 Task: Add a signature Kyra Cooper containing With heartfelt thanks and warm wishes, Kyra Cooper to email address softage.3@softage.net and add a label Production
Action: Mouse moved to (104, 142)
Screenshot: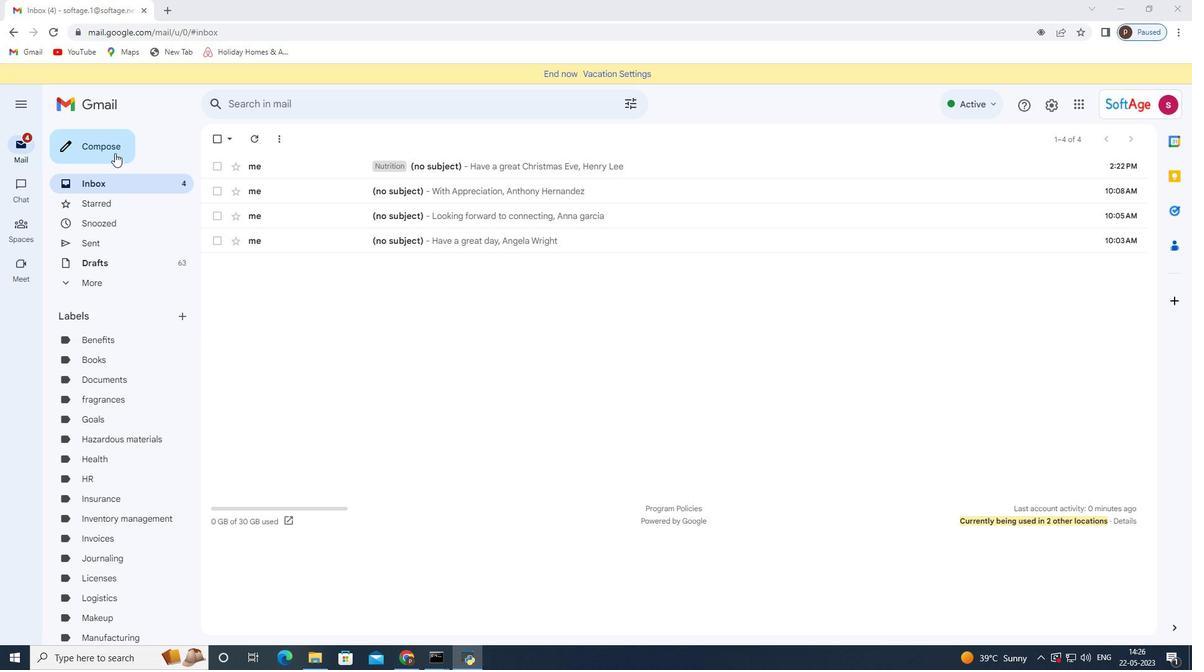 
Action: Mouse pressed left at (104, 142)
Screenshot: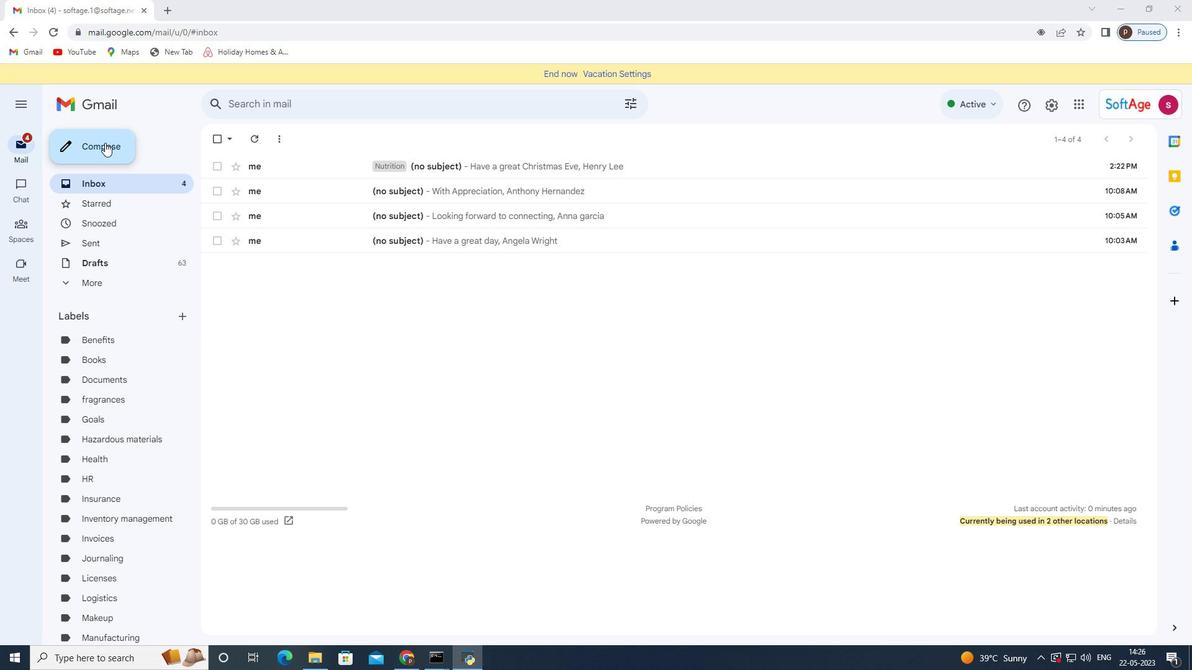 
Action: Mouse moved to (1002, 631)
Screenshot: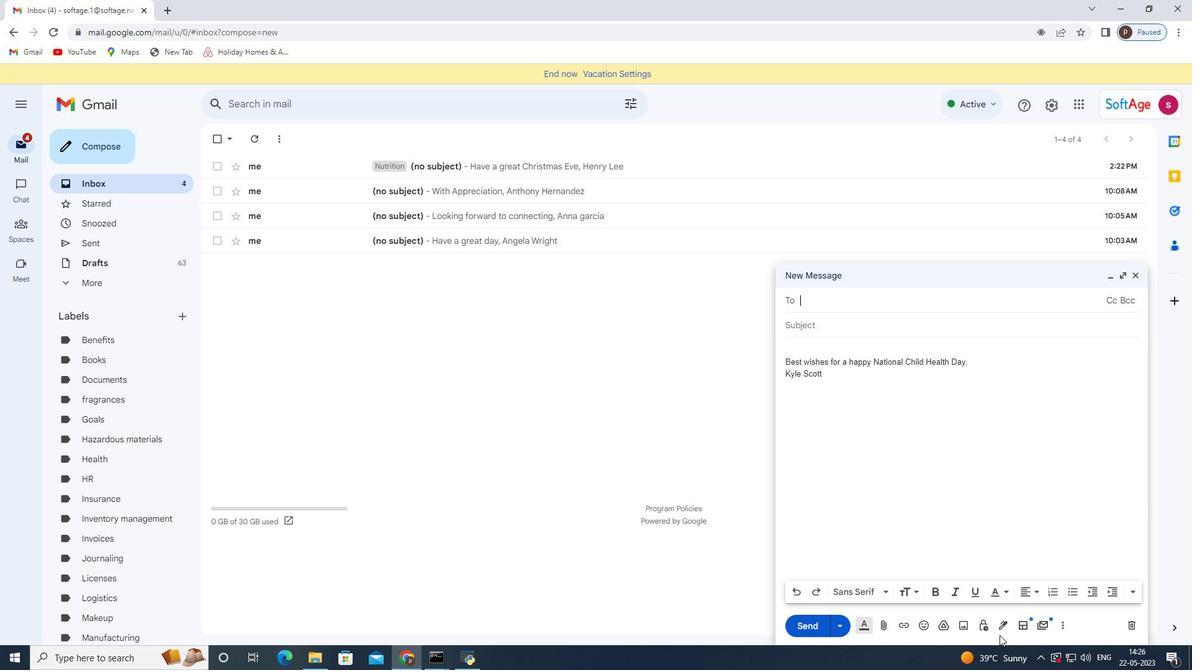 
Action: Mouse pressed left at (1002, 631)
Screenshot: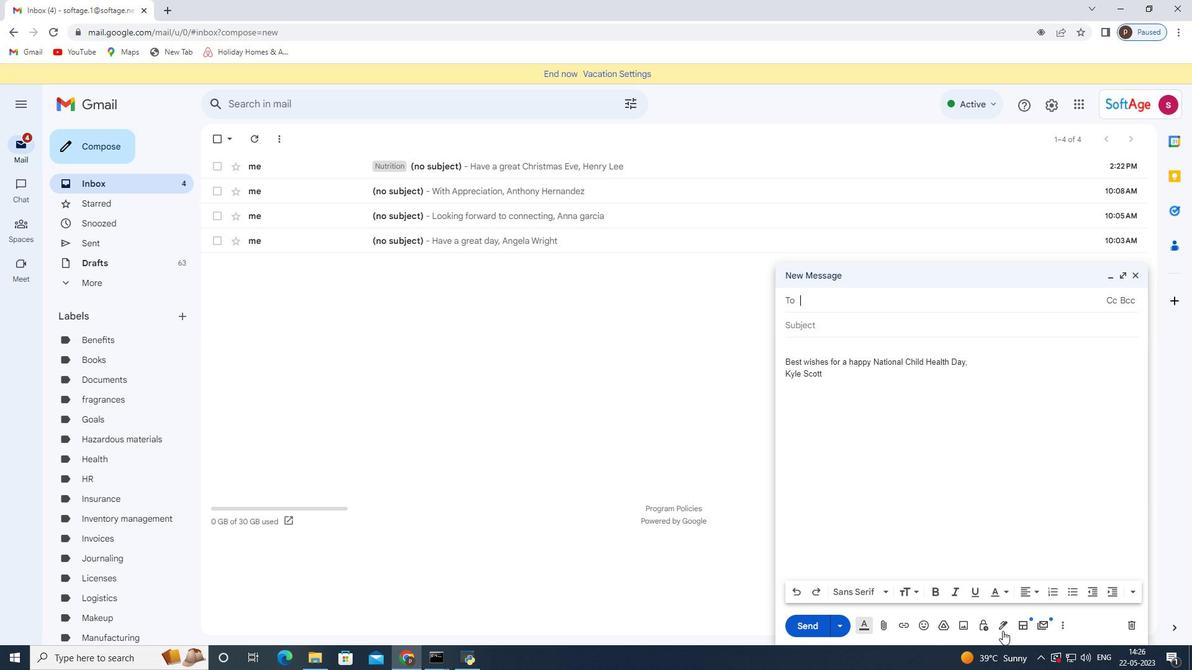 
Action: Mouse moved to (1049, 561)
Screenshot: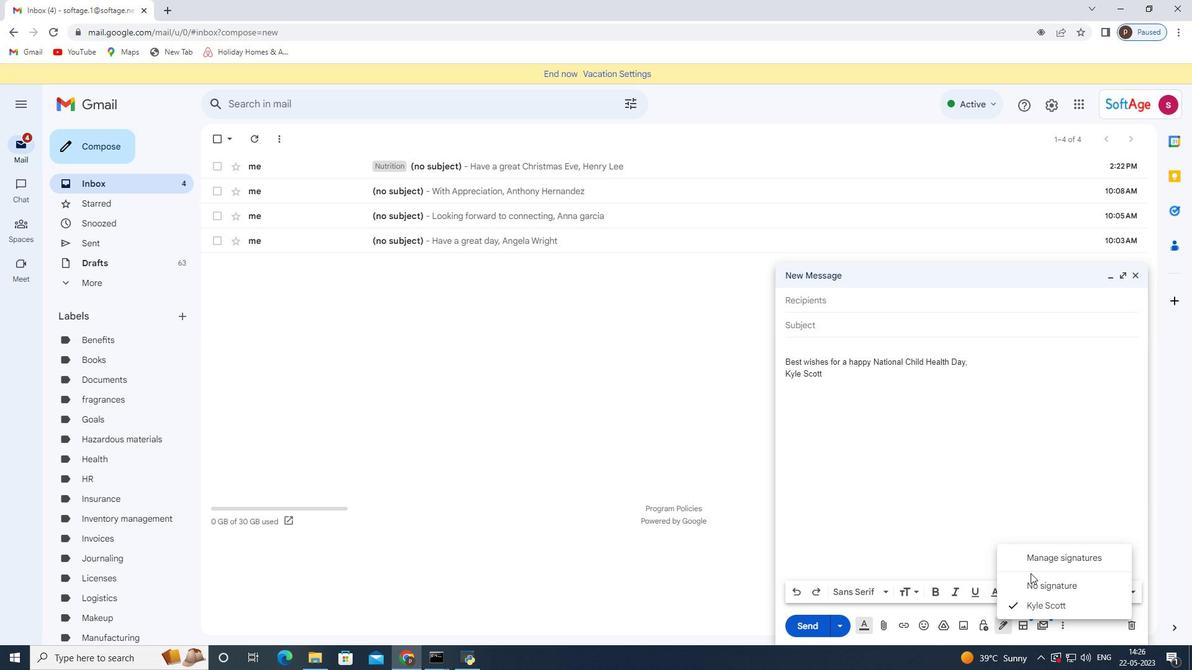 
Action: Mouse pressed left at (1049, 561)
Screenshot: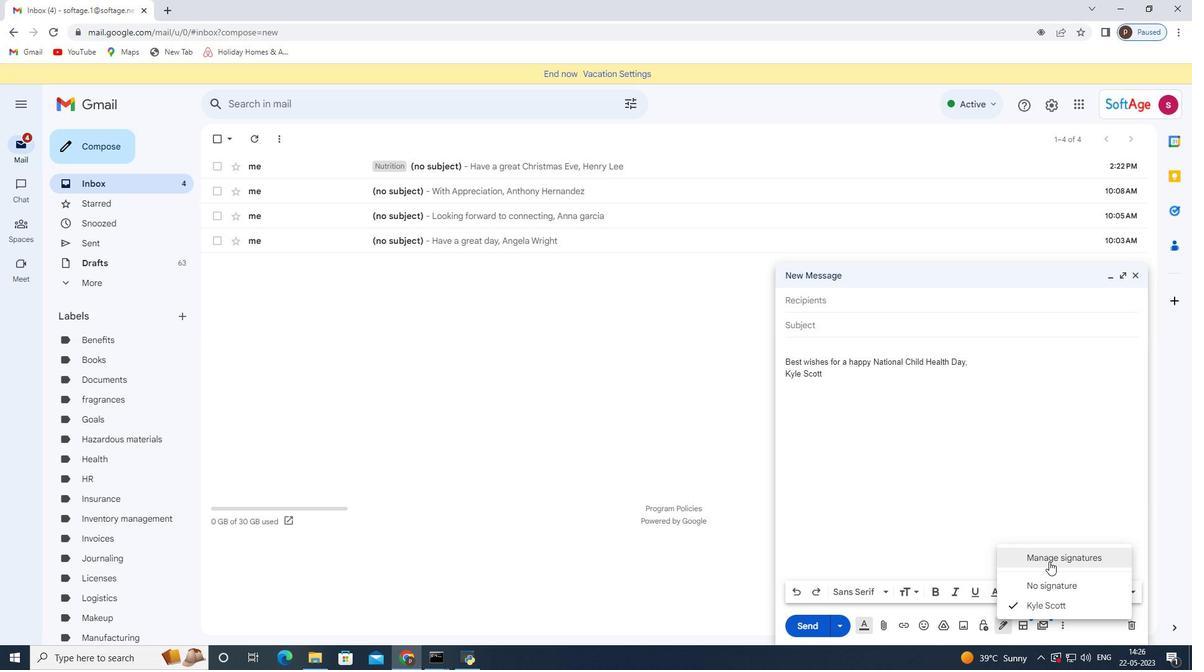 
Action: Mouse moved to (405, 416)
Screenshot: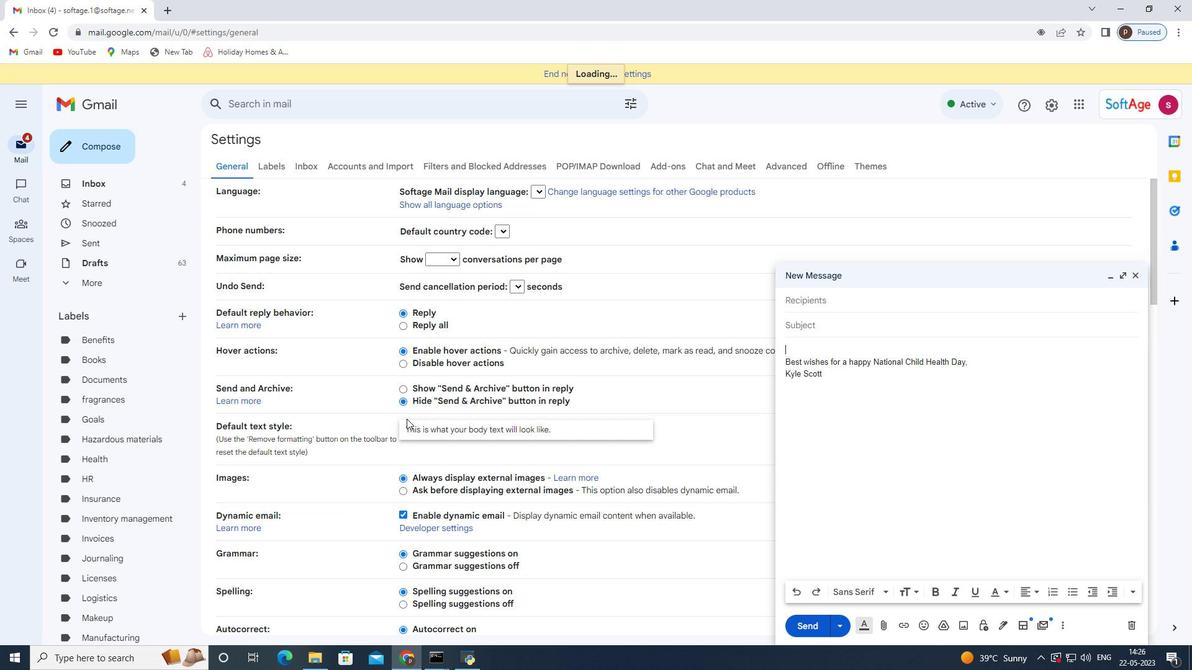 
Action: Mouse scrolled (405, 415) with delta (0, 0)
Screenshot: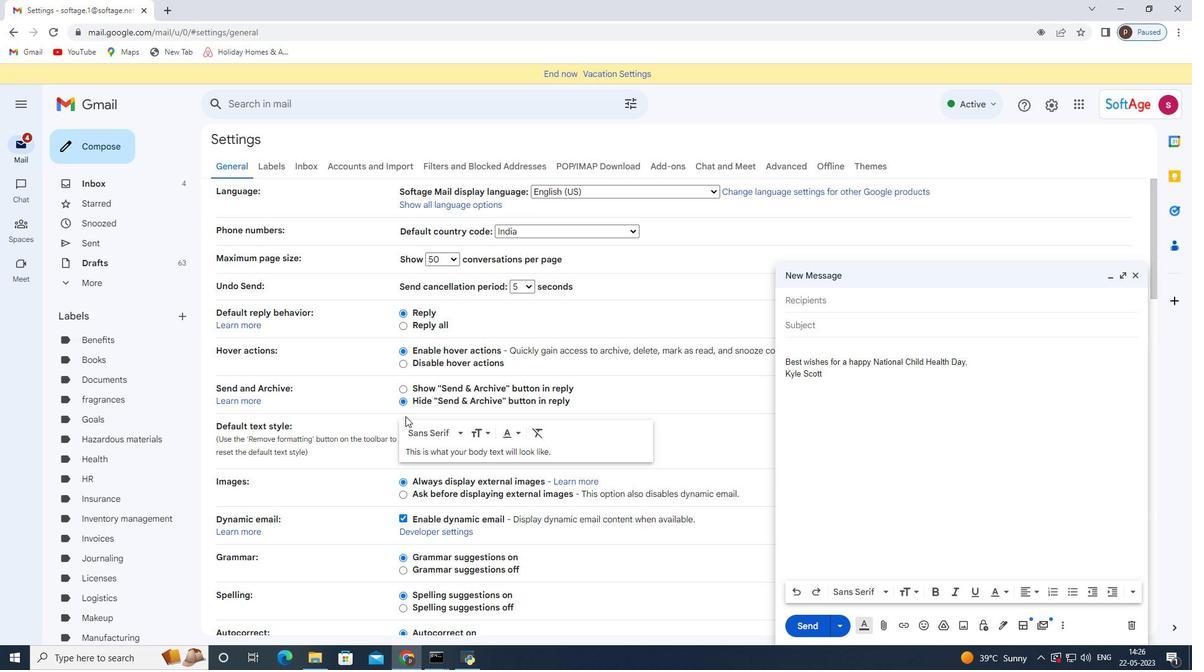 
Action: Mouse scrolled (405, 415) with delta (0, 0)
Screenshot: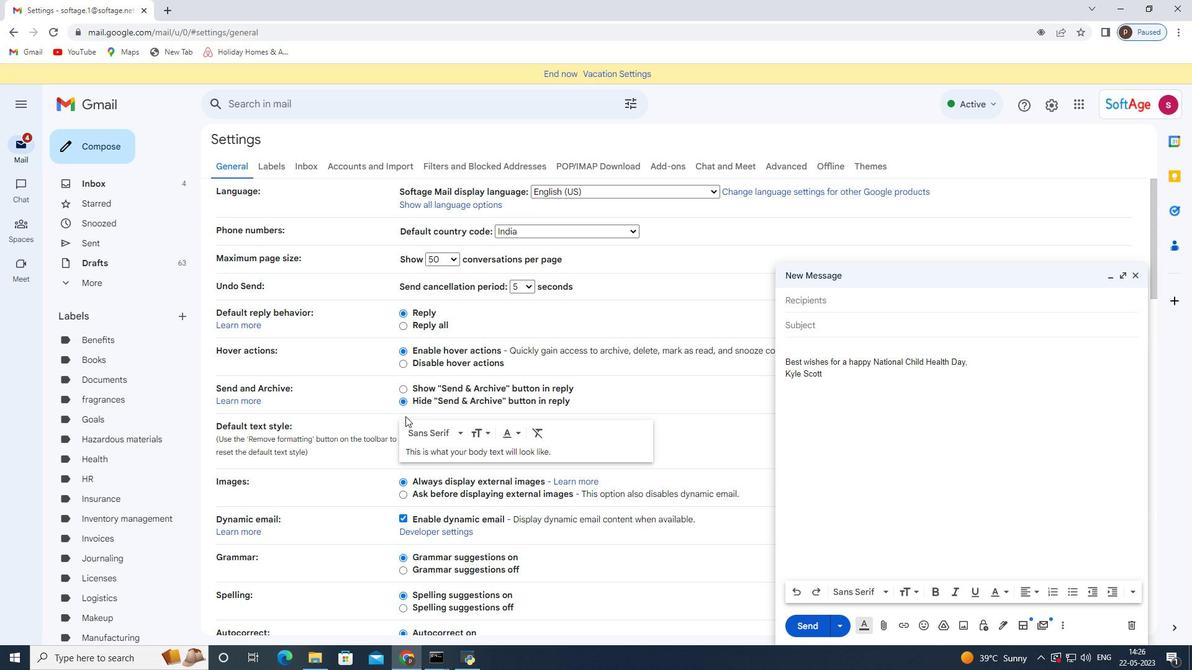 
Action: Mouse scrolled (405, 415) with delta (0, 0)
Screenshot: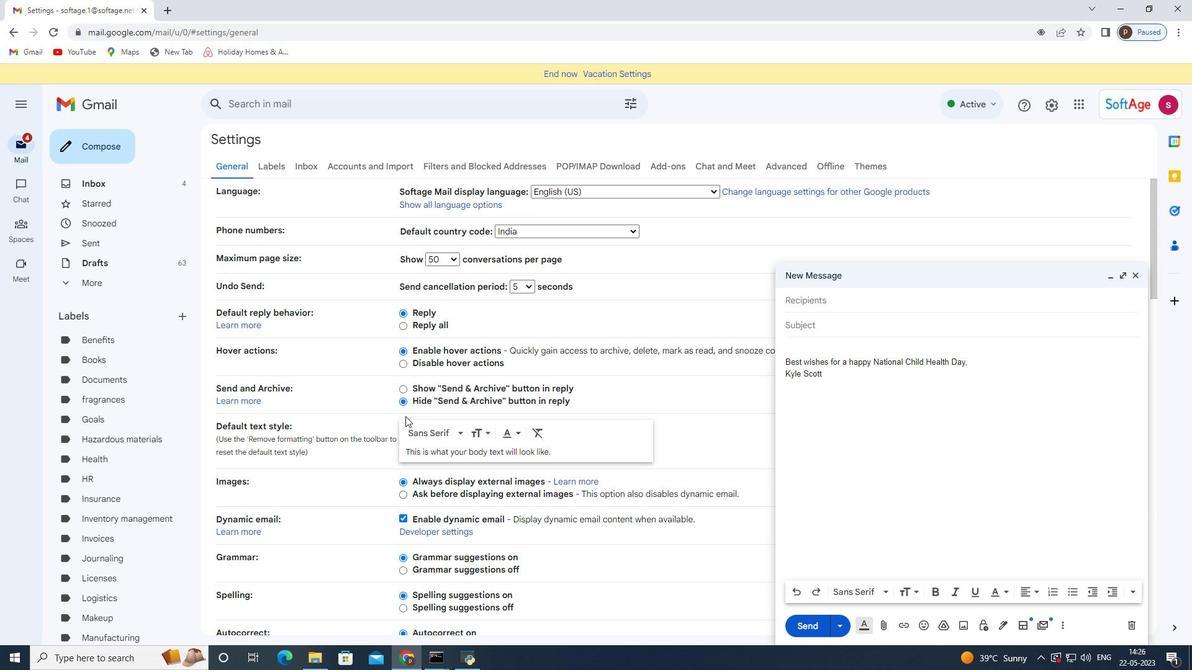 
Action: Mouse scrolled (405, 415) with delta (0, 0)
Screenshot: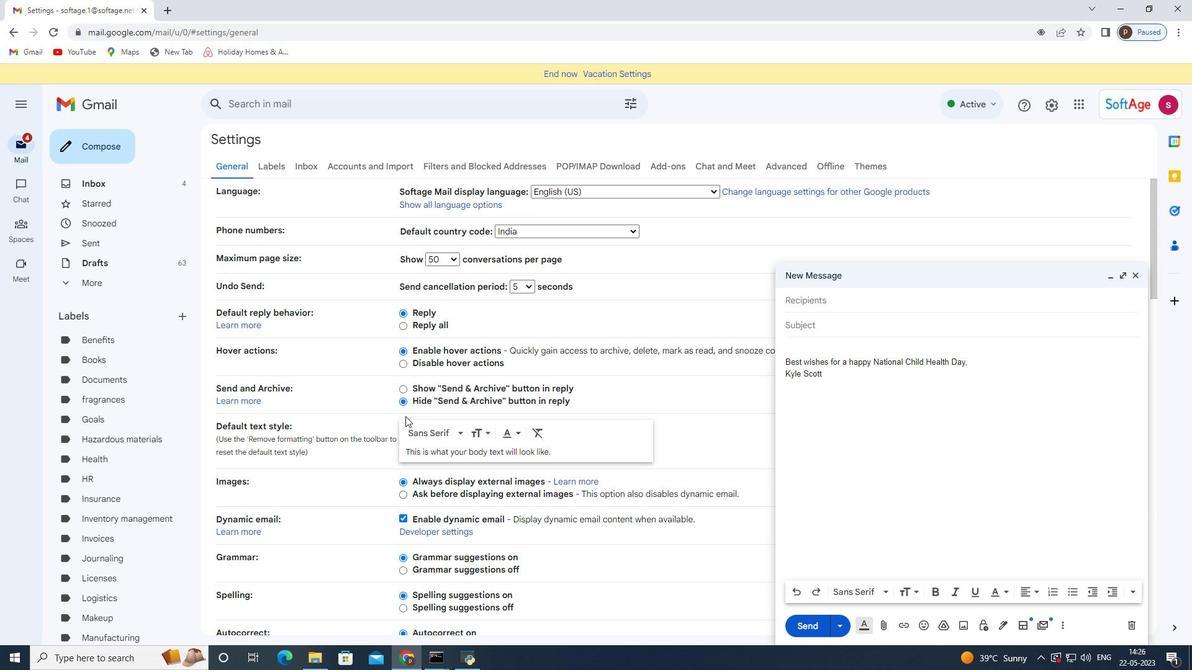 
Action: Mouse scrolled (405, 415) with delta (0, 0)
Screenshot: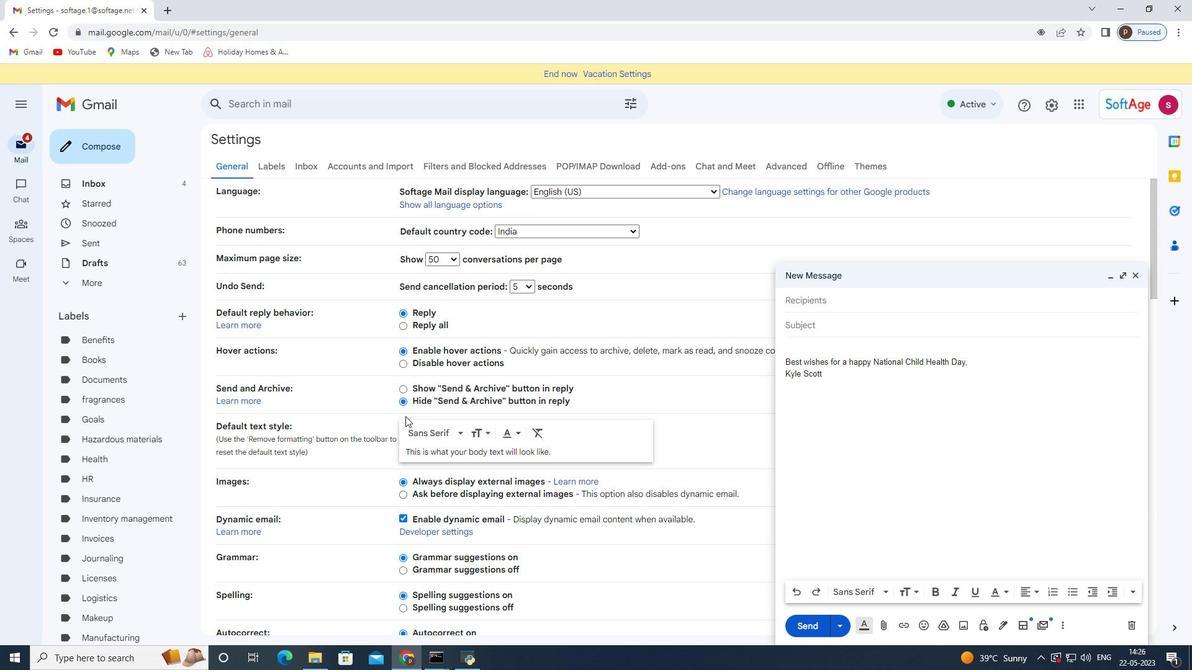
Action: Mouse scrolled (405, 415) with delta (0, 0)
Screenshot: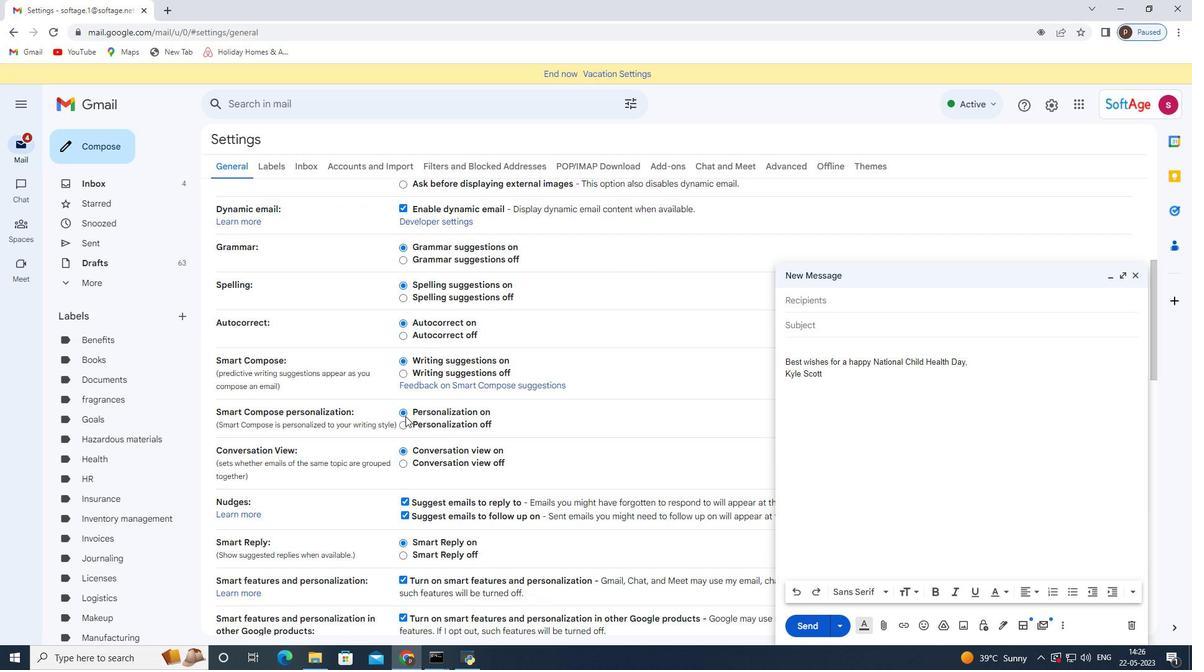 
Action: Mouse scrolled (405, 415) with delta (0, 0)
Screenshot: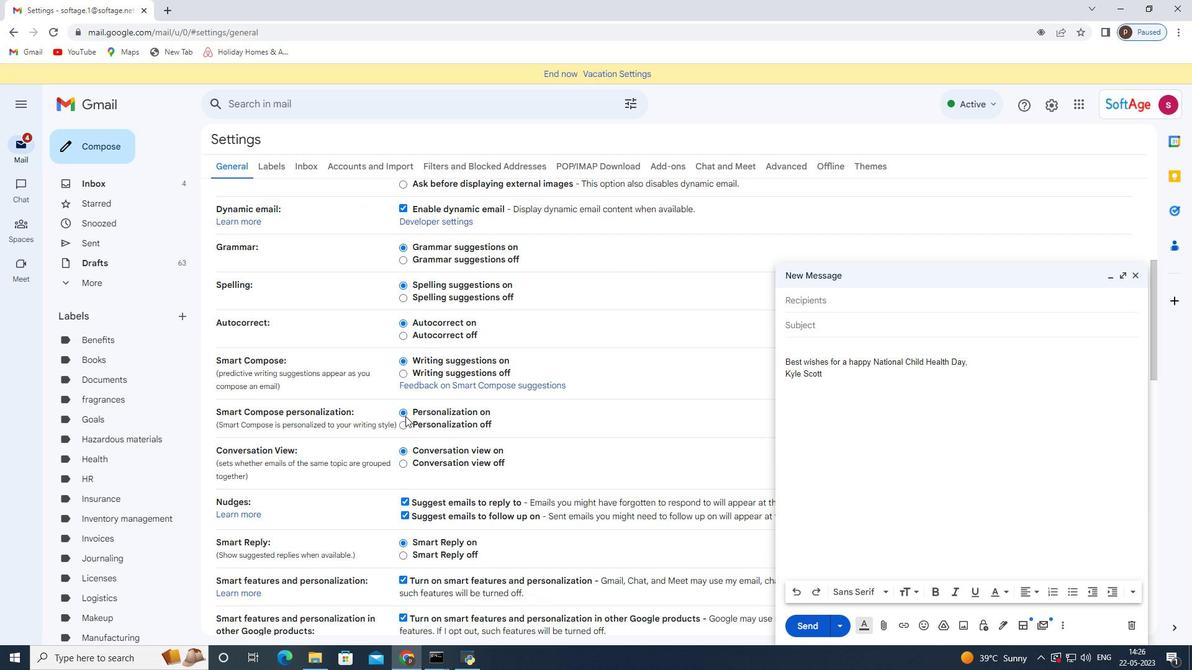 
Action: Mouse scrolled (405, 417) with delta (0, 0)
Screenshot: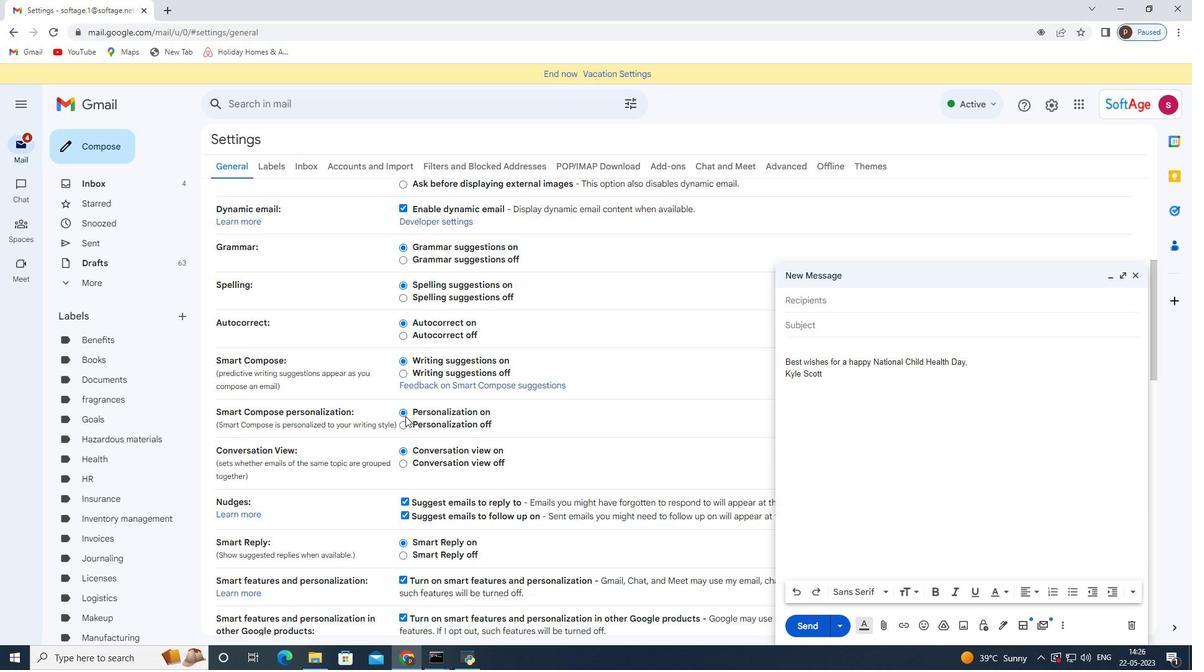 
Action: Mouse scrolled (405, 415) with delta (0, 0)
Screenshot: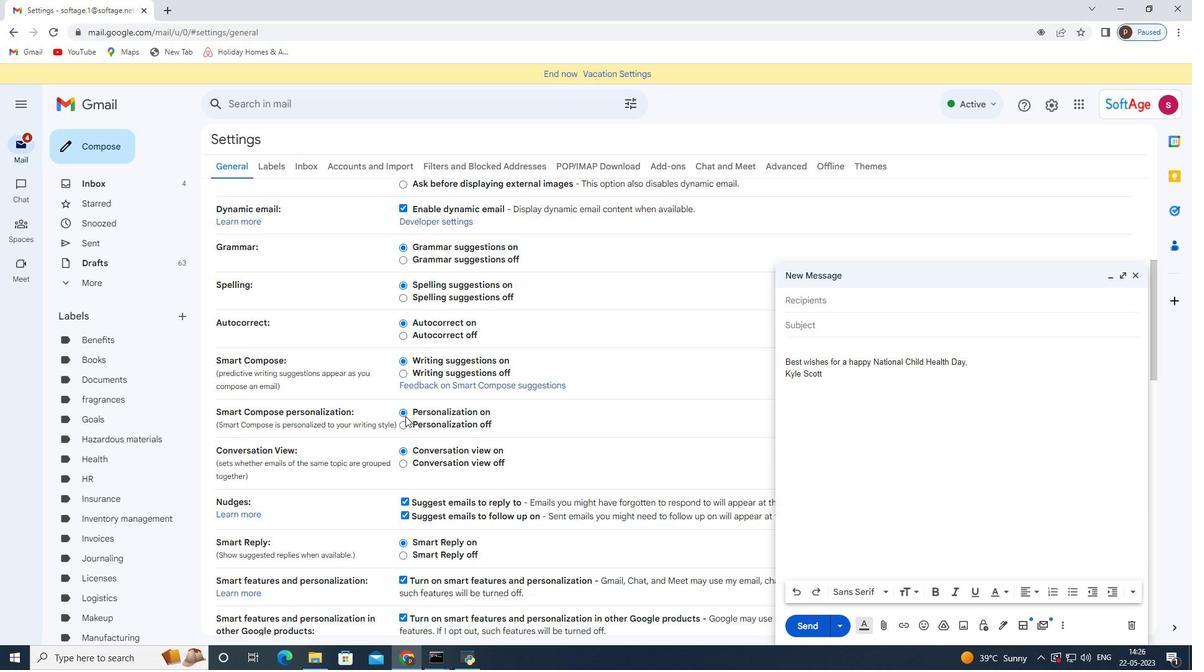 
Action: Mouse scrolled (405, 415) with delta (0, 0)
Screenshot: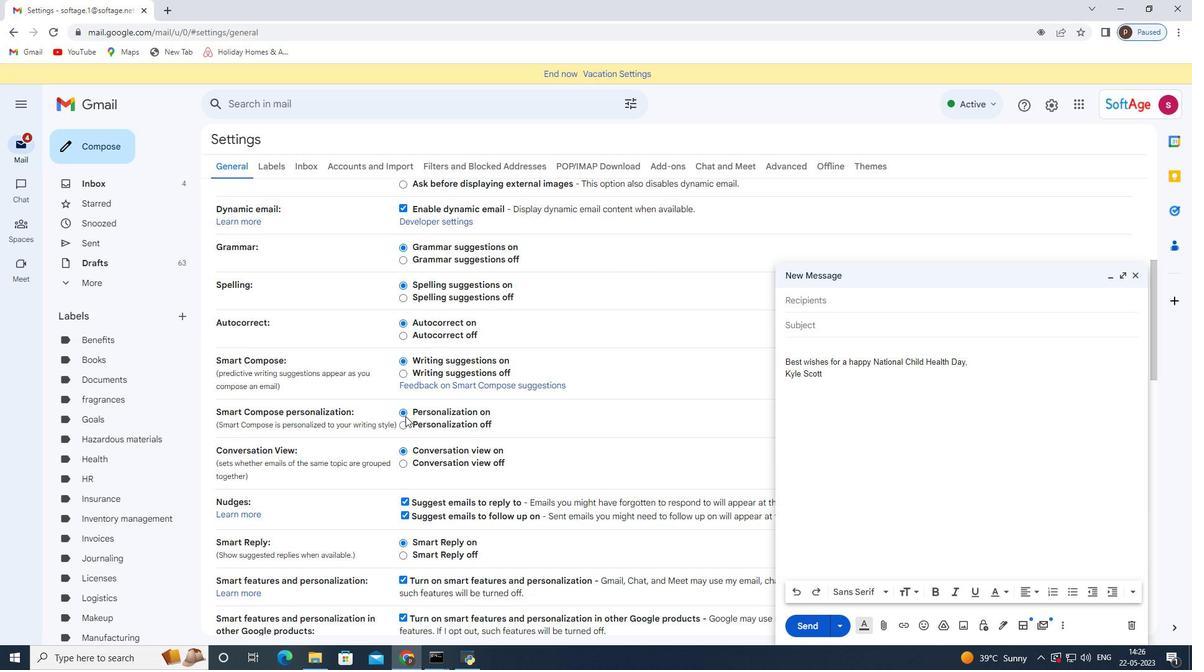 
Action: Mouse scrolled (405, 415) with delta (0, 0)
Screenshot: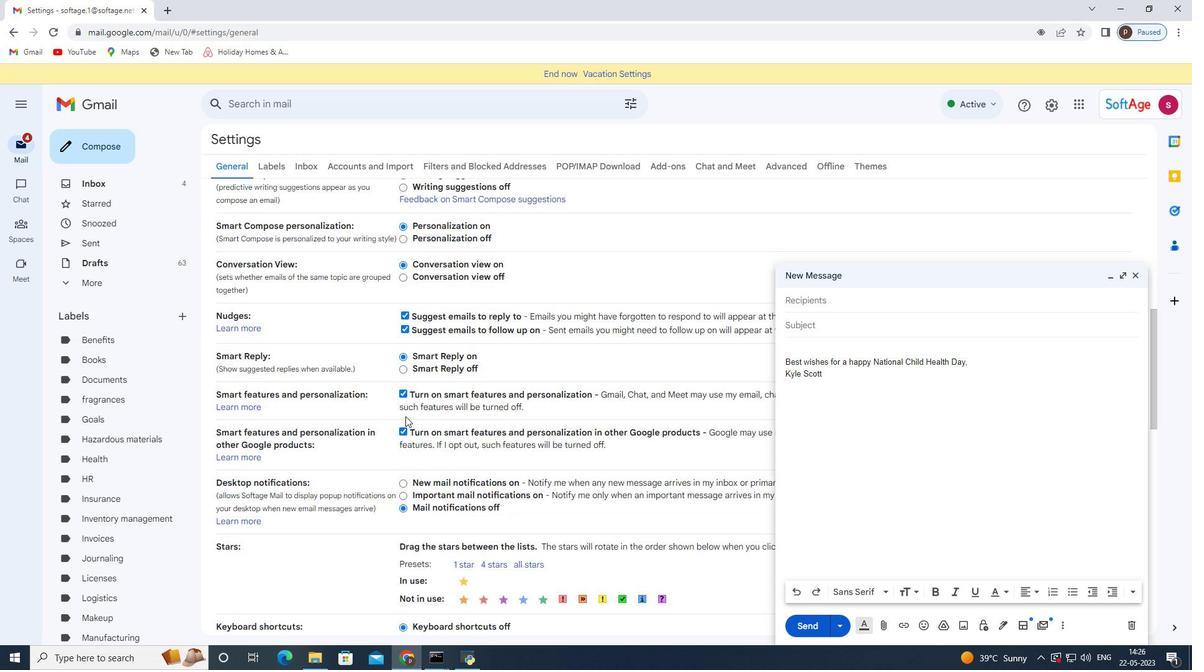 
Action: Mouse scrolled (405, 415) with delta (0, 0)
Screenshot: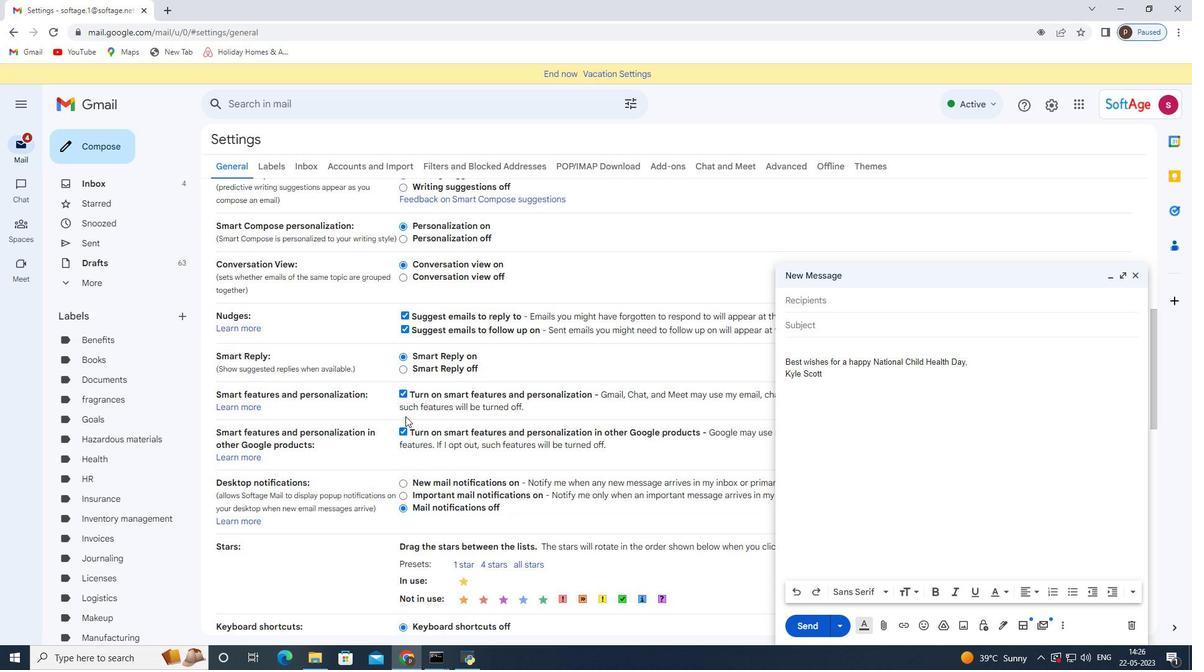 
Action: Mouse scrolled (405, 415) with delta (0, 0)
Screenshot: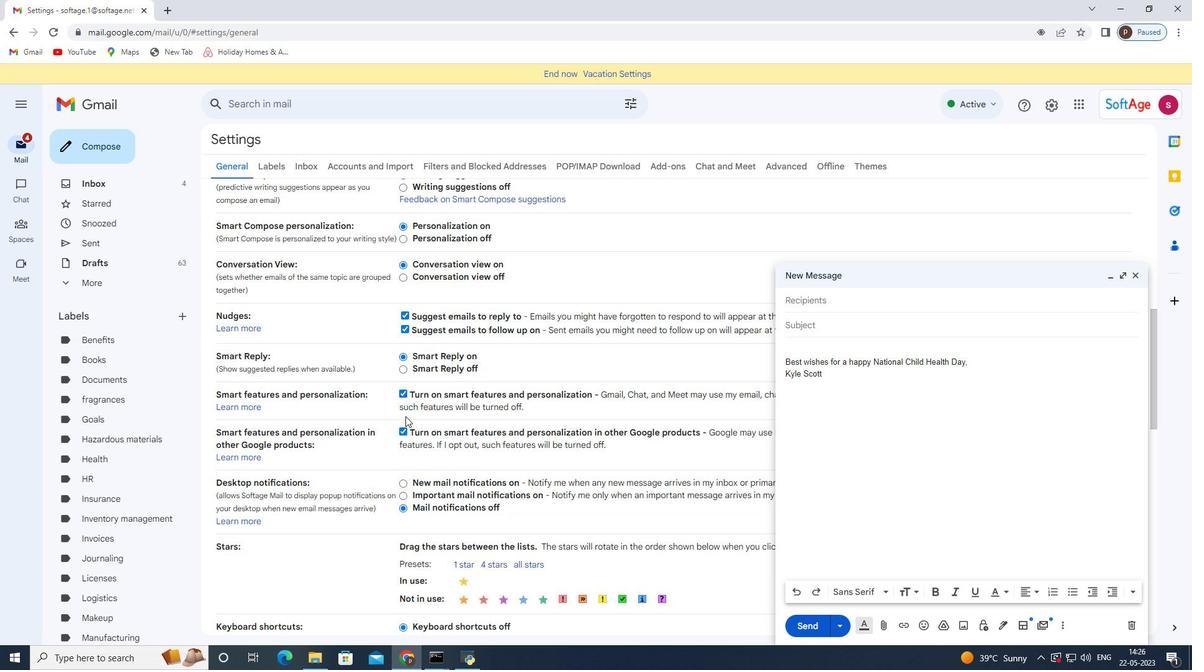 
Action: Mouse scrolled (405, 415) with delta (0, 0)
Screenshot: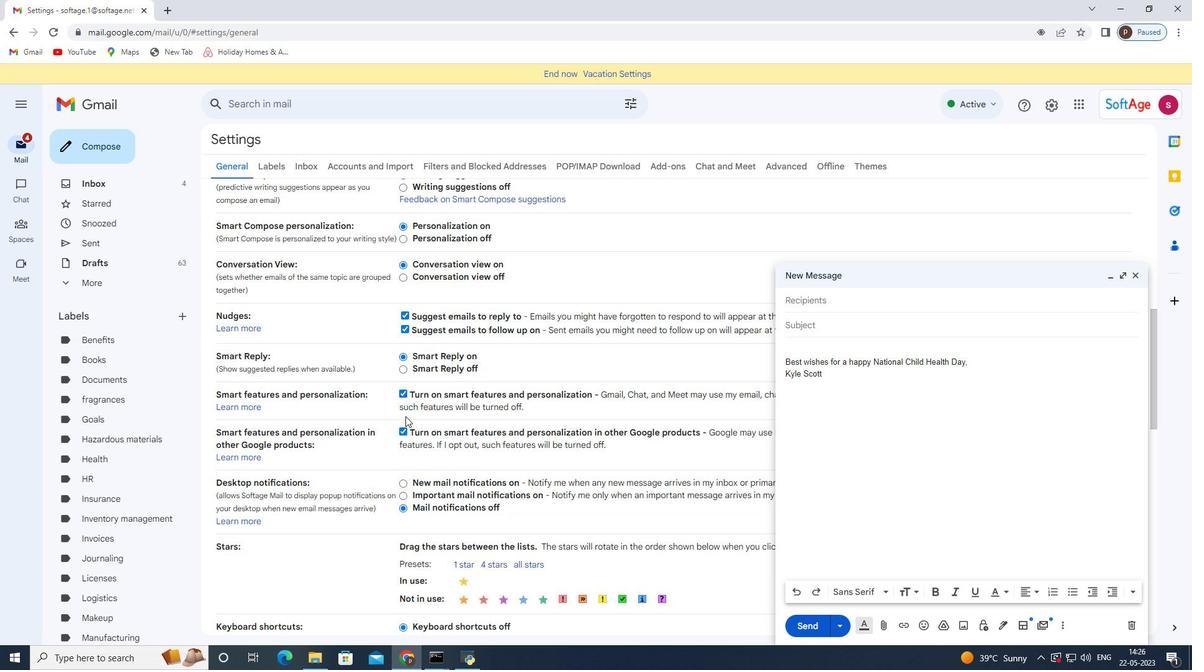 
Action: Mouse scrolled (405, 415) with delta (0, 0)
Screenshot: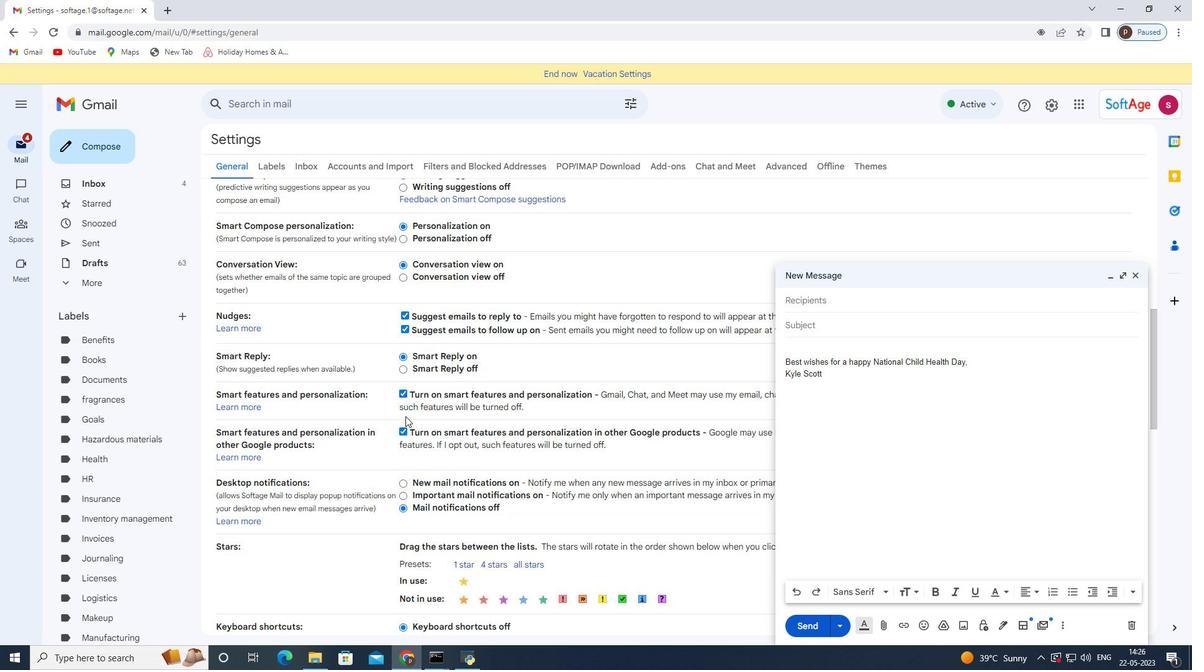 
Action: Mouse scrolled (405, 415) with delta (0, 0)
Screenshot: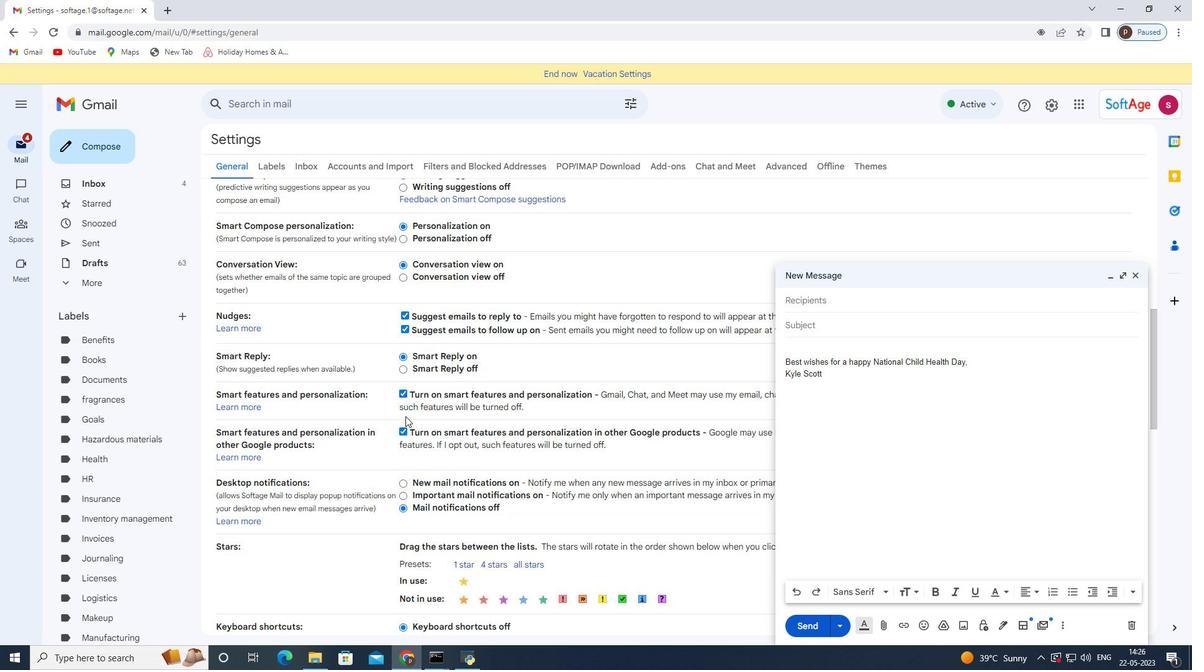 
Action: Mouse scrolled (405, 415) with delta (0, 0)
Screenshot: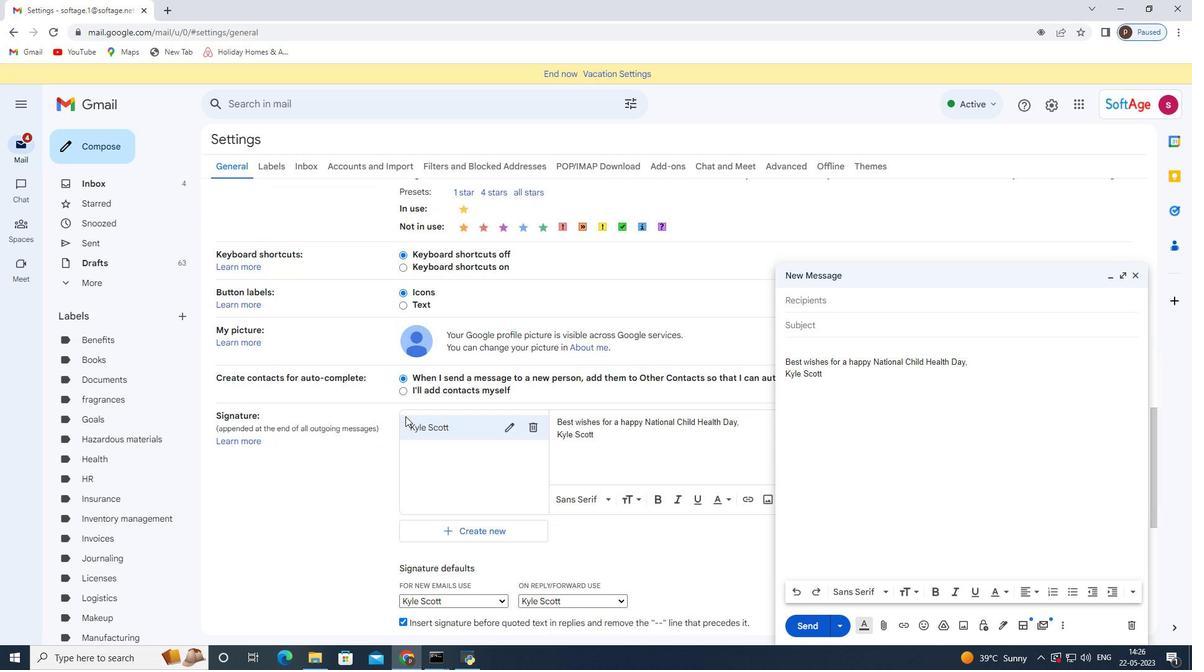 
Action: Mouse scrolled (405, 417) with delta (0, 0)
Screenshot: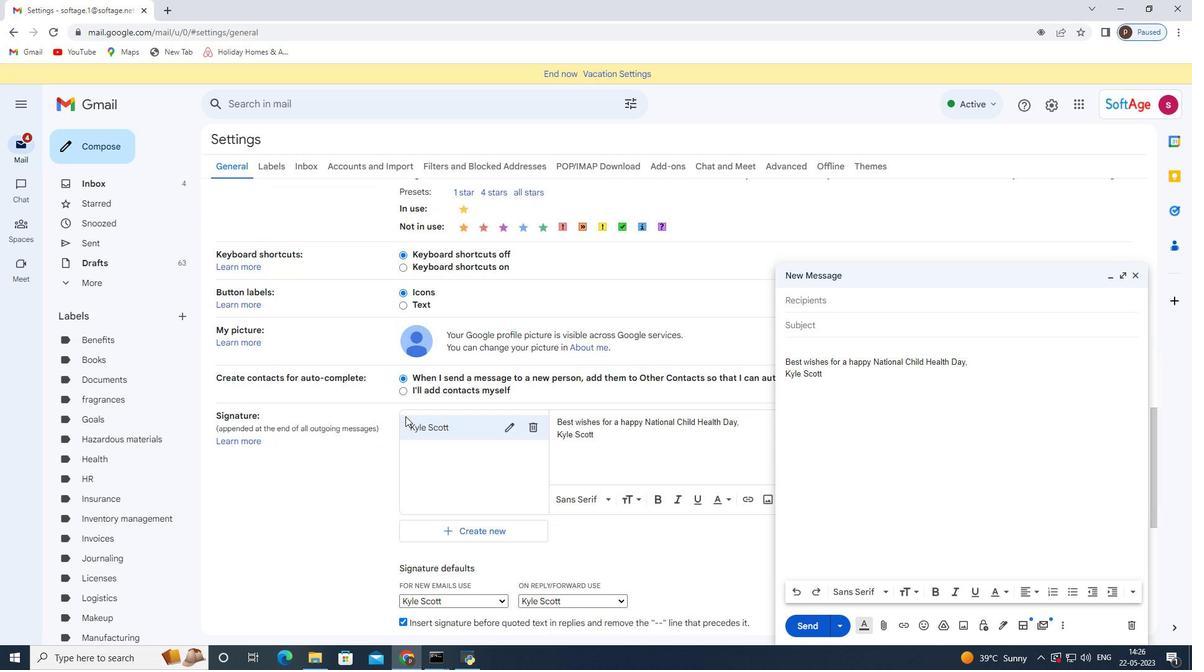 
Action: Mouse scrolled (405, 415) with delta (0, 0)
Screenshot: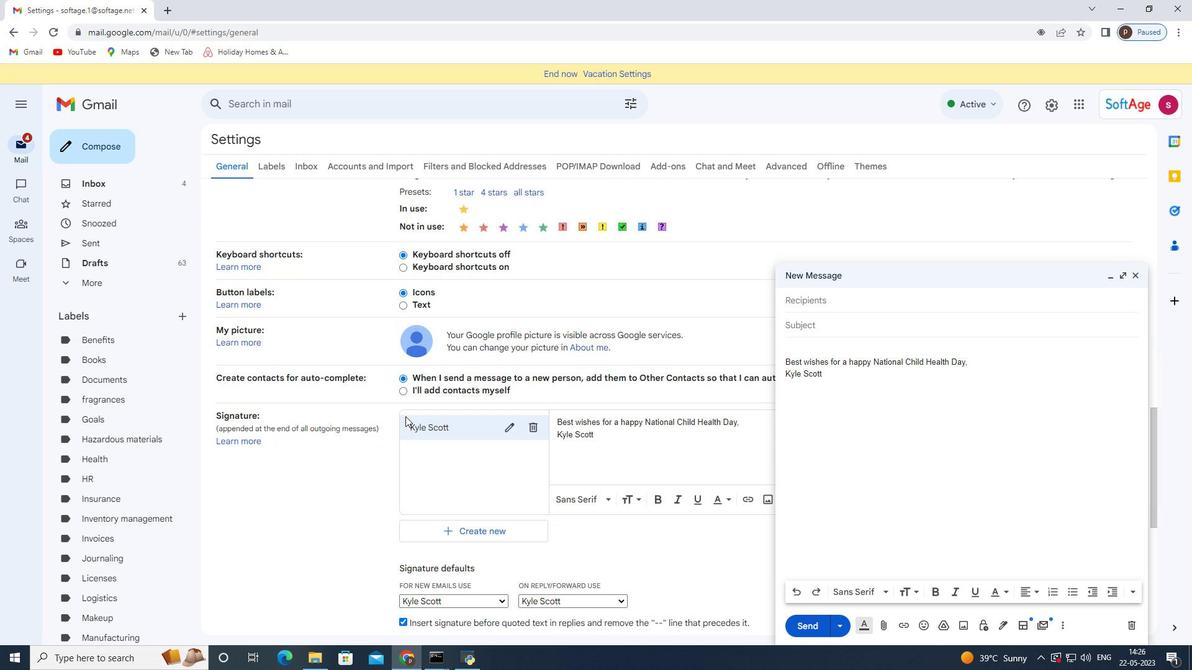 
Action: Mouse scrolled (405, 415) with delta (0, 0)
Screenshot: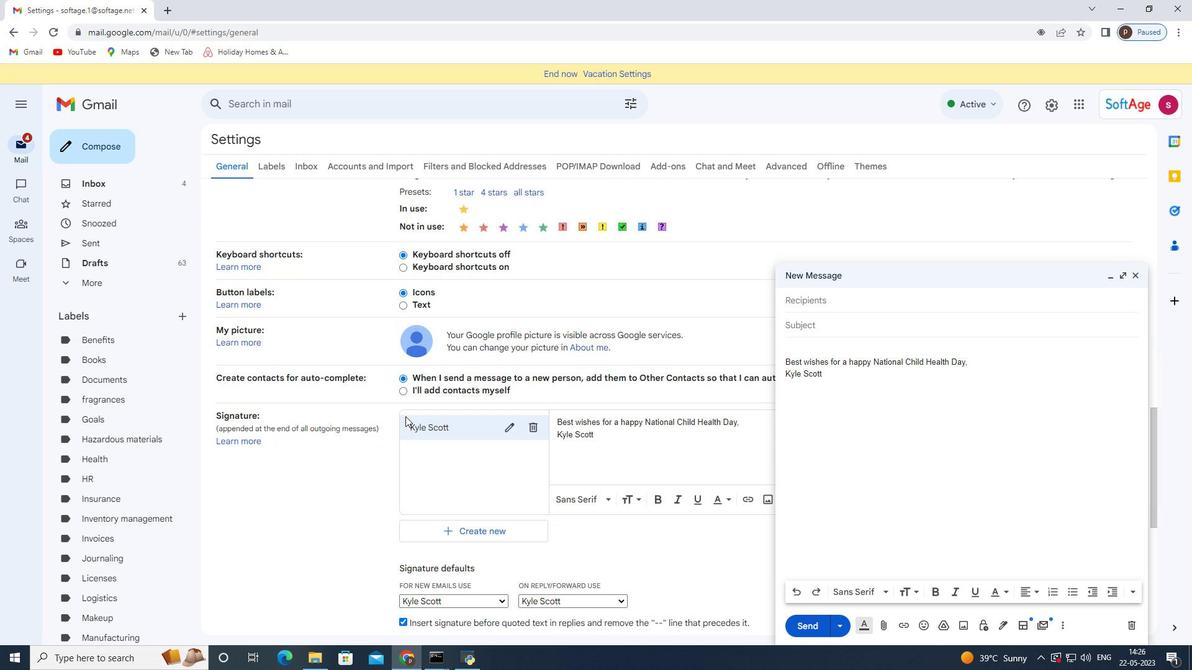 
Action: Mouse moved to (531, 306)
Screenshot: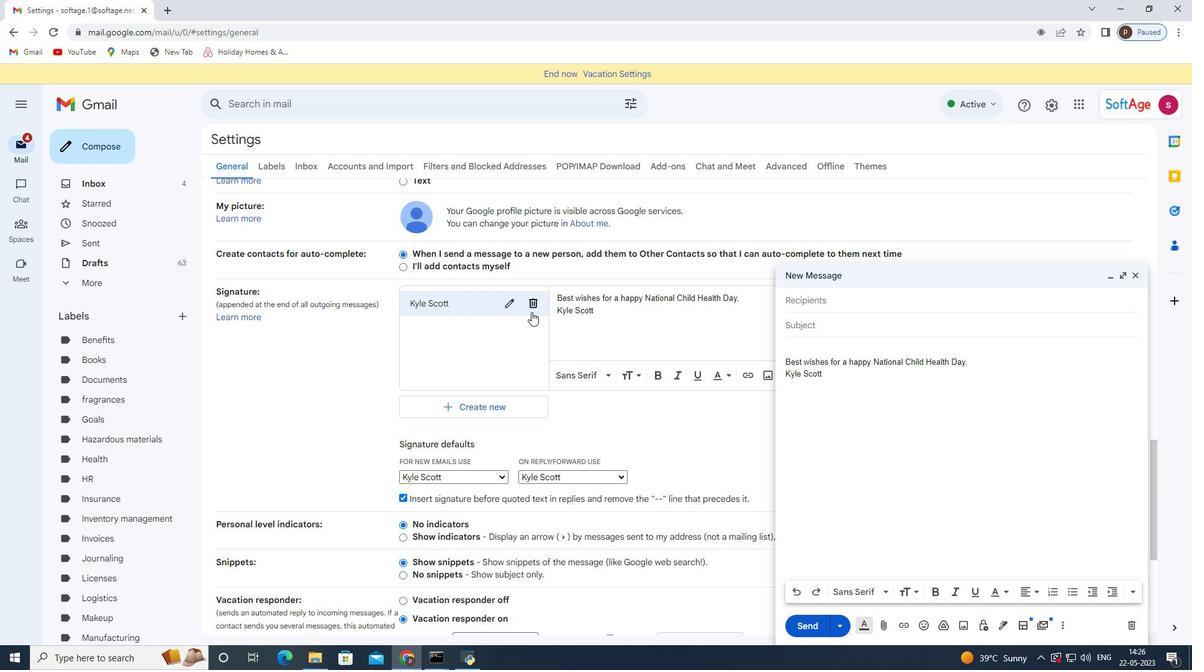 
Action: Mouse pressed left at (531, 306)
Screenshot: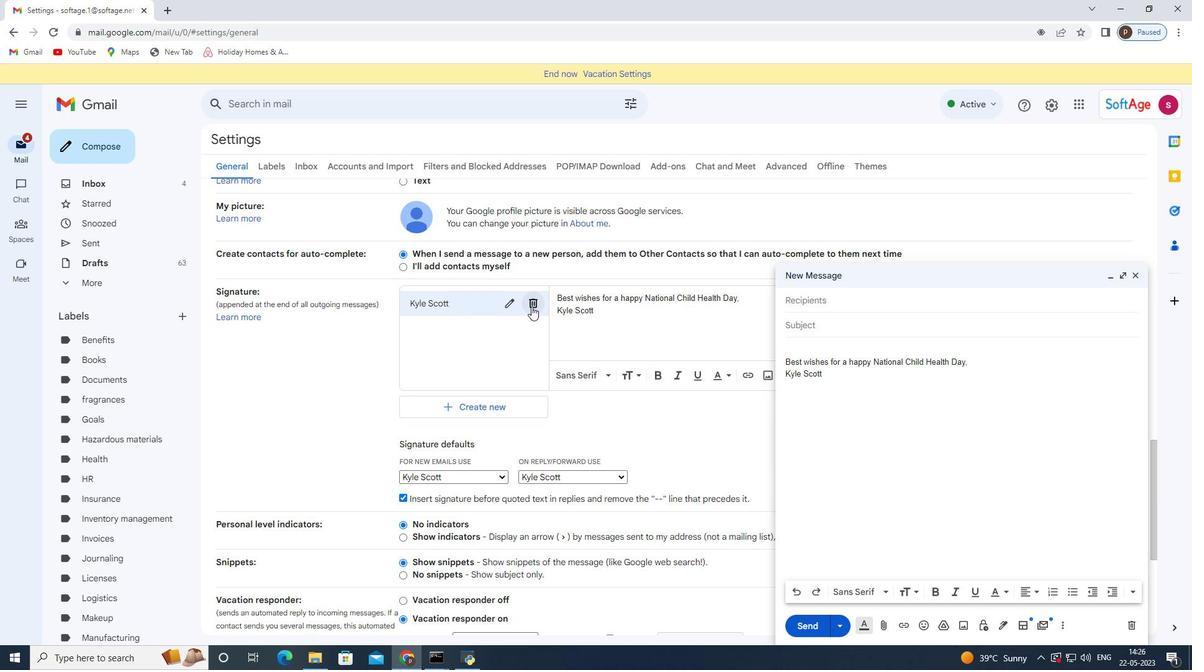 
Action: Mouse moved to (702, 376)
Screenshot: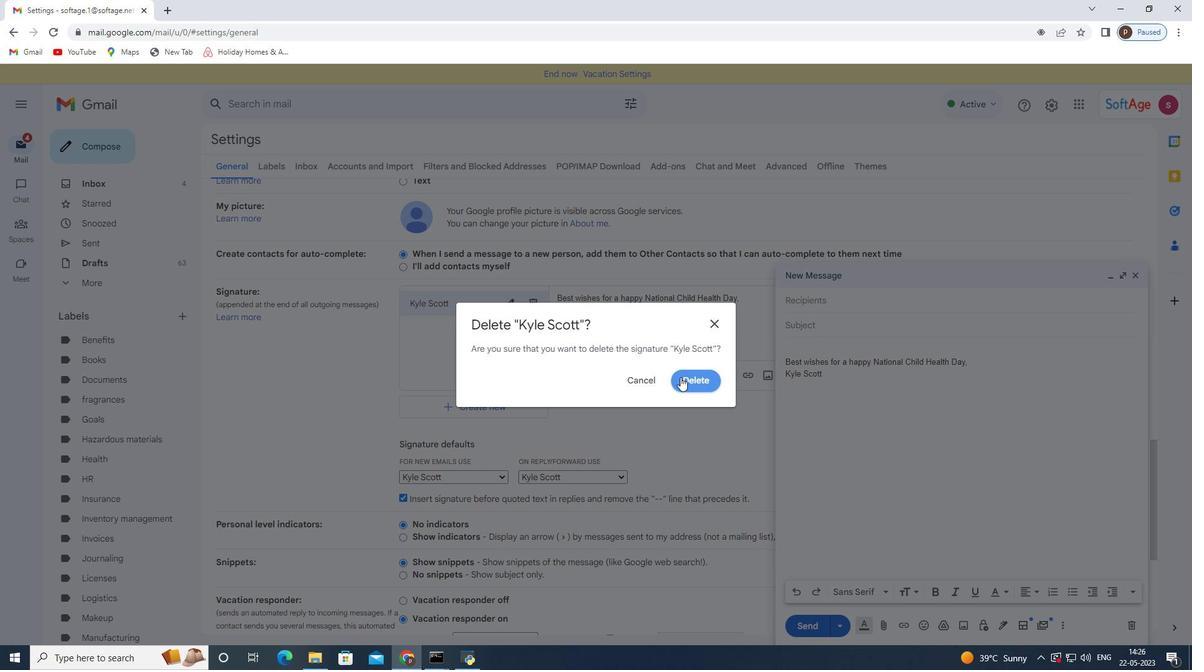 
Action: Mouse pressed left at (702, 376)
Screenshot: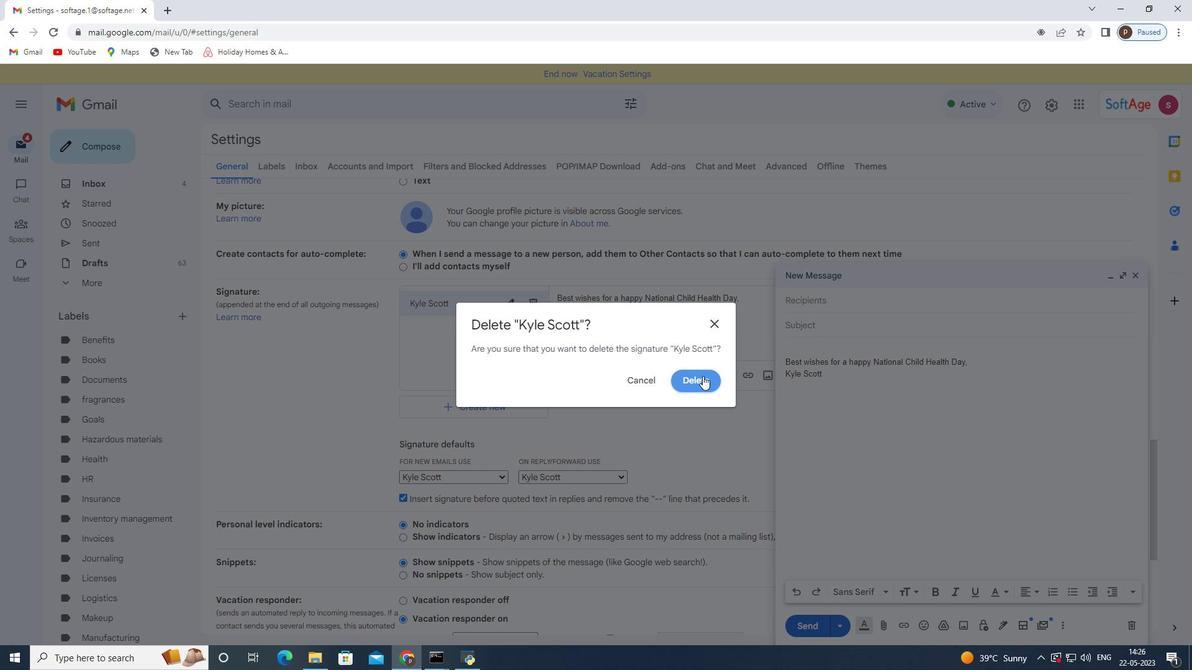 
Action: Mouse moved to (463, 319)
Screenshot: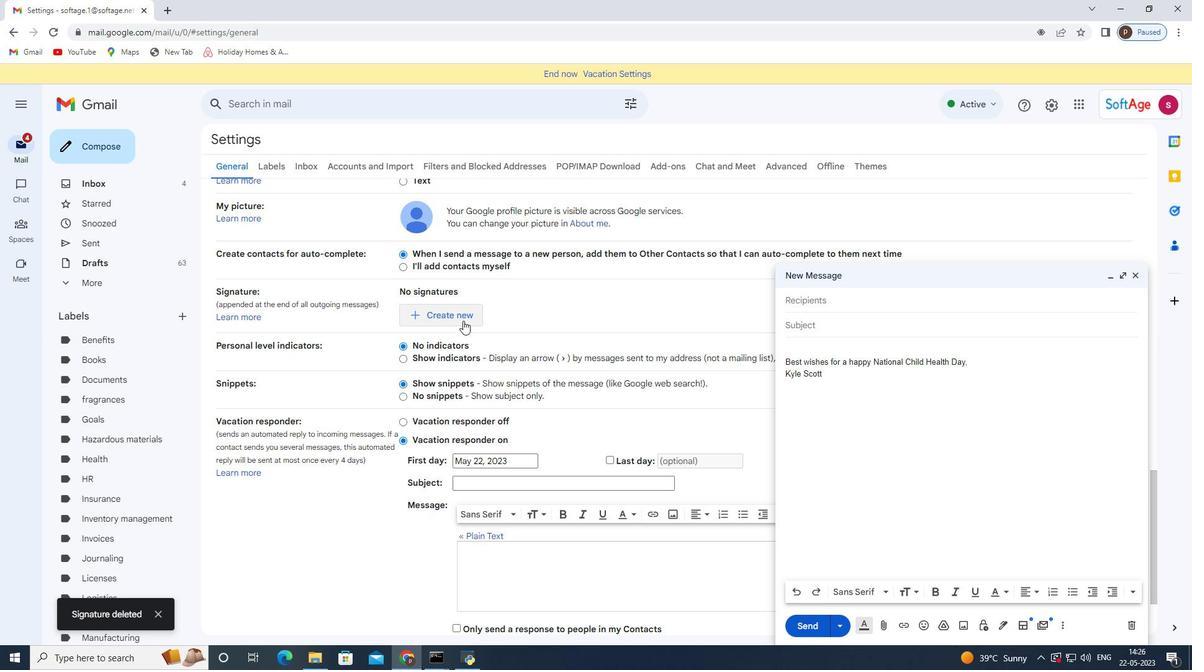 
Action: Mouse pressed left at (463, 319)
Screenshot: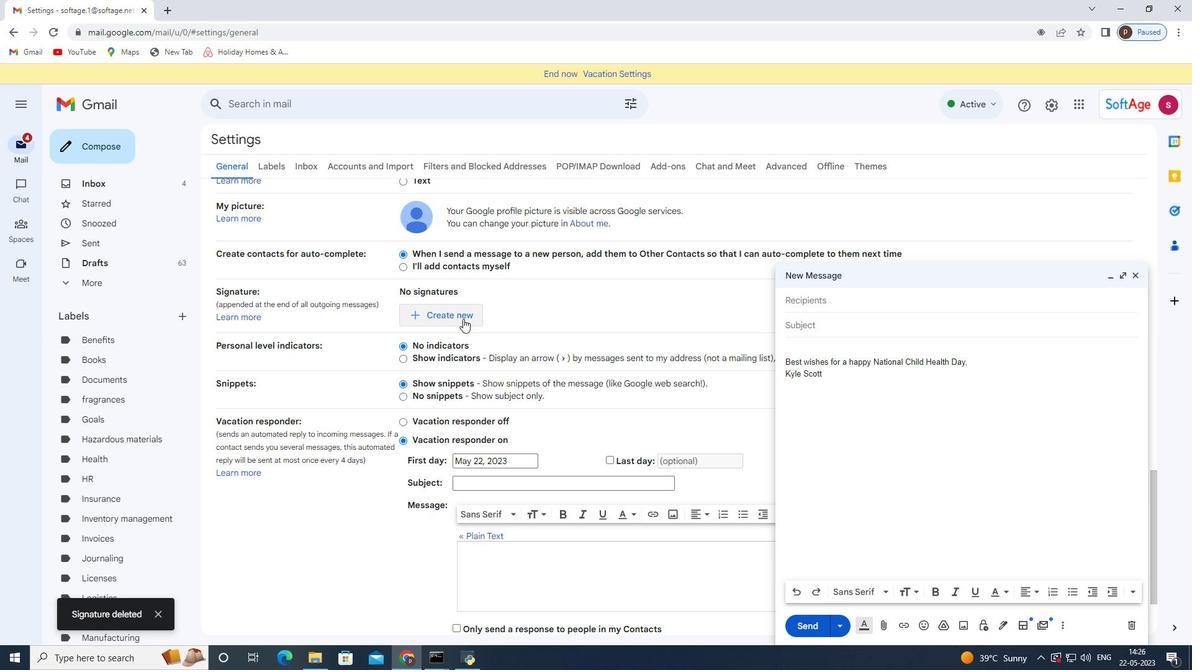 
Action: Mouse moved to (490, 348)
Screenshot: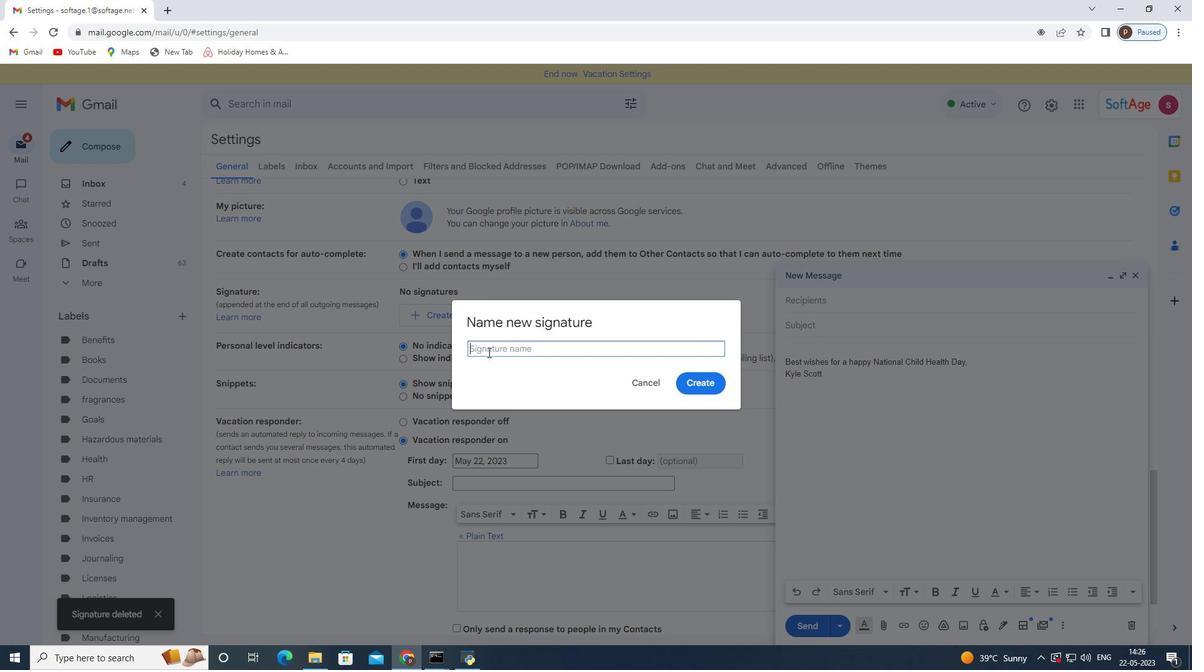 
Action: Mouse pressed left at (490, 348)
Screenshot: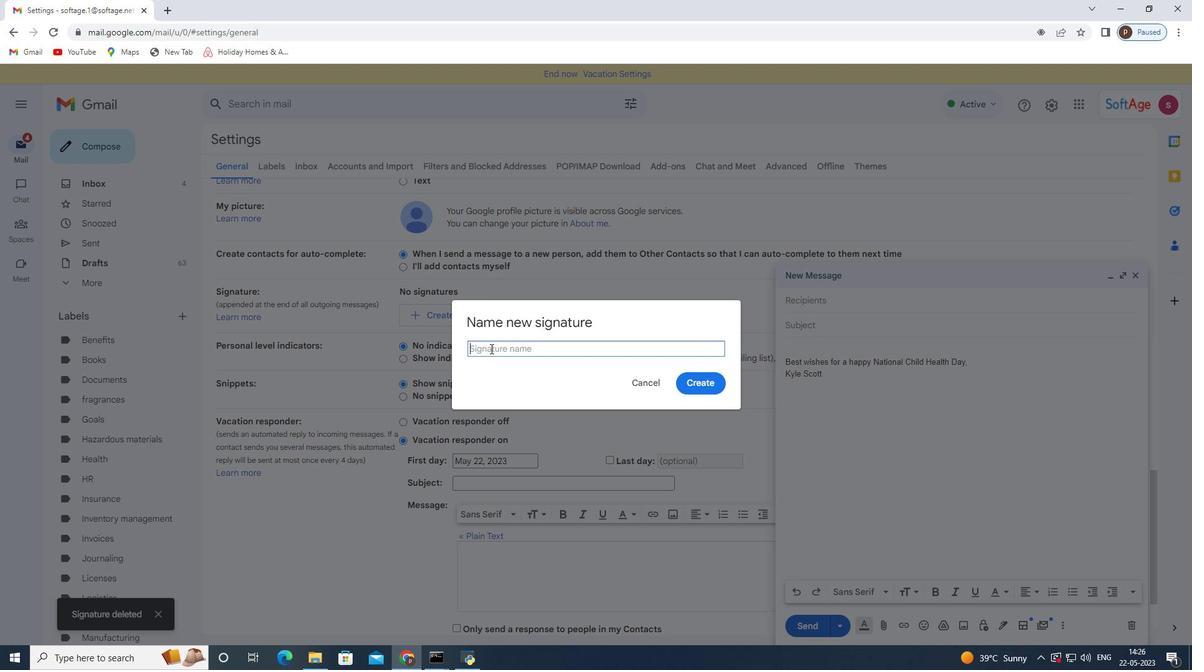 
Action: Key pressed <Key.shift>Kyra<Key.space><Key.shift><Key.shift><Key.shift><Key.shift><Key.shift><Key.shift><Key.shift>Cooper
Screenshot: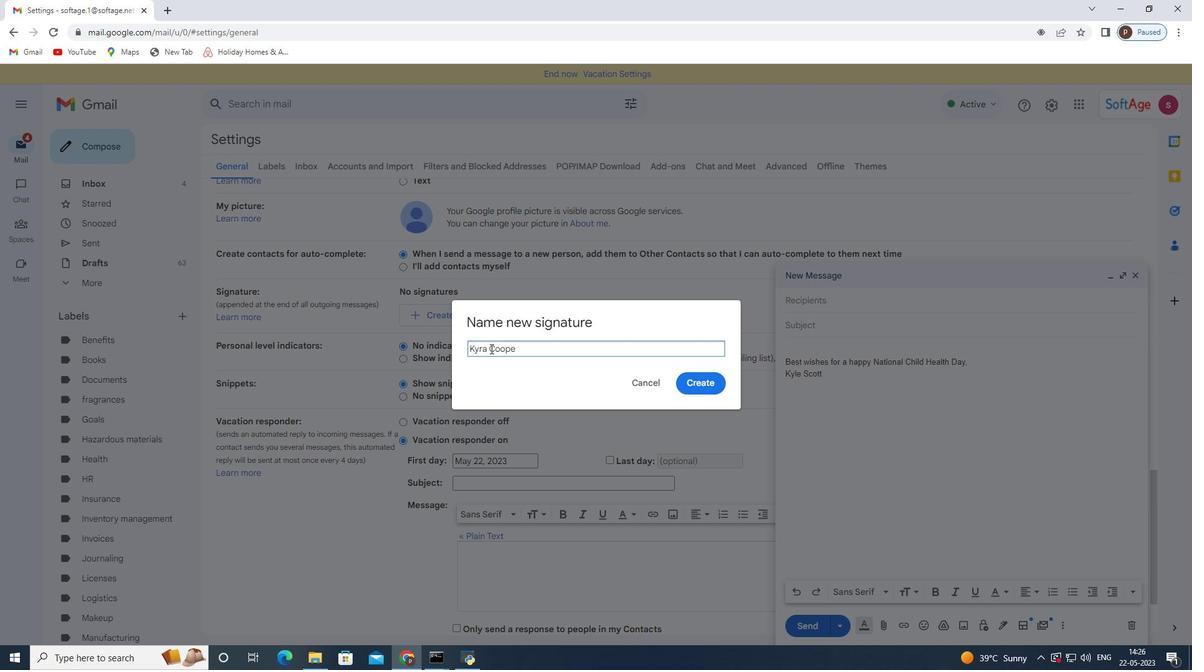 
Action: Mouse moved to (699, 379)
Screenshot: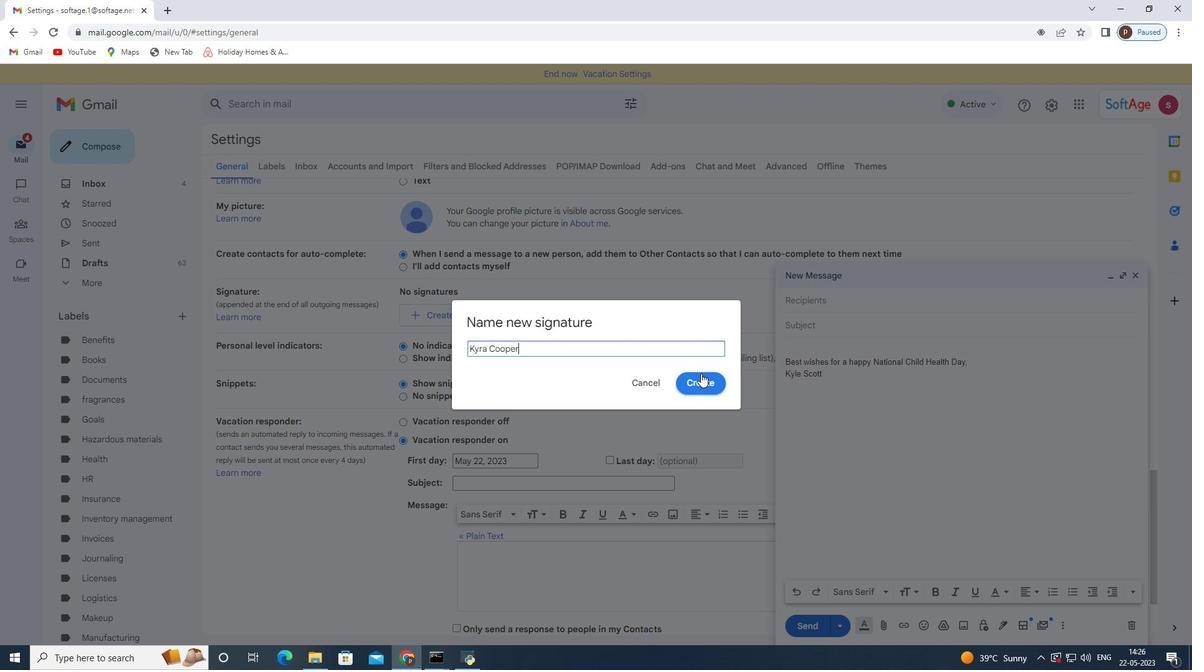 
Action: Mouse pressed left at (699, 379)
Screenshot: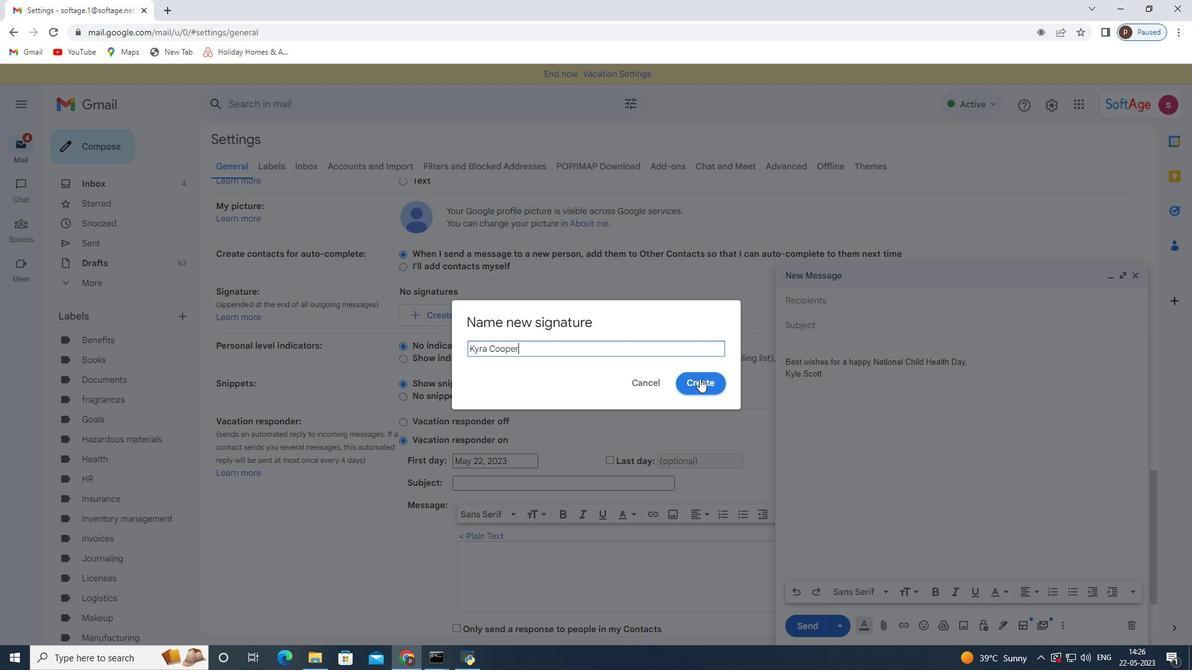 
Action: Mouse moved to (607, 300)
Screenshot: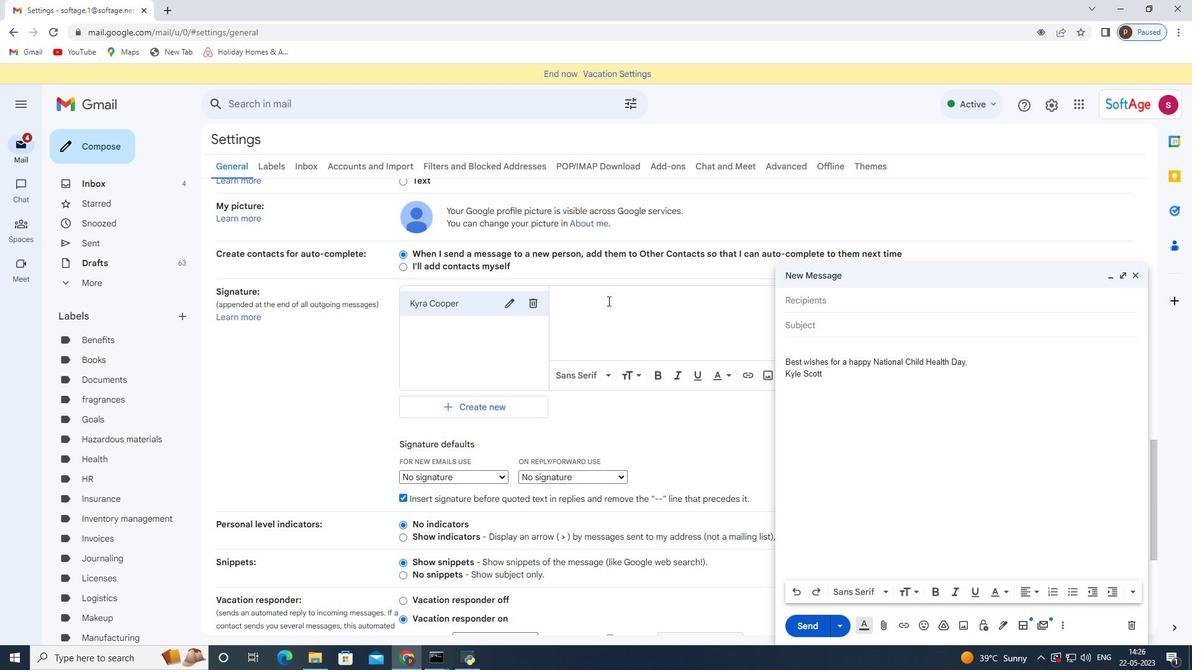 
Action: Mouse pressed left at (607, 300)
Screenshot: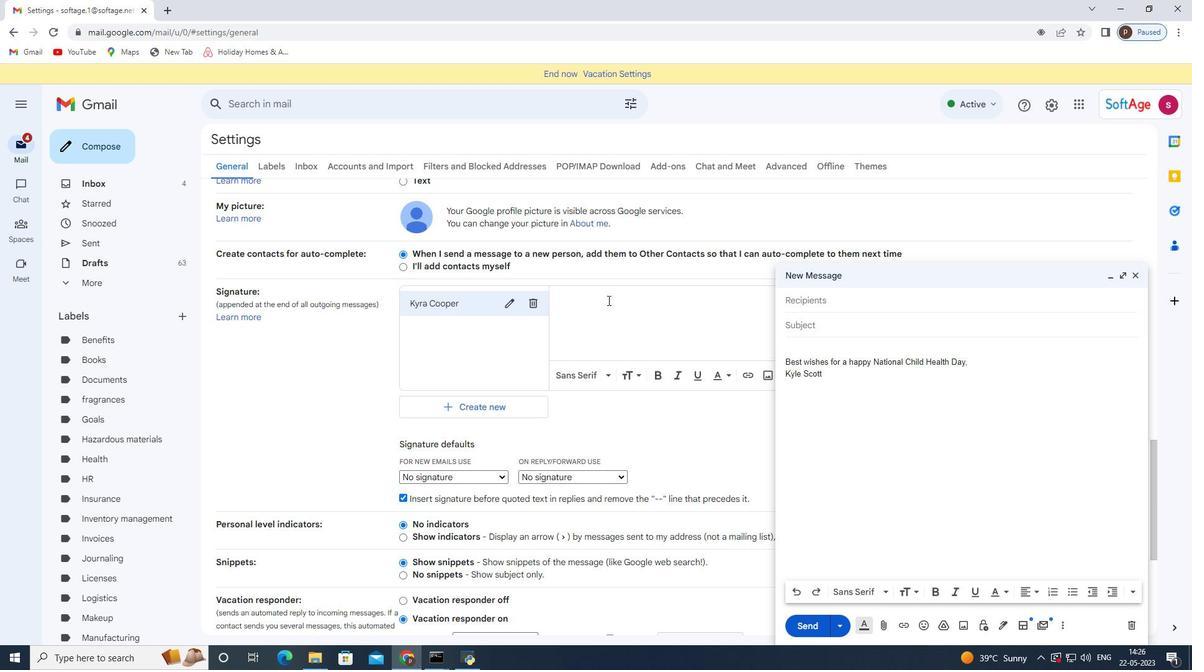 
Action: Key pressed <Key.shift>With<Key.space>heartfelt<Key.space>thanks<Key.space>and<Key.space>warm<Key.space>wishes,<Key.enter><Key.shift>Kyra<Key.space><Key.shift>Cooper
Screenshot: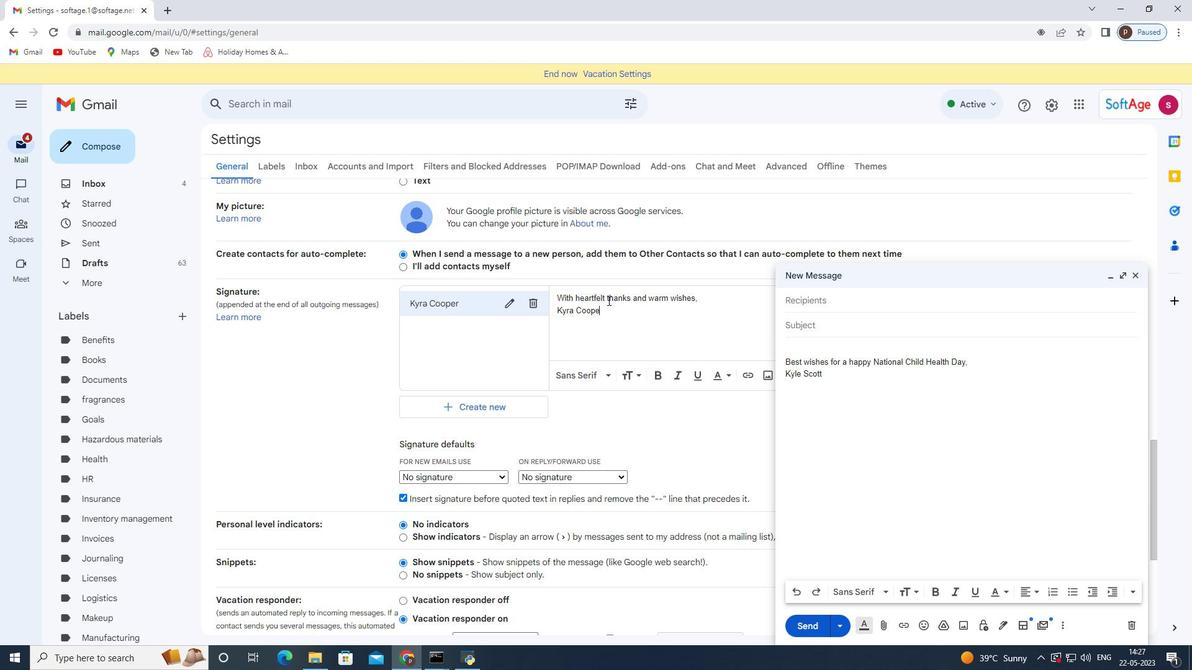 
Action: Mouse moved to (604, 301)
Screenshot: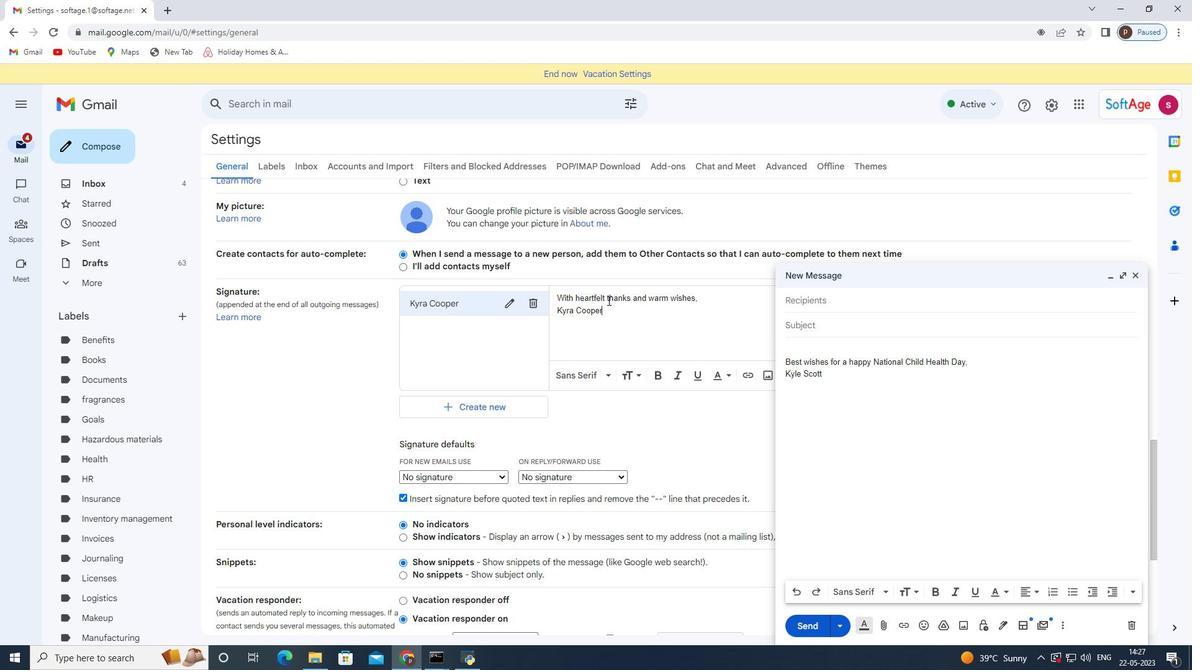 
Action: Mouse scrolled (604, 300) with delta (0, 0)
Screenshot: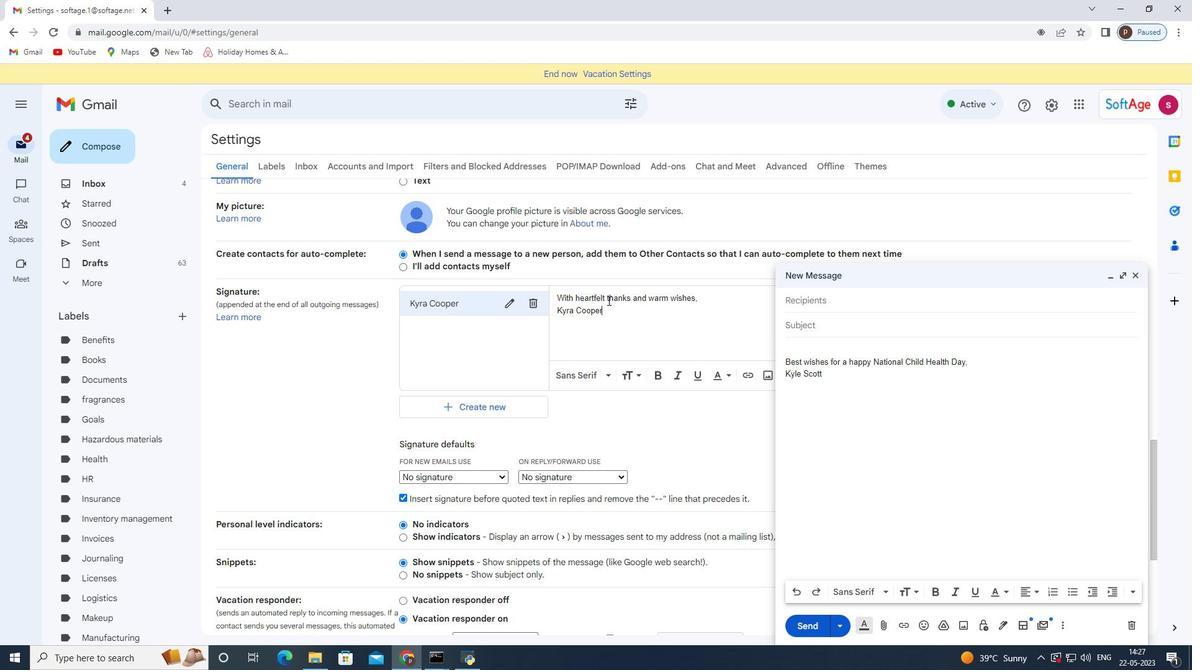 
Action: Mouse moved to (597, 305)
Screenshot: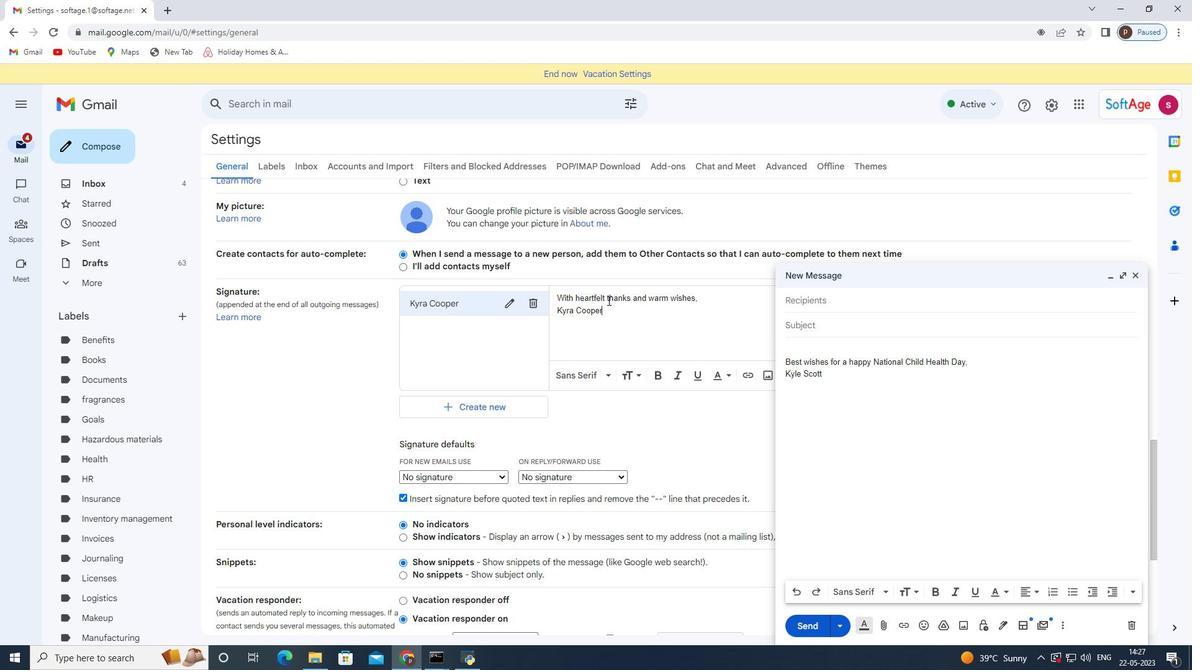 
Action: Mouse scrolled (597, 304) with delta (0, 0)
Screenshot: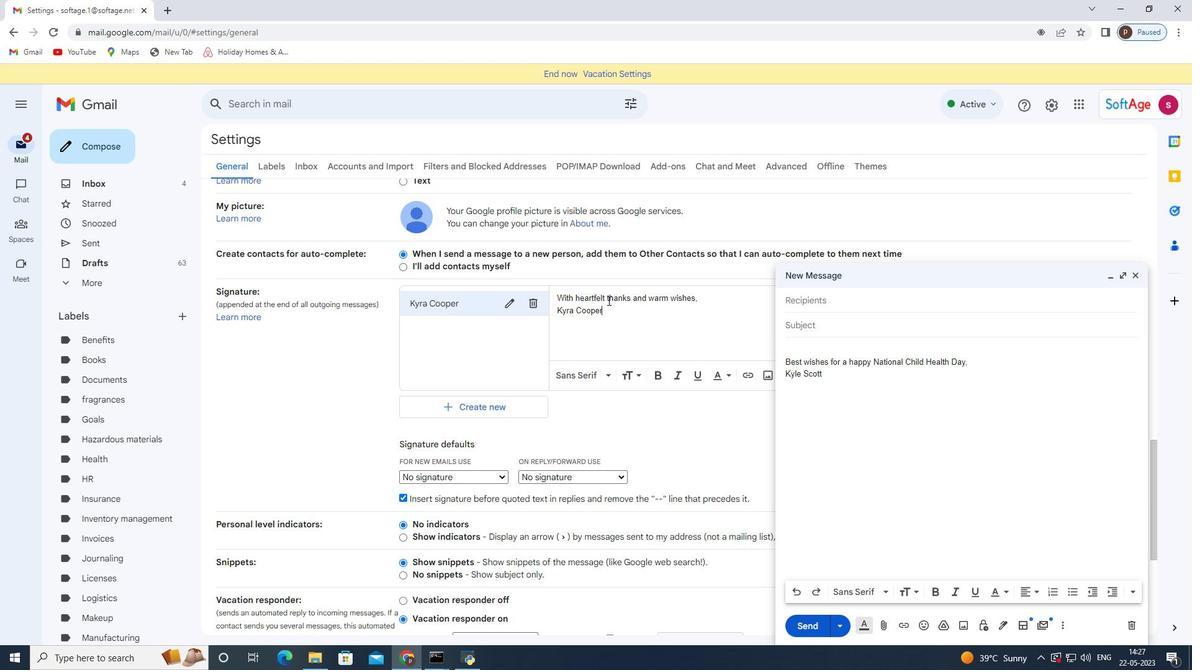 
Action: Mouse moved to (584, 319)
Screenshot: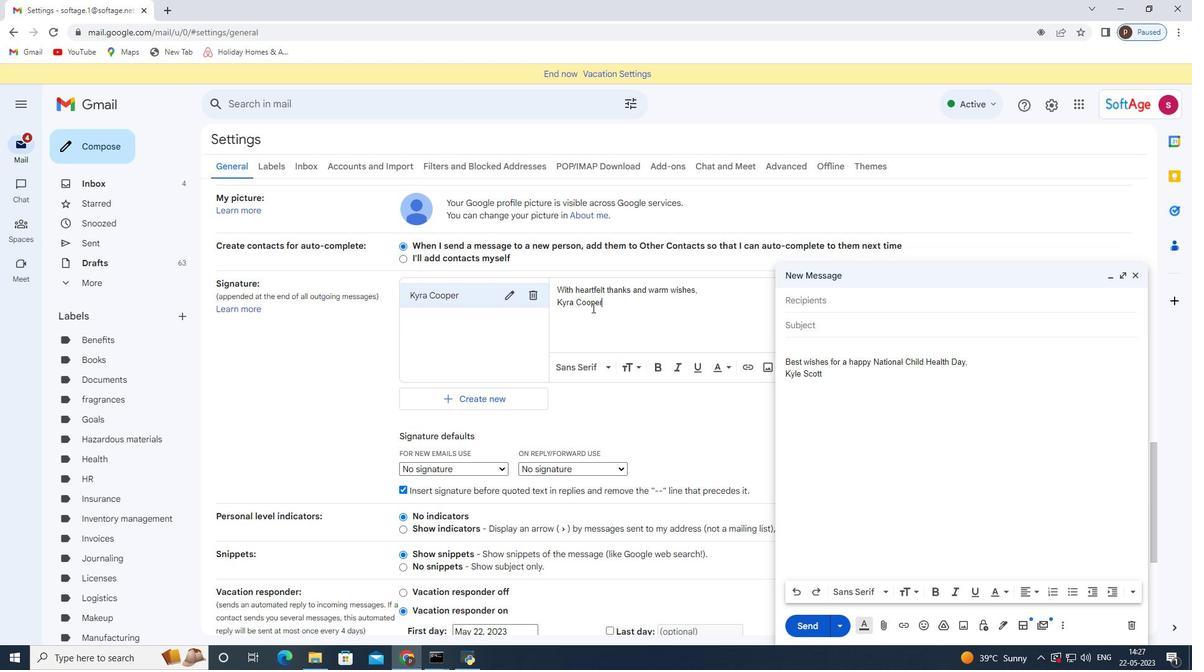 
Action: Mouse scrolled (584, 318) with delta (0, 0)
Screenshot: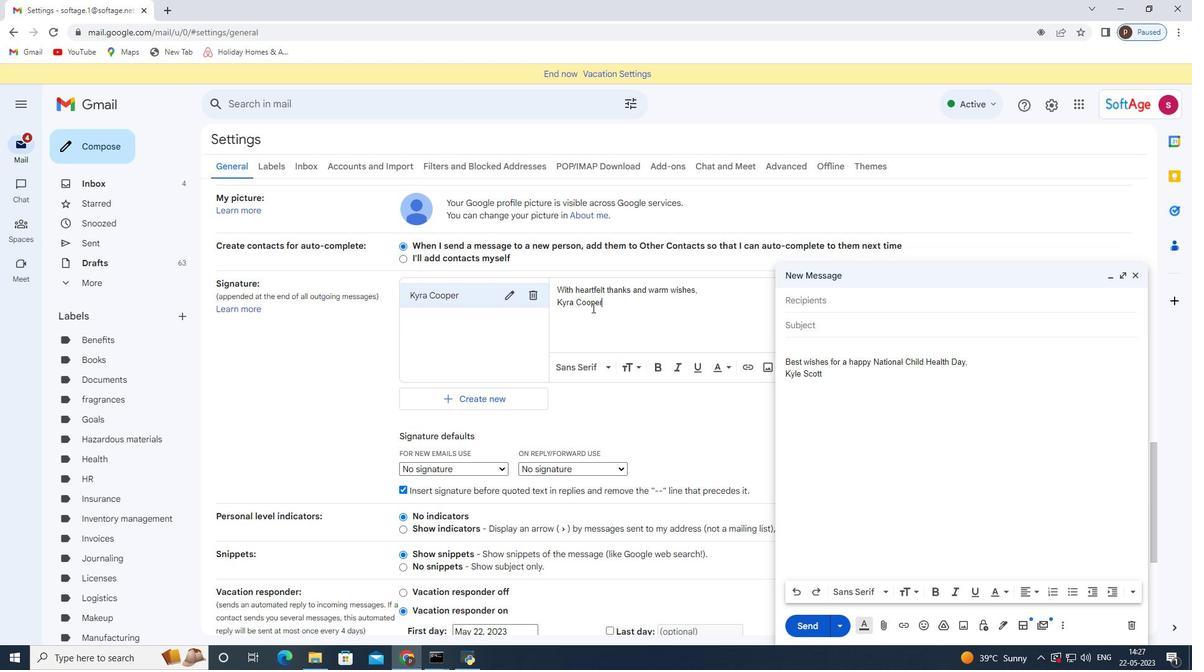 
Action: Mouse moved to (504, 289)
Screenshot: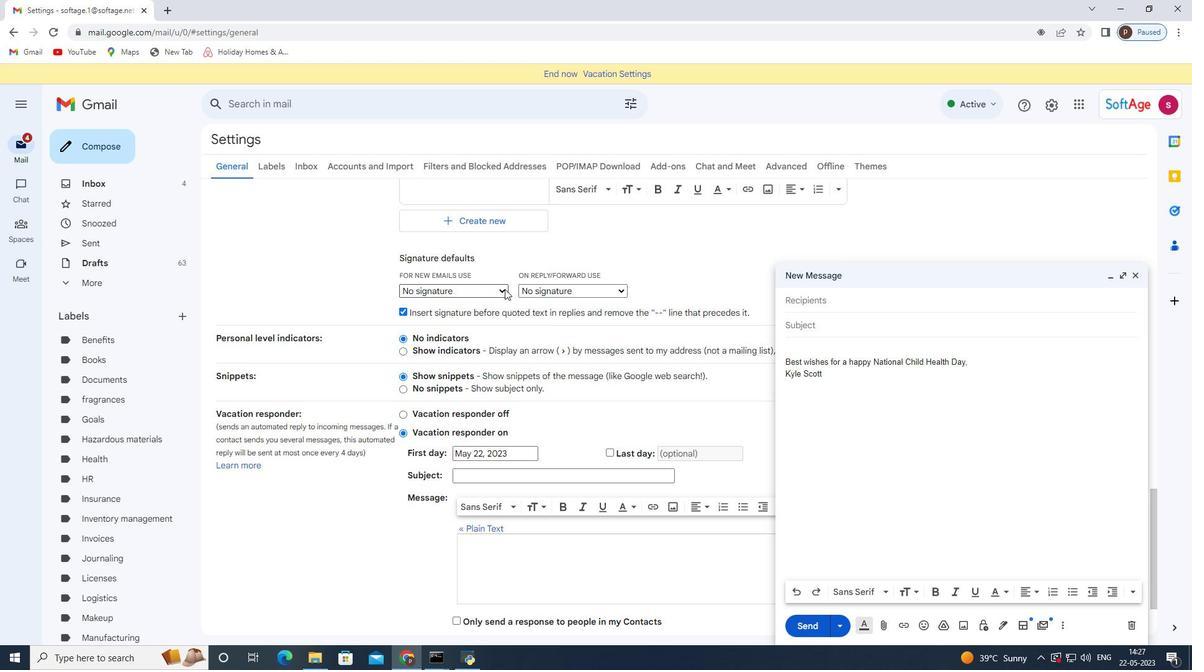 
Action: Mouse pressed left at (504, 289)
Screenshot: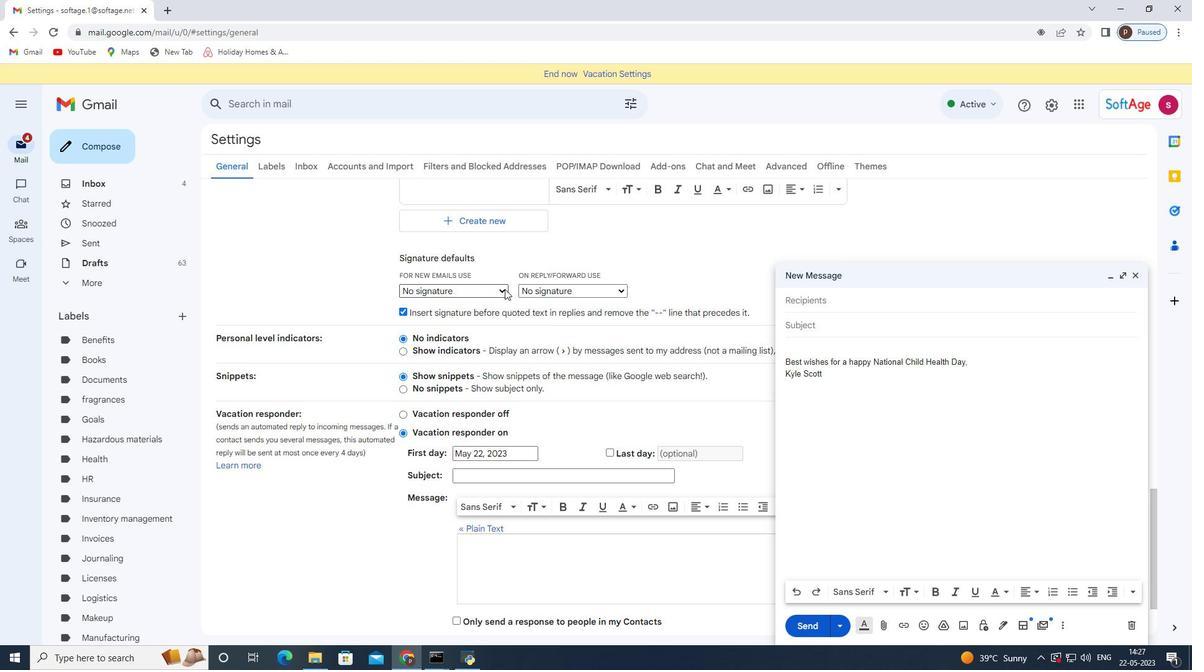 
Action: Mouse moved to (491, 316)
Screenshot: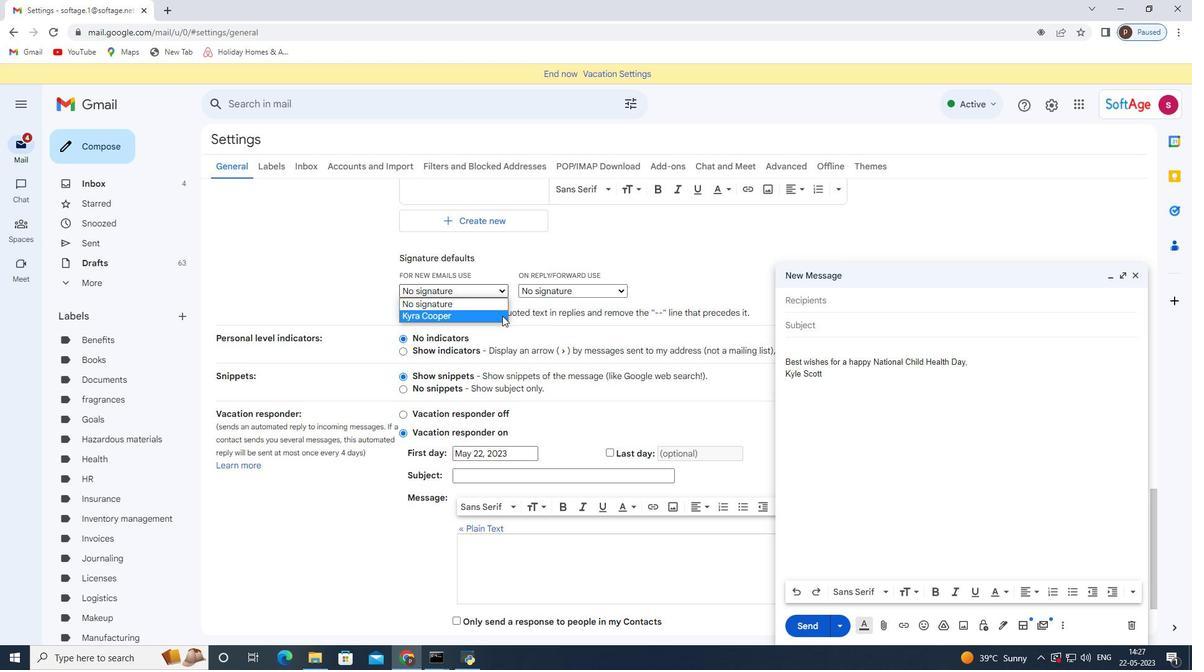 
Action: Mouse pressed left at (491, 316)
Screenshot: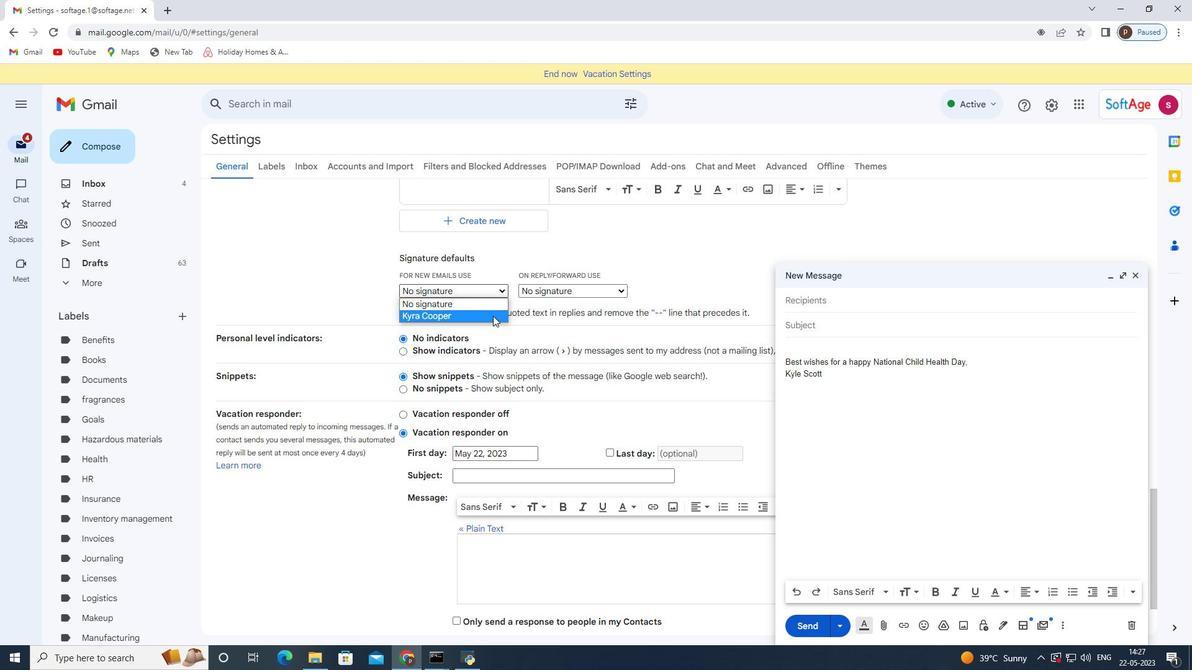 
Action: Mouse moved to (582, 289)
Screenshot: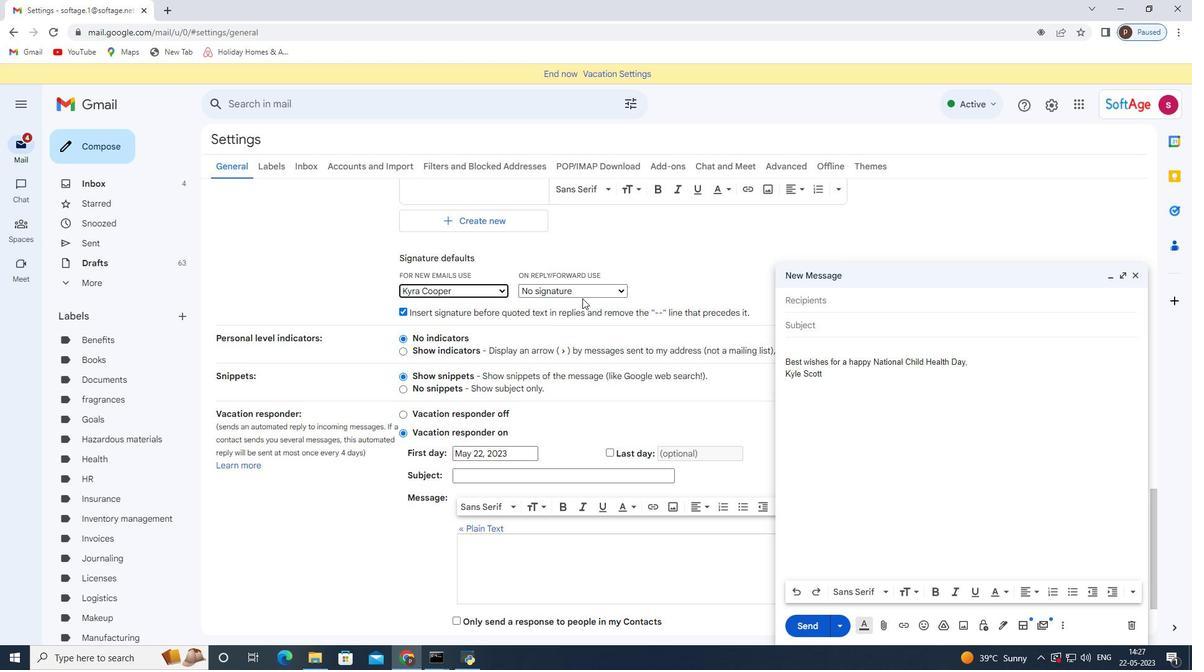 
Action: Mouse pressed left at (582, 289)
Screenshot: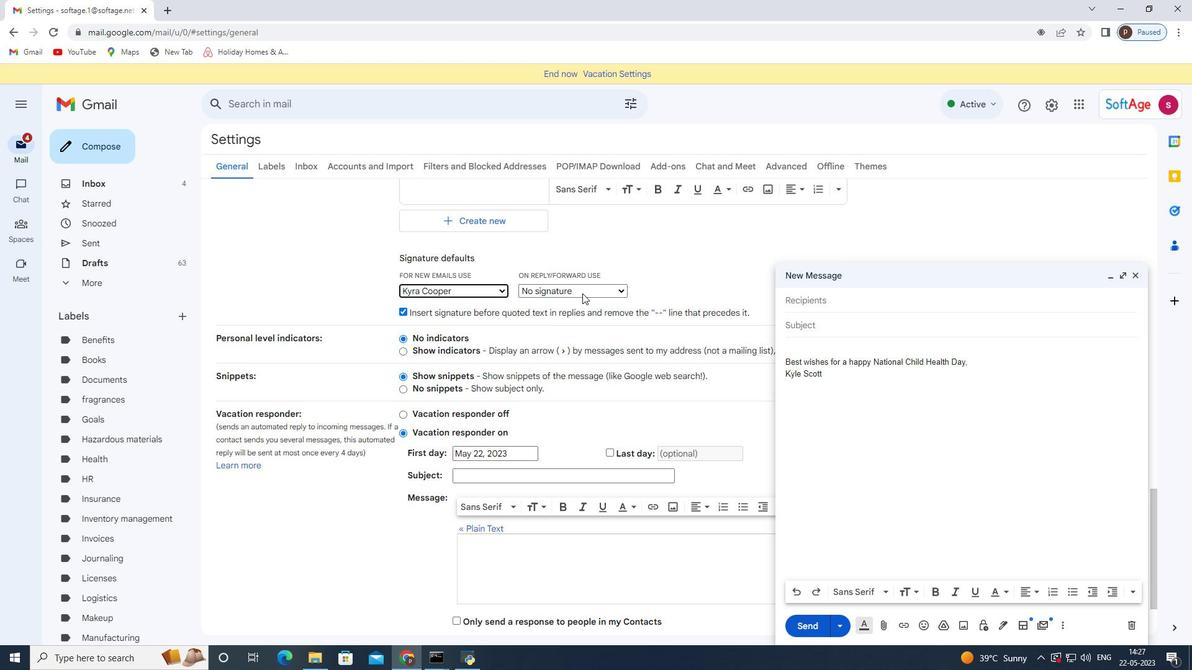 
Action: Mouse moved to (570, 319)
Screenshot: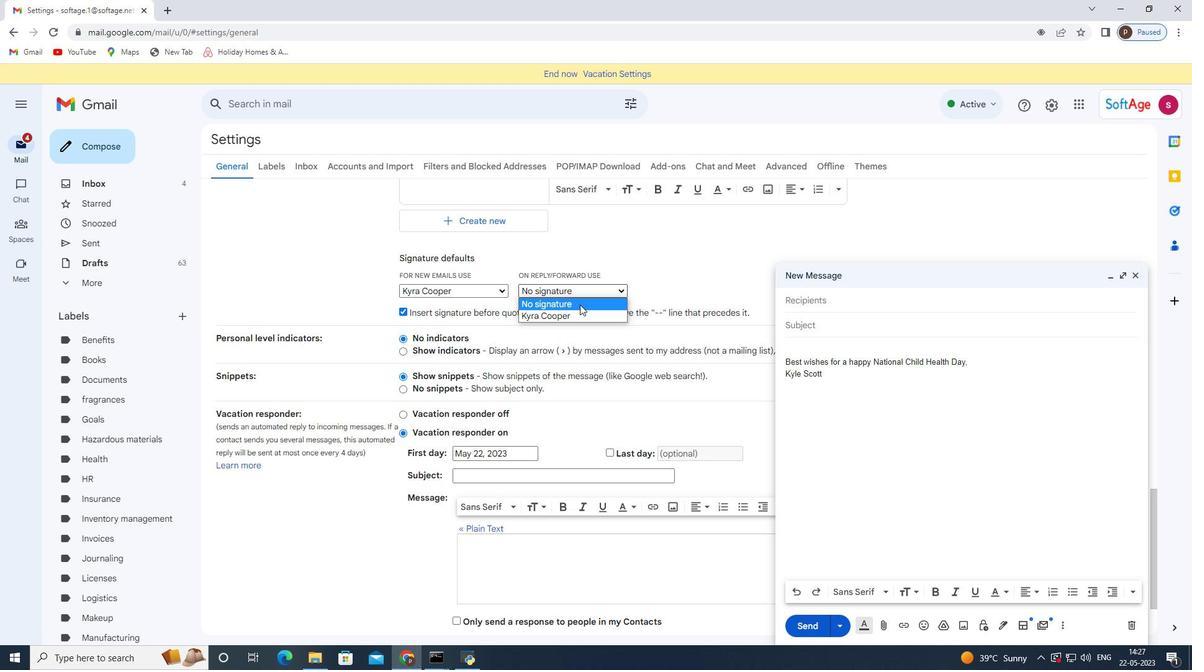 
Action: Mouse pressed left at (570, 319)
Screenshot: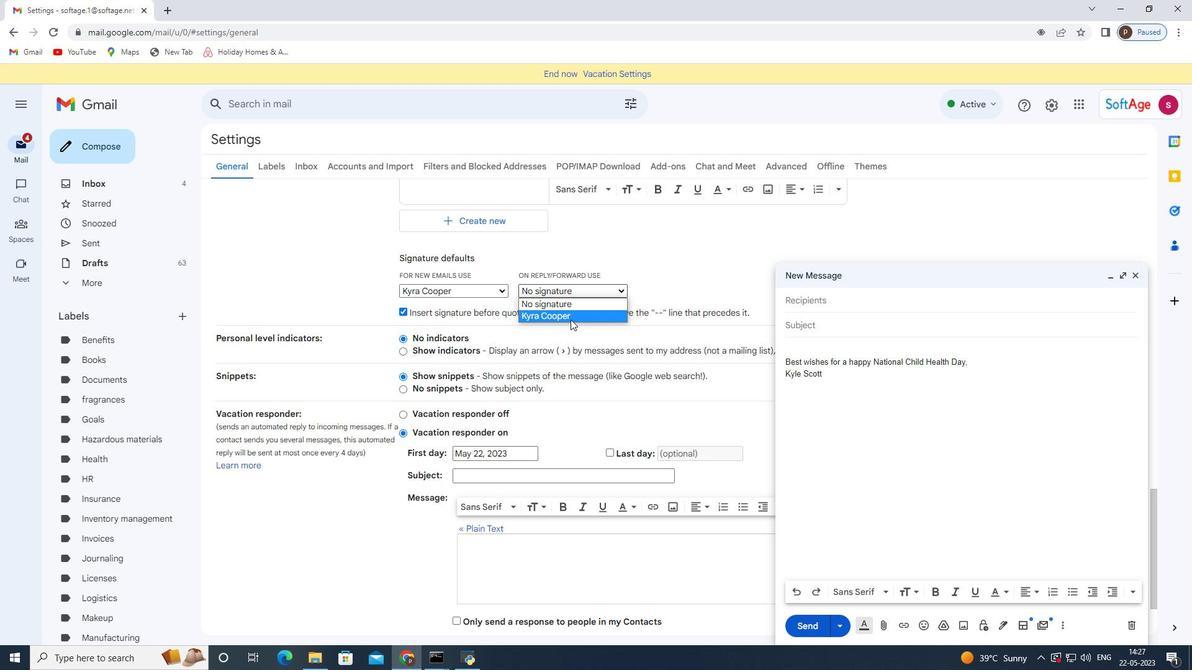 
Action: Mouse moved to (566, 325)
Screenshot: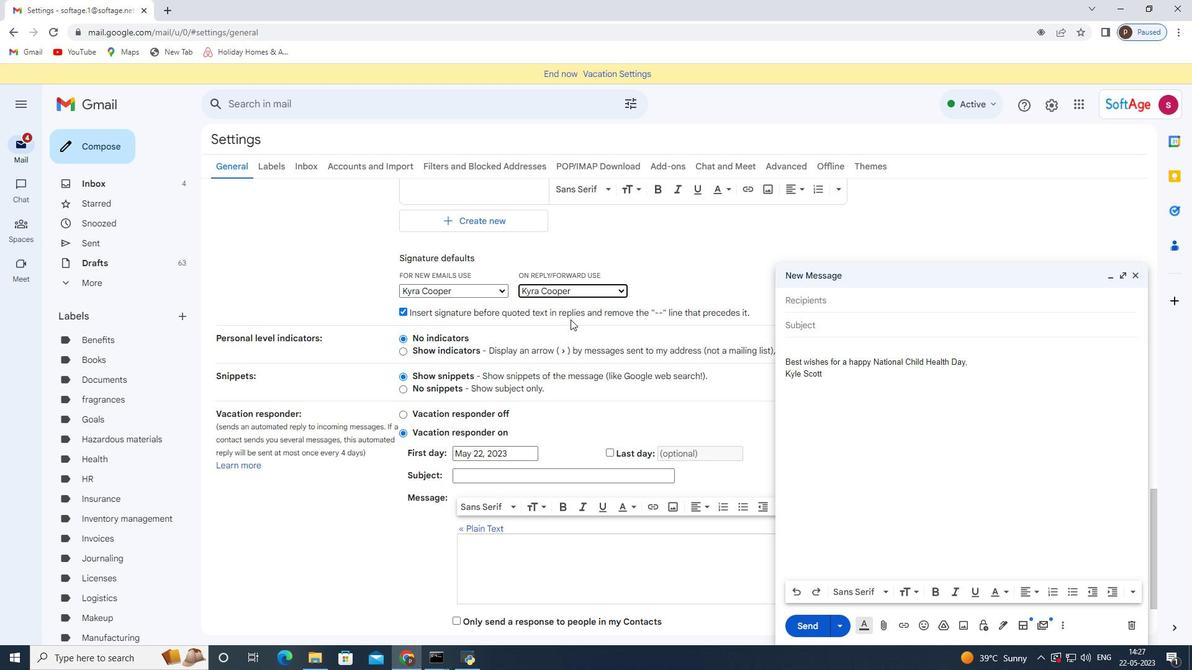 
Action: Mouse scrolled (566, 326) with delta (0, 0)
Screenshot: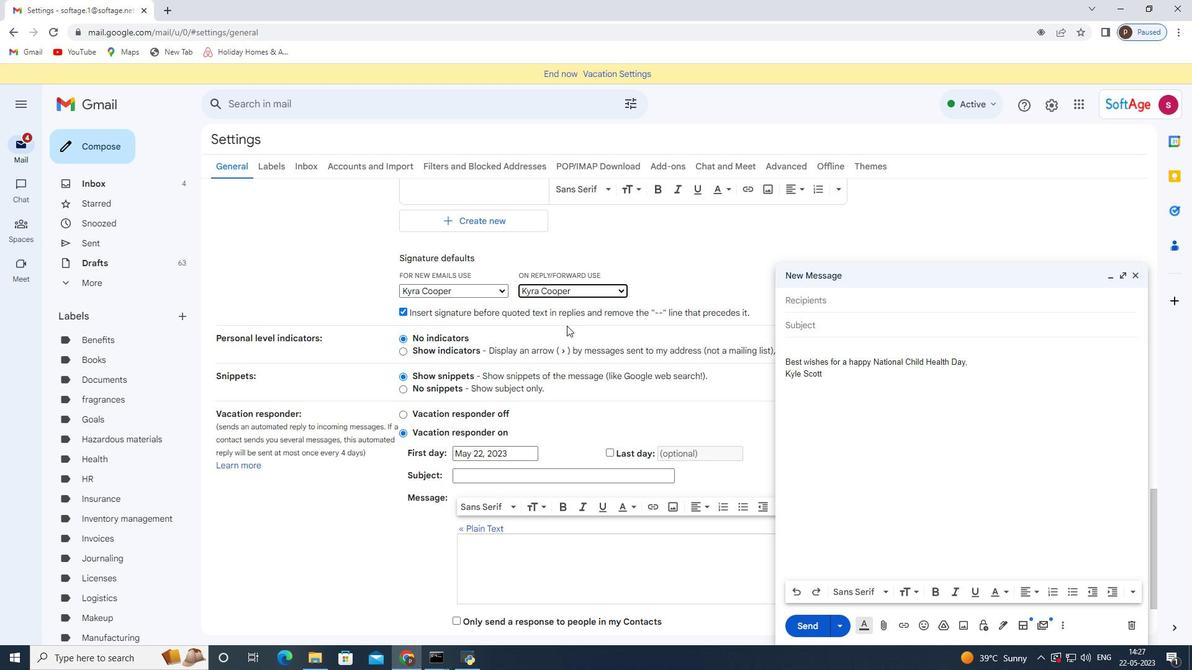 
Action: Mouse scrolled (566, 326) with delta (0, 0)
Screenshot: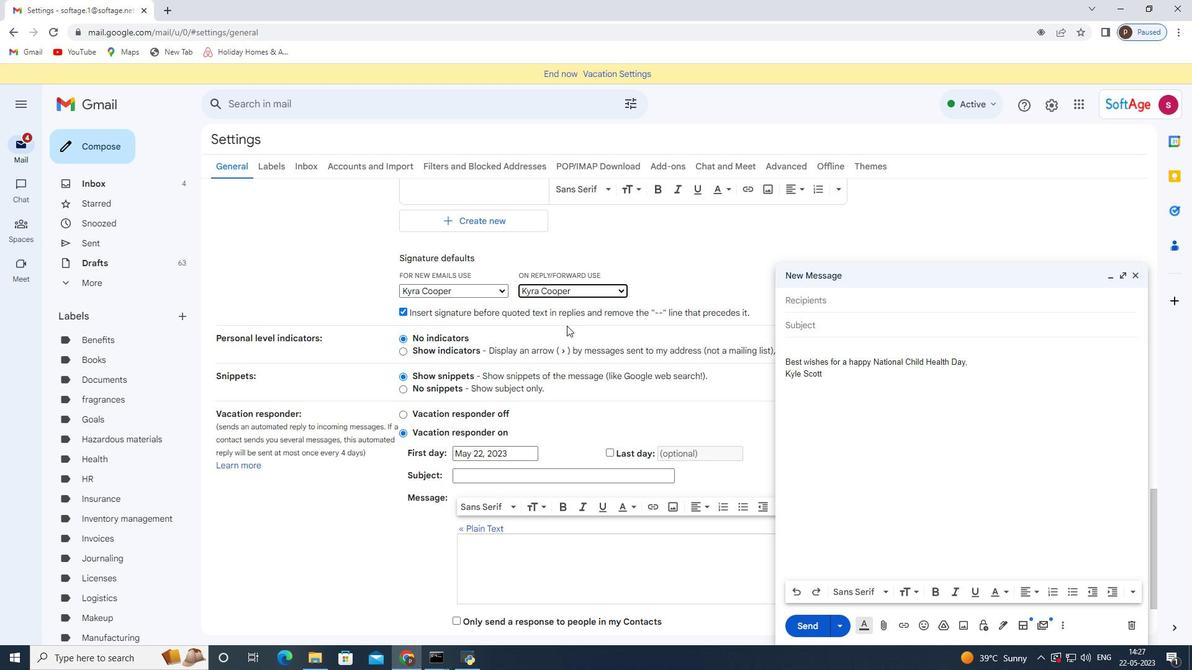 
Action: Mouse scrolled (566, 326) with delta (0, 0)
Screenshot: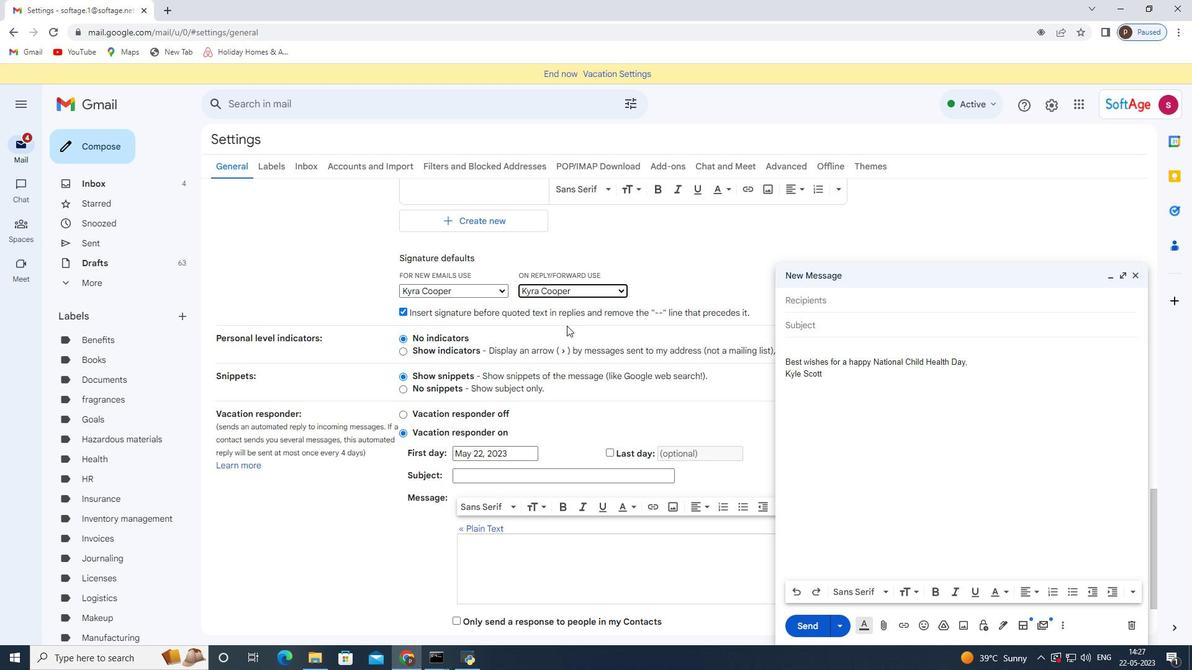 
Action: Mouse scrolled (566, 325) with delta (0, 0)
Screenshot: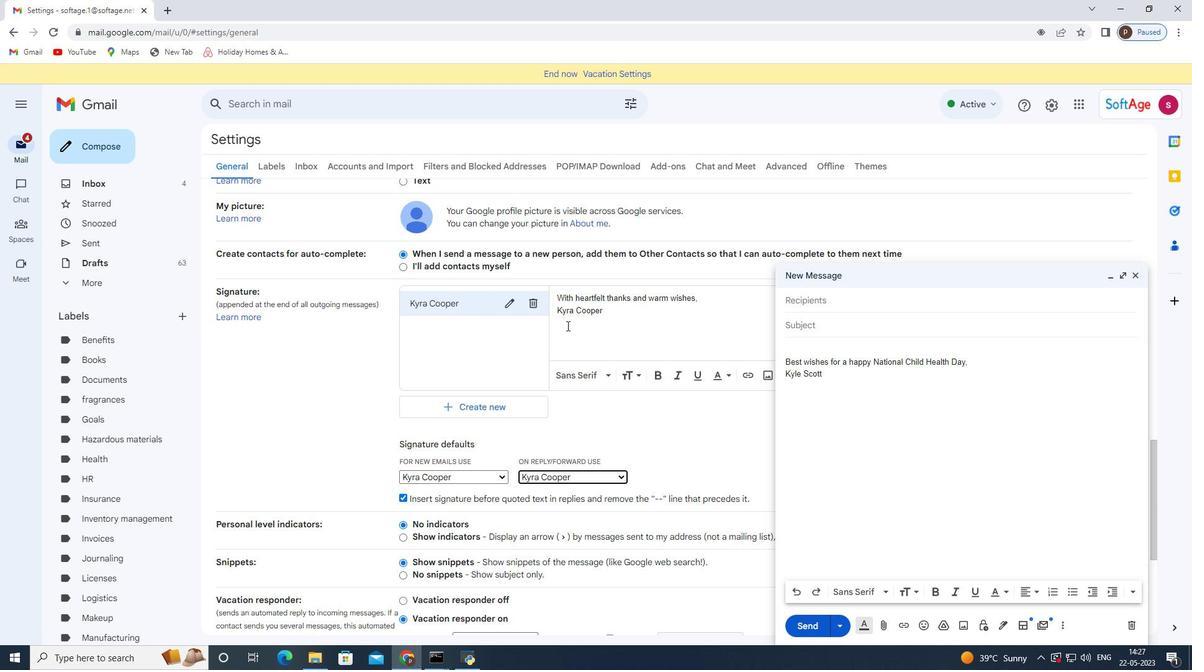 
Action: Mouse scrolled (566, 325) with delta (0, 0)
Screenshot: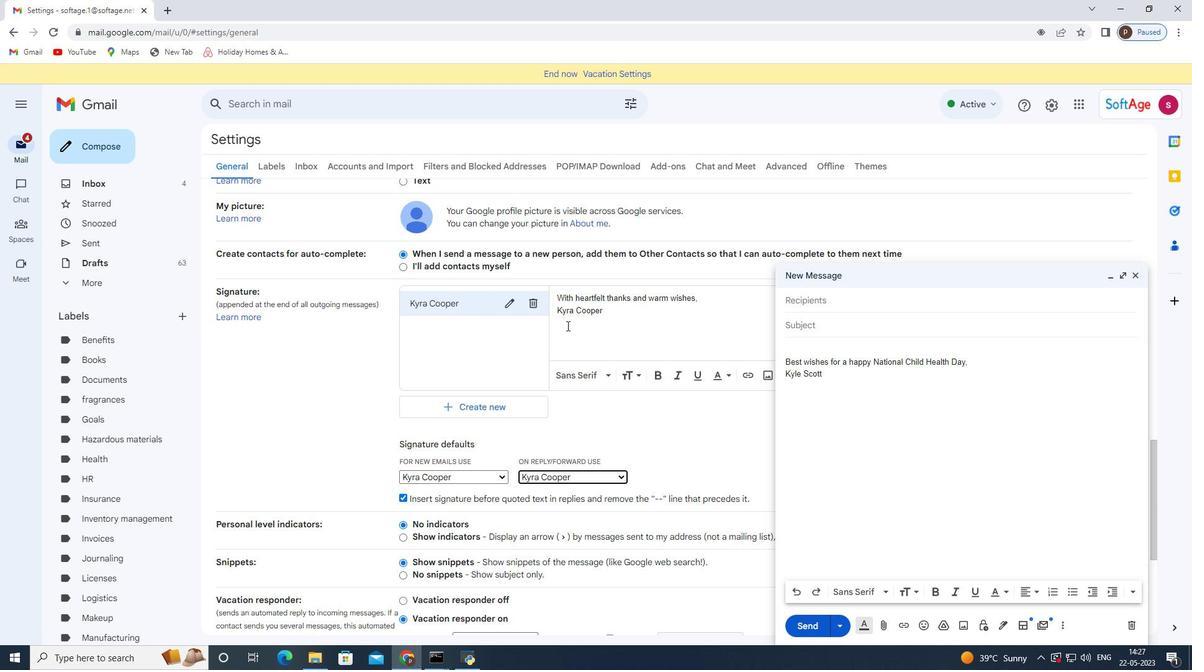 
Action: Mouse scrolled (566, 325) with delta (0, 0)
Screenshot: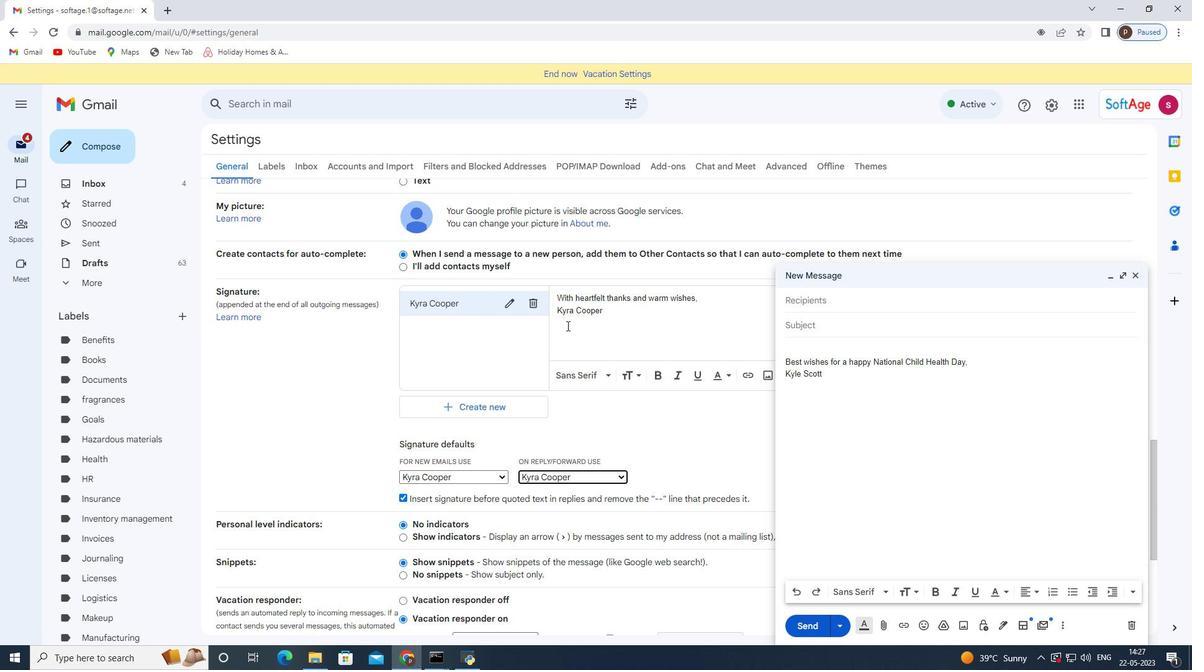 
Action: Mouse scrolled (566, 325) with delta (0, 0)
Screenshot: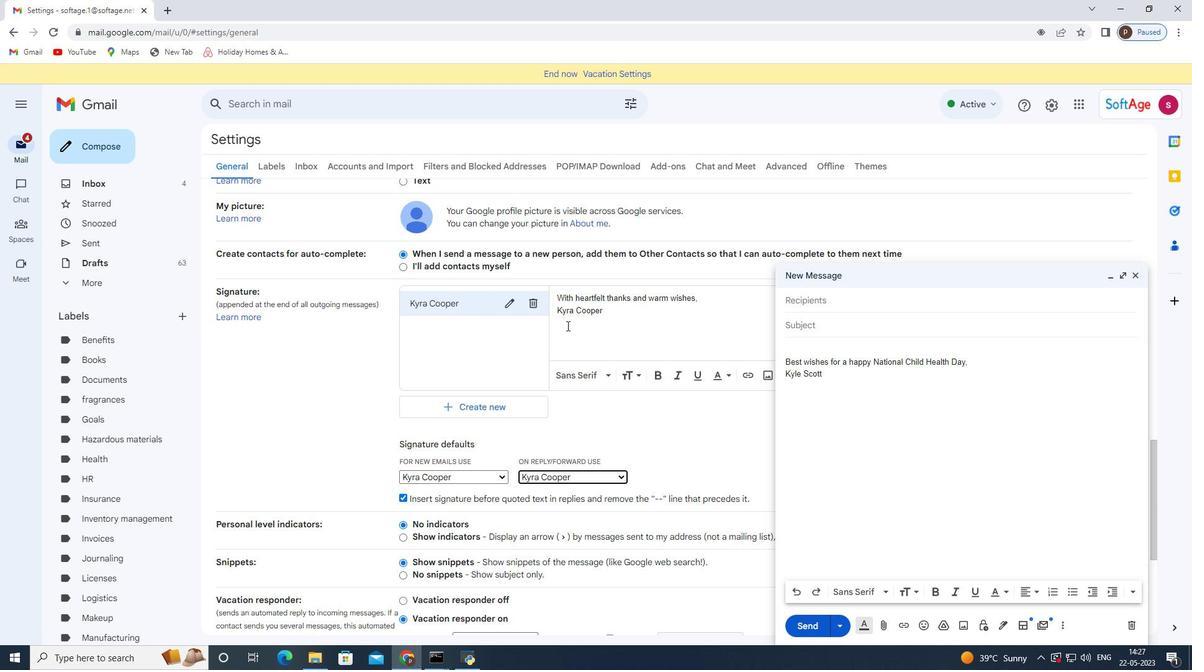 
Action: Mouse scrolled (566, 325) with delta (0, 0)
Screenshot: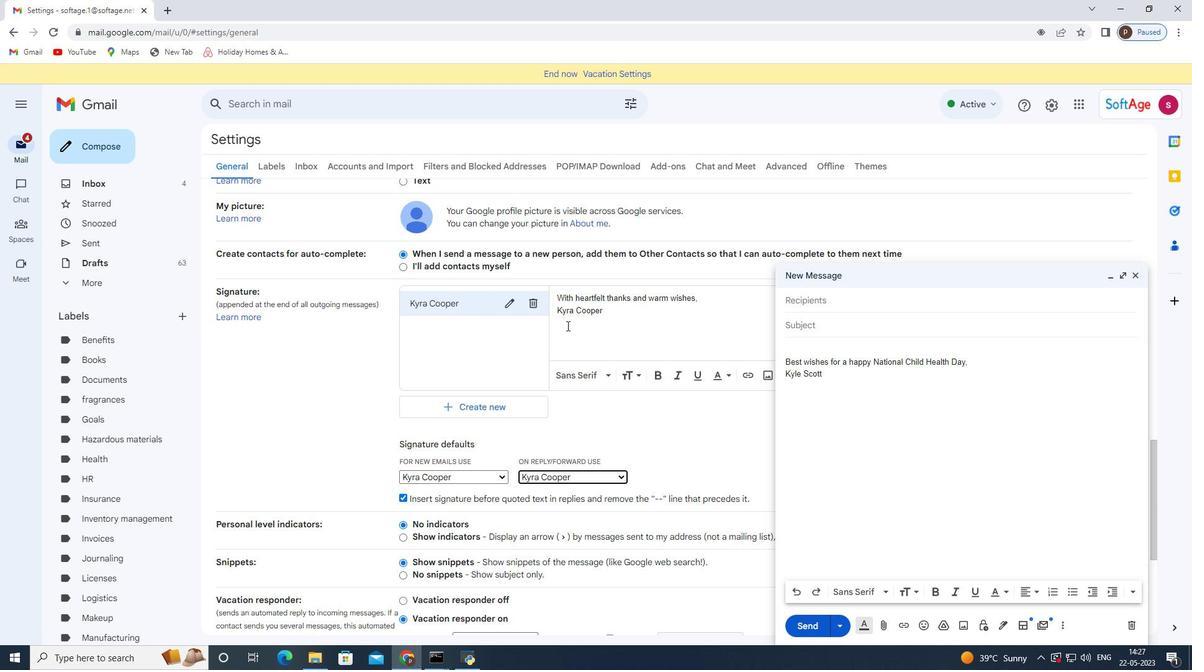 
Action: Mouse scrolled (566, 325) with delta (0, 0)
Screenshot: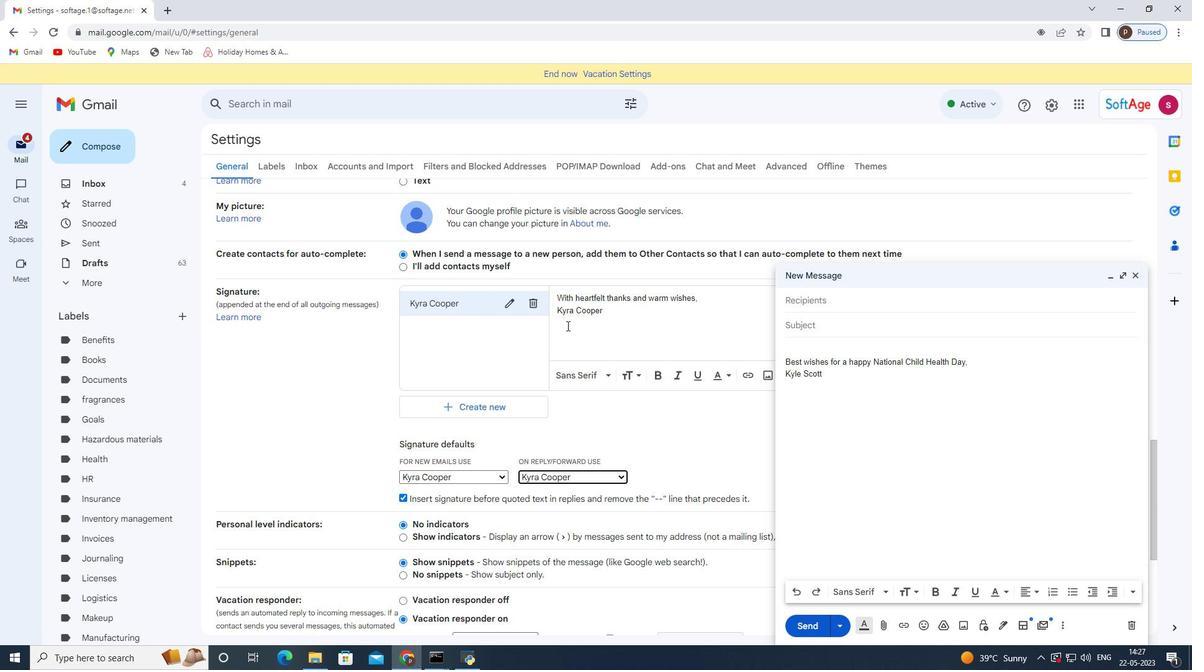 
Action: Mouse moved to (564, 327)
Screenshot: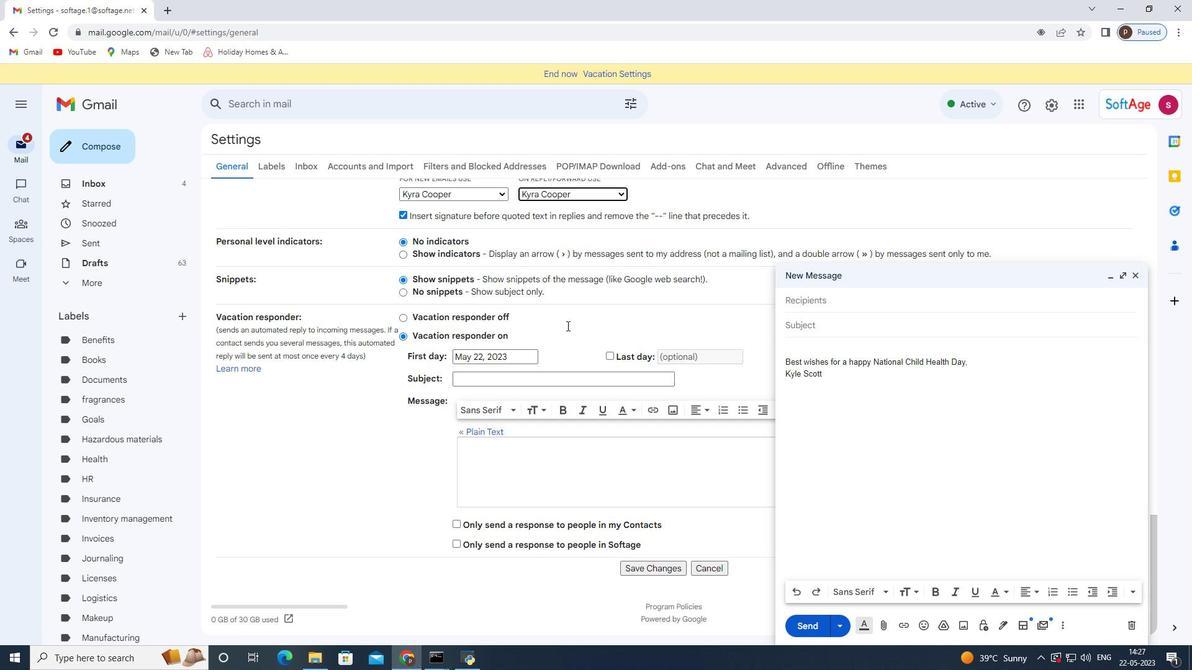 
Action: Mouse scrolled (564, 327) with delta (0, 0)
Screenshot: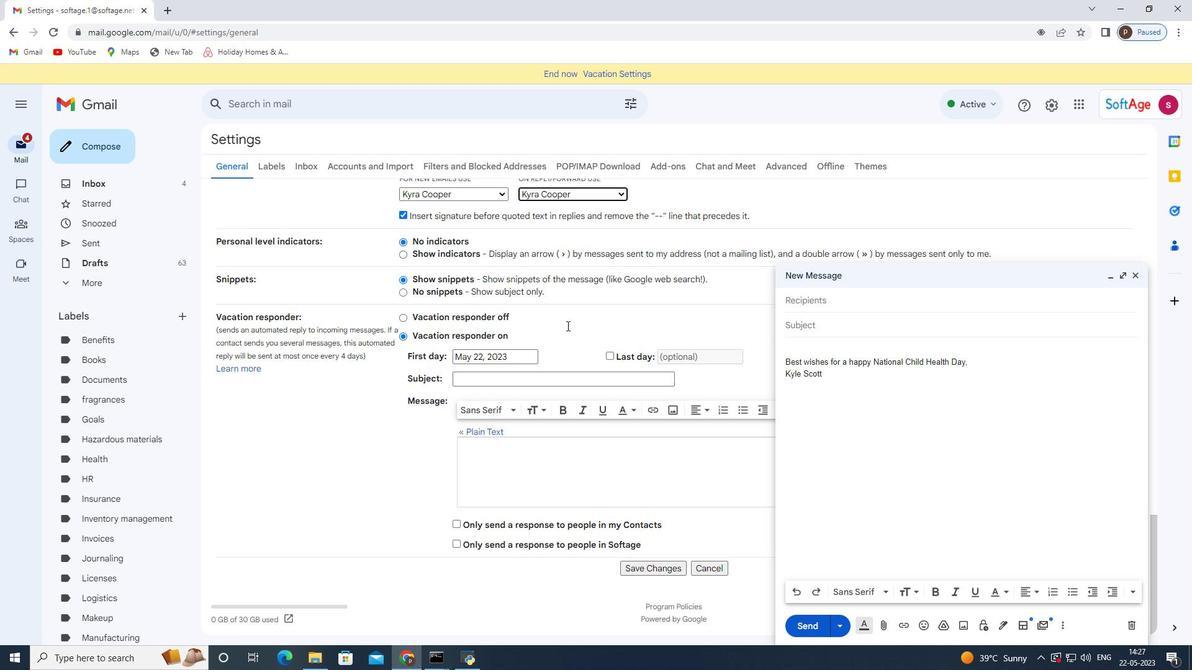 
Action: Mouse scrolled (564, 327) with delta (0, 0)
Screenshot: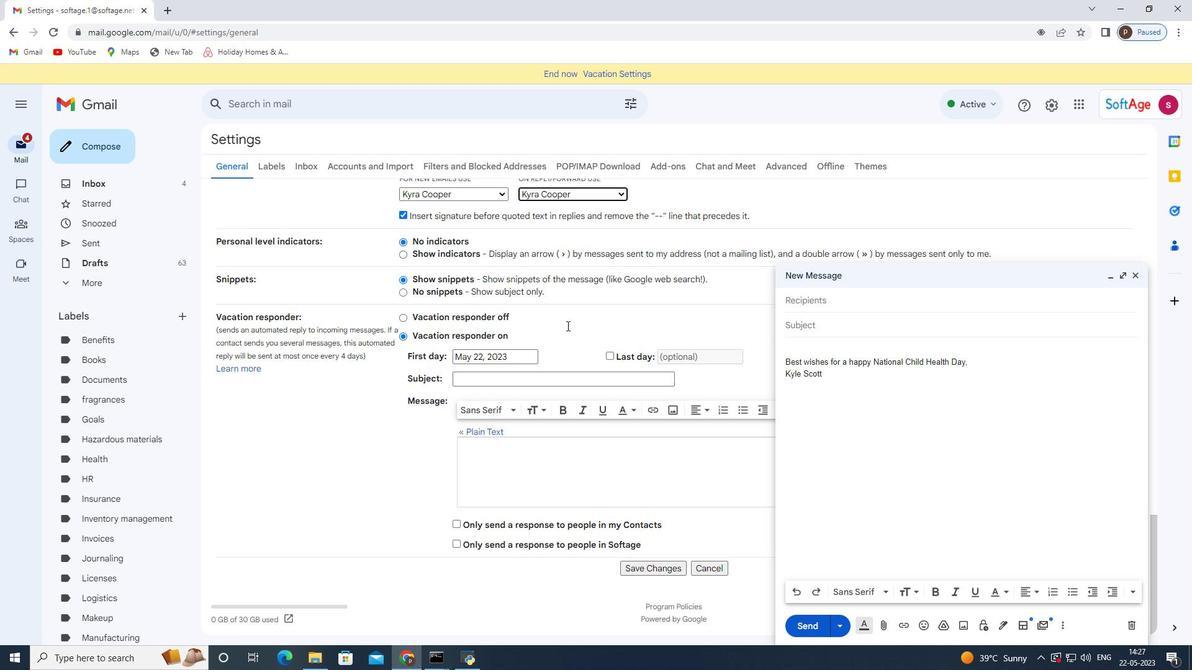 
Action: Mouse scrolled (564, 327) with delta (0, 0)
Screenshot: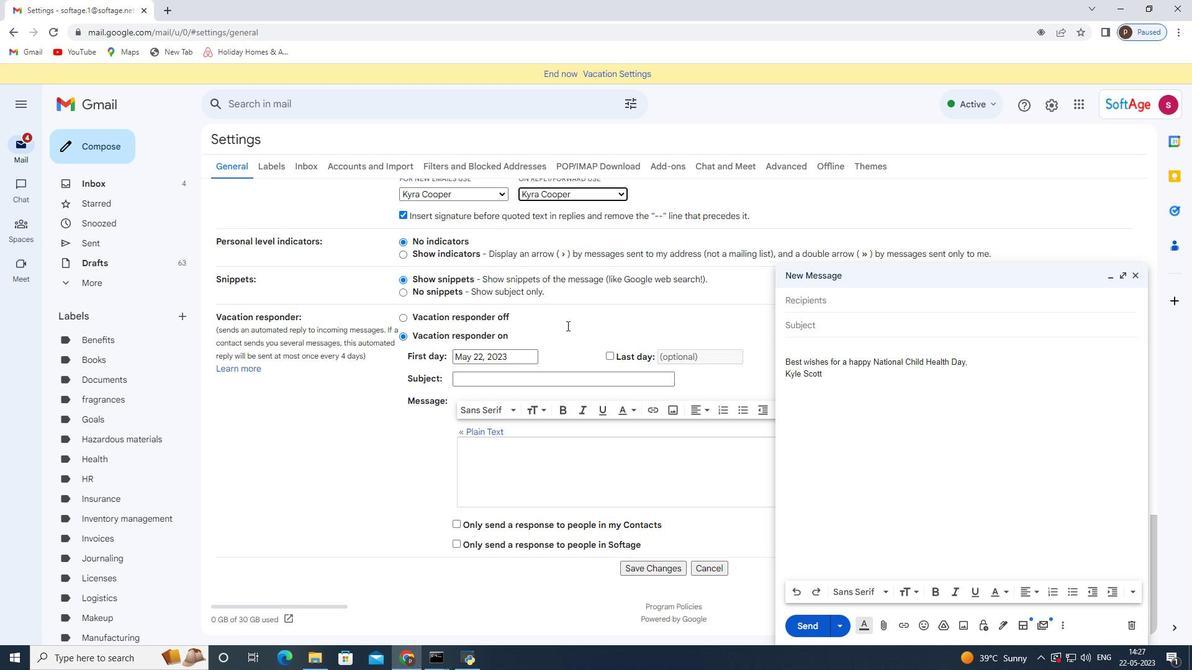 
Action: Mouse scrolled (564, 327) with delta (0, 0)
Screenshot: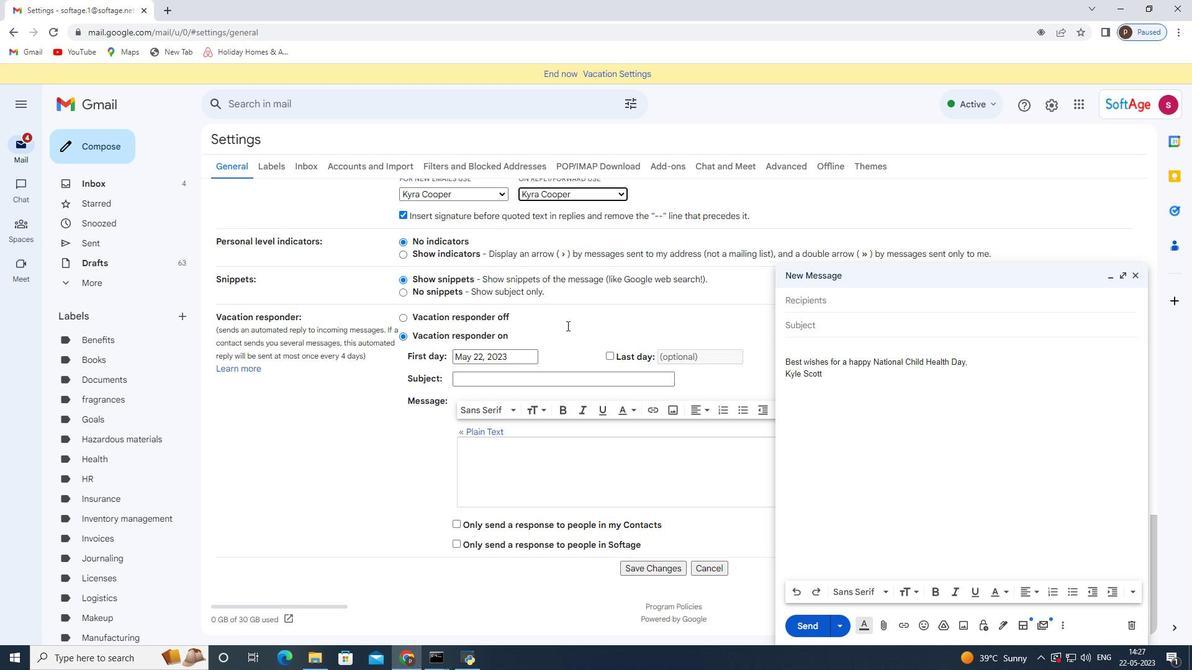 
Action: Mouse moved to (637, 573)
Screenshot: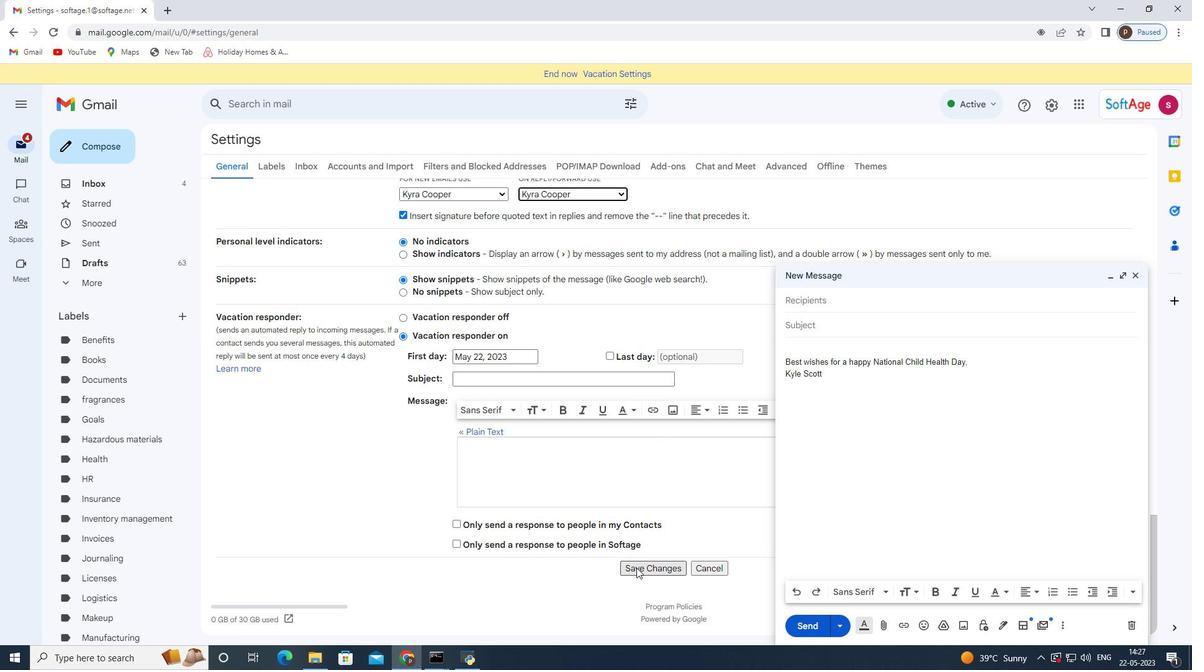 
Action: Mouse pressed left at (637, 573)
Screenshot: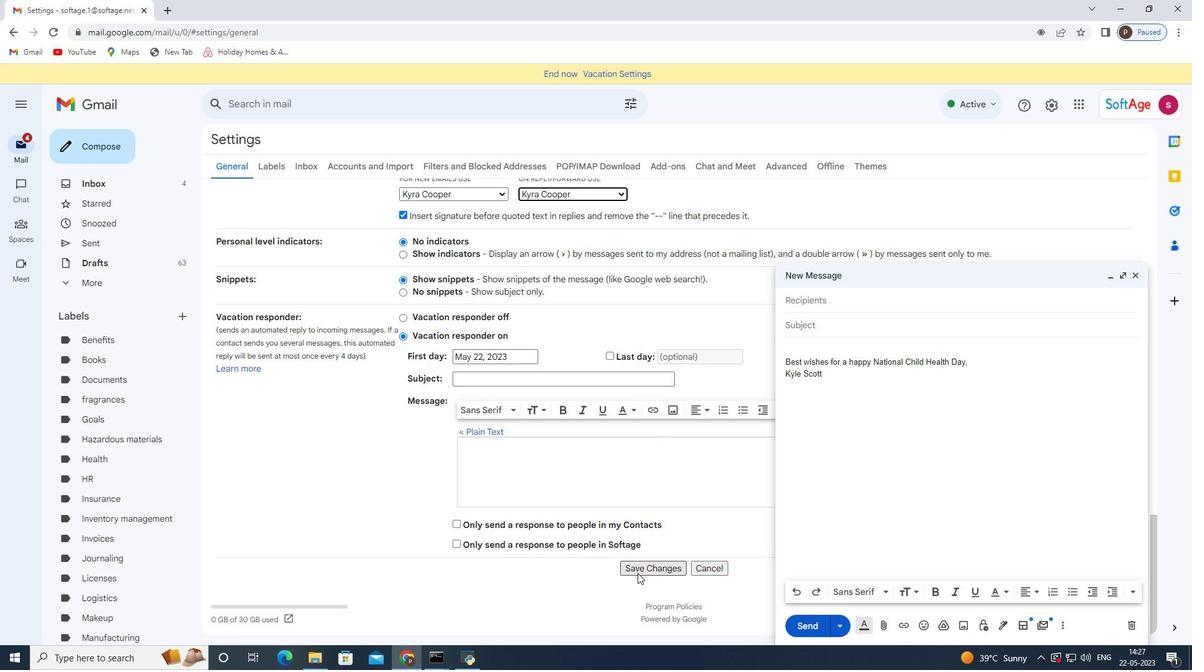 
Action: Mouse moved to (1138, 279)
Screenshot: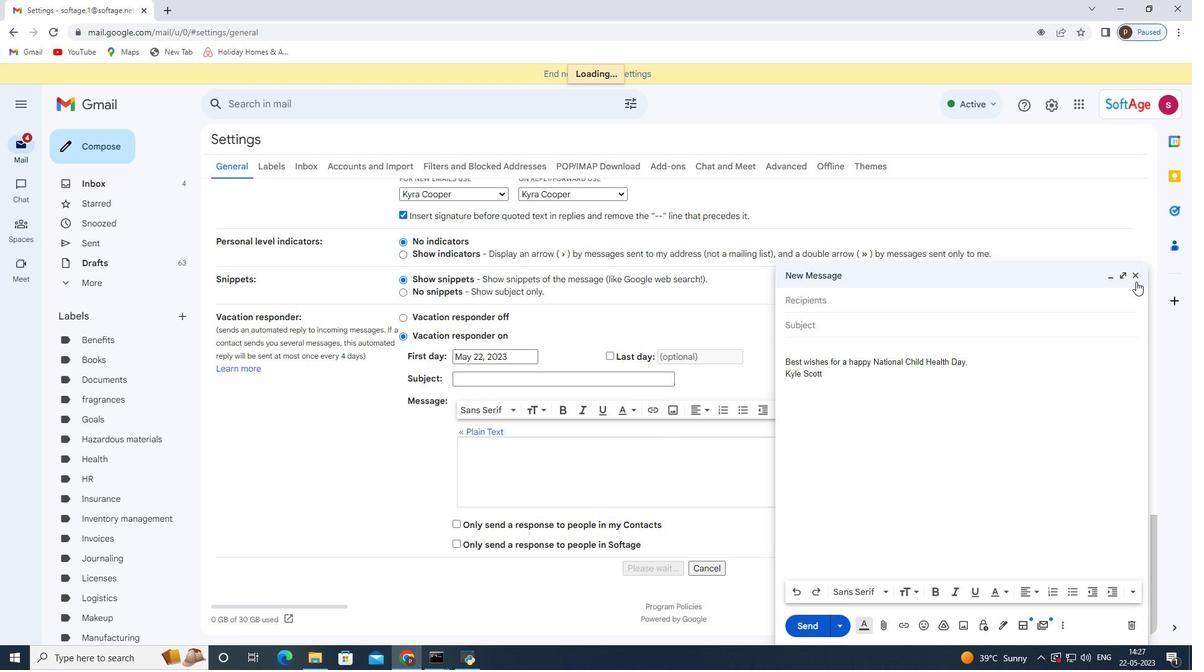 
Action: Mouse pressed left at (1138, 279)
Screenshot: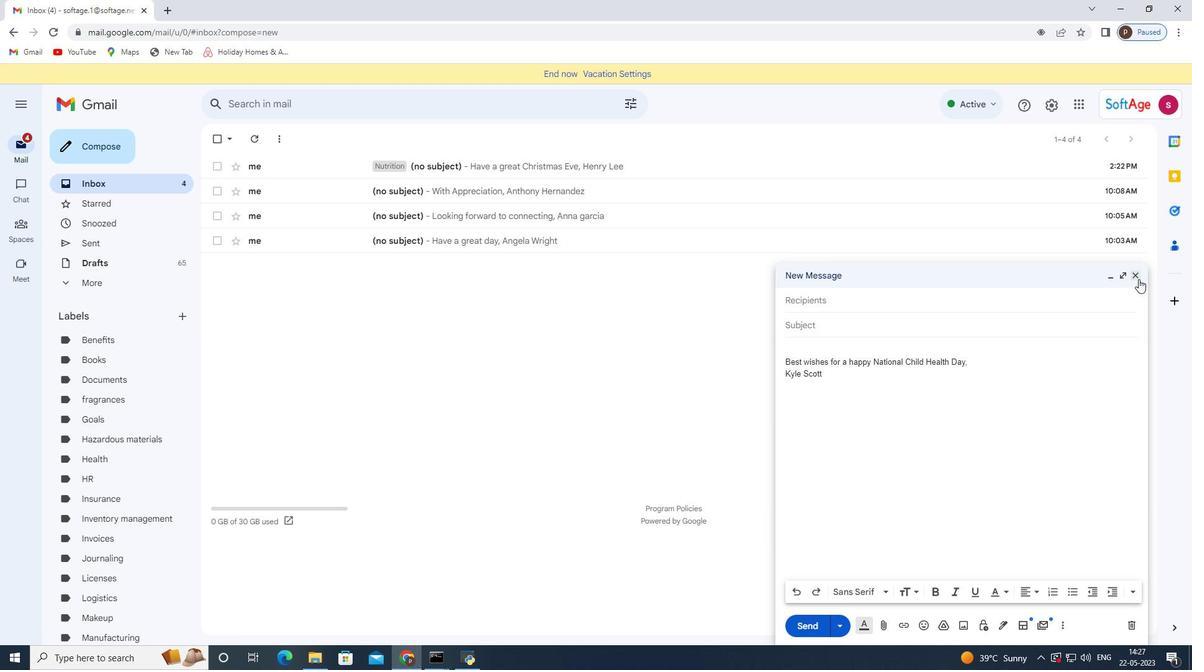
Action: Mouse moved to (58, 152)
Screenshot: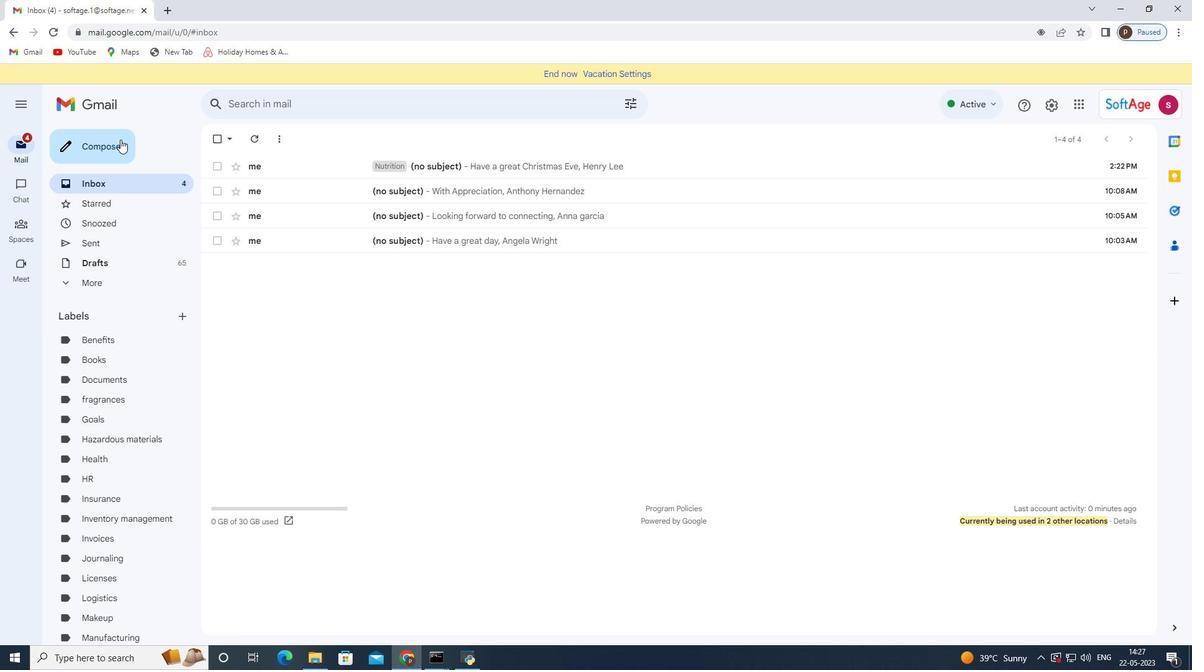 
Action: Mouse pressed left at (58, 152)
Screenshot: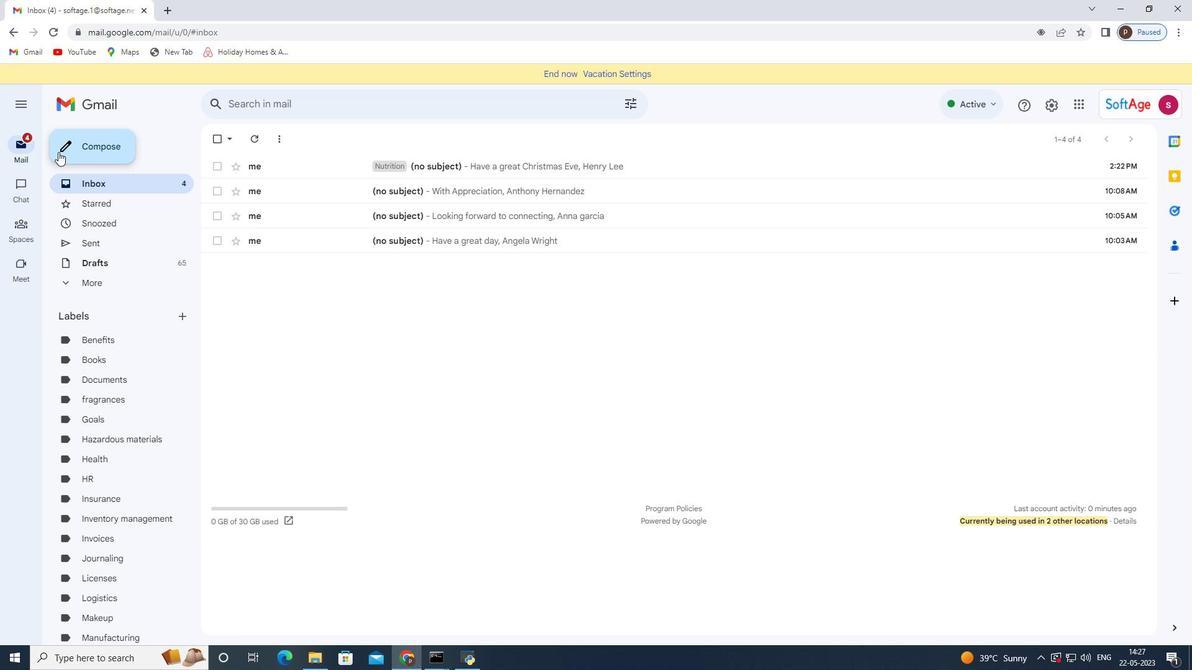 
Action: Mouse moved to (824, 307)
Screenshot: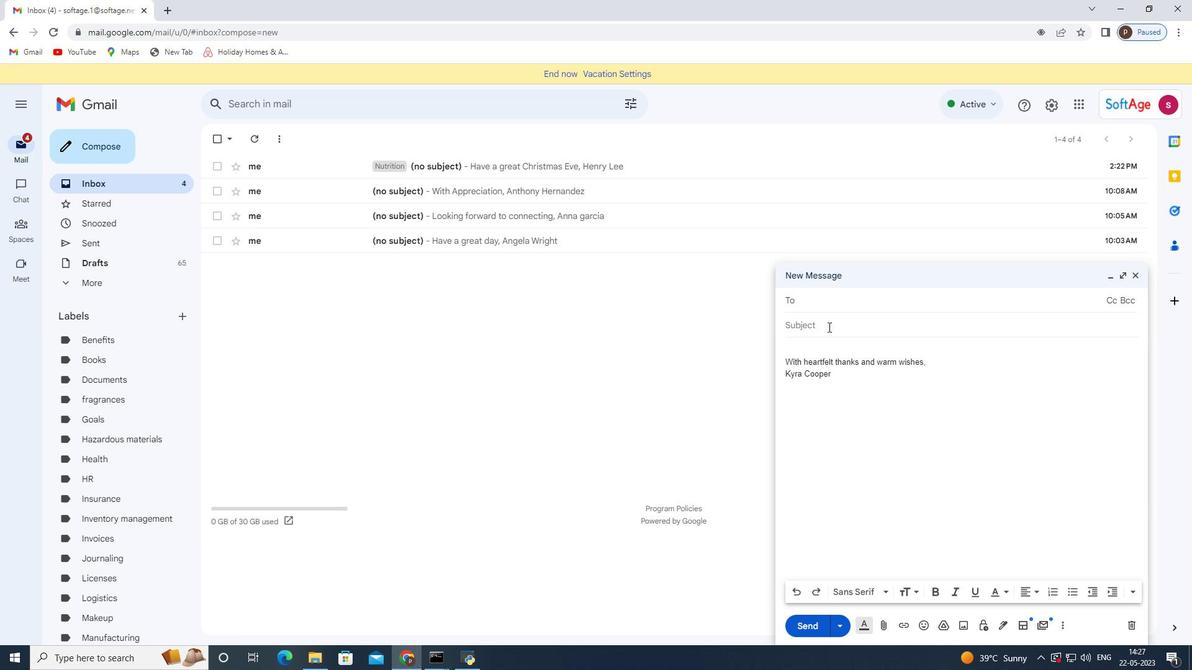 
Action: Key pressed softage.3<Key.shift>@softage.net
Screenshot: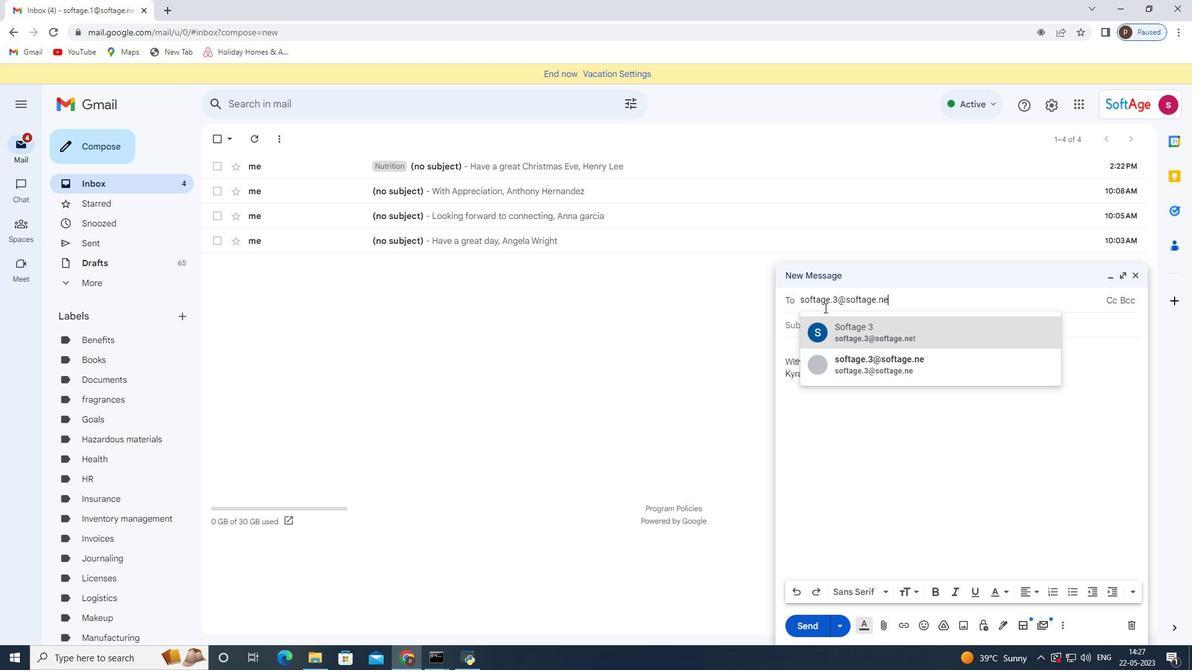 
Action: Mouse moved to (918, 329)
Screenshot: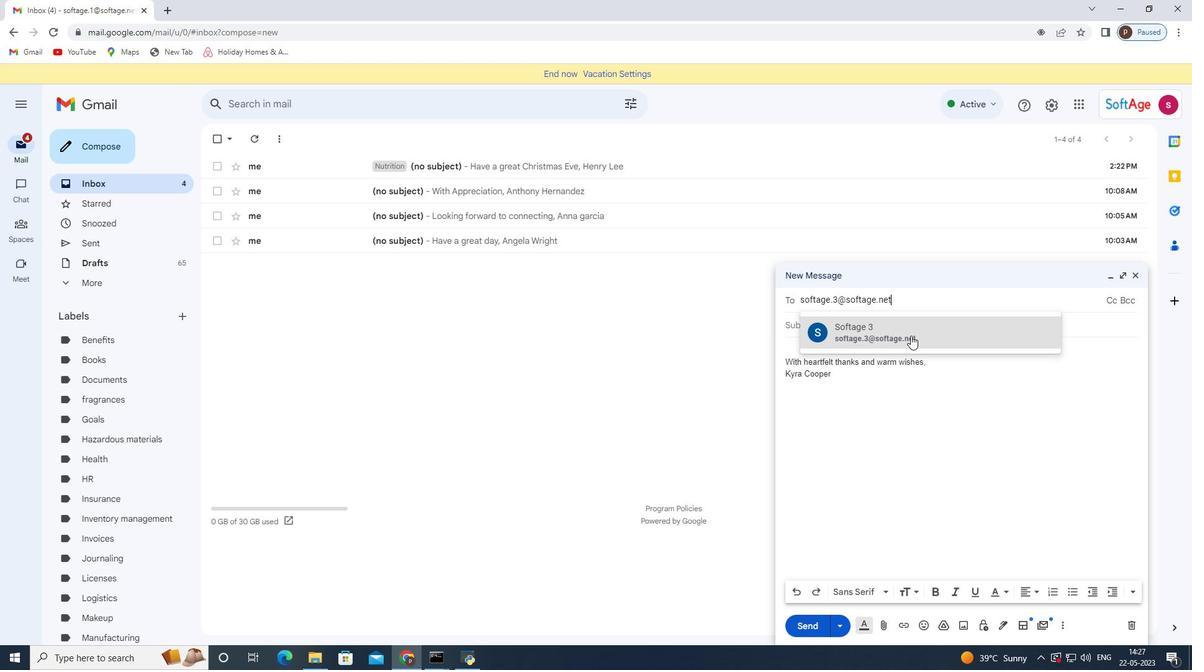 
Action: Mouse pressed left at (918, 329)
Screenshot: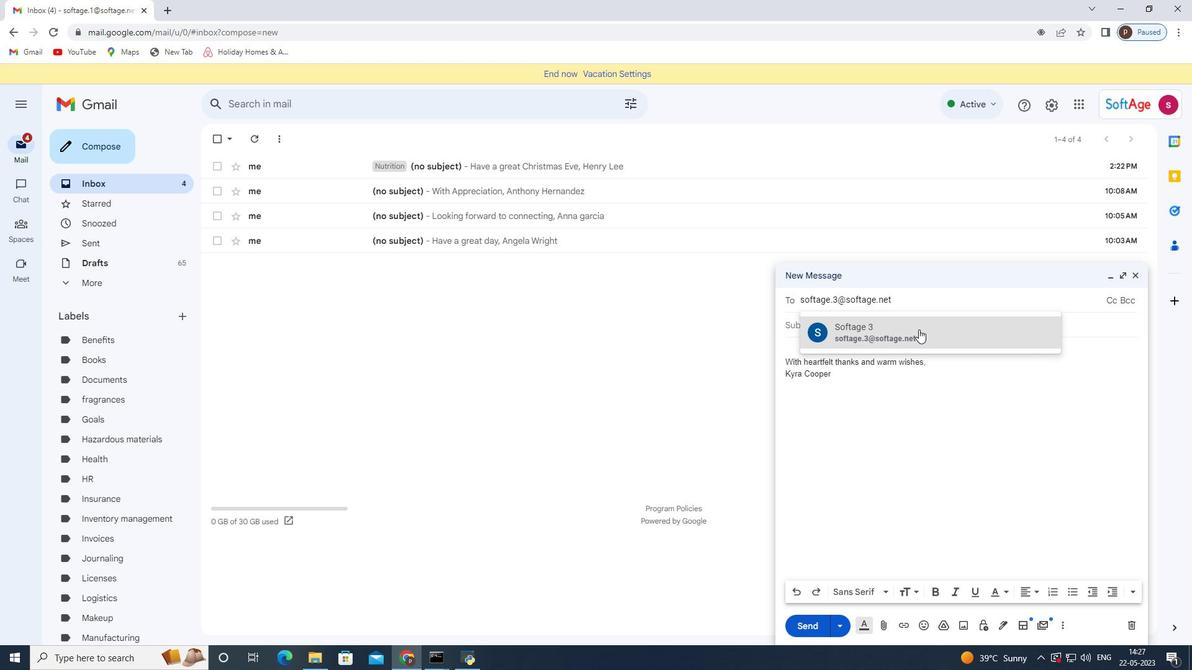 
Action: Mouse moved to (884, 401)
Screenshot: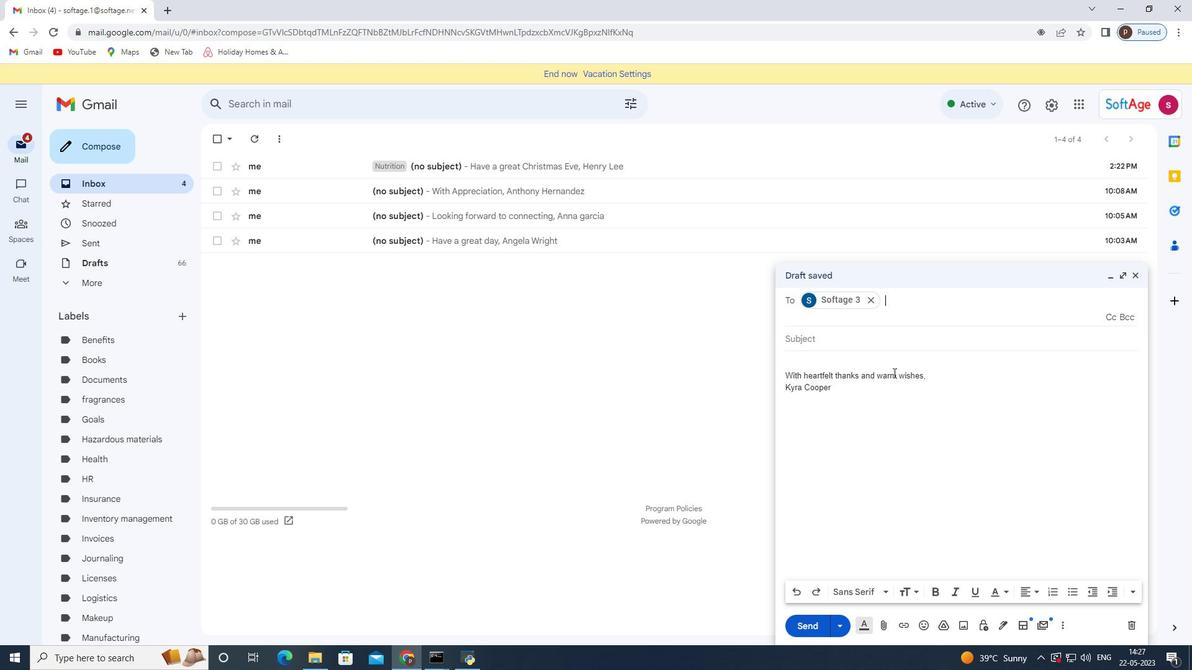 
Action: Mouse scrolled (890, 378) with delta (0, 0)
Screenshot: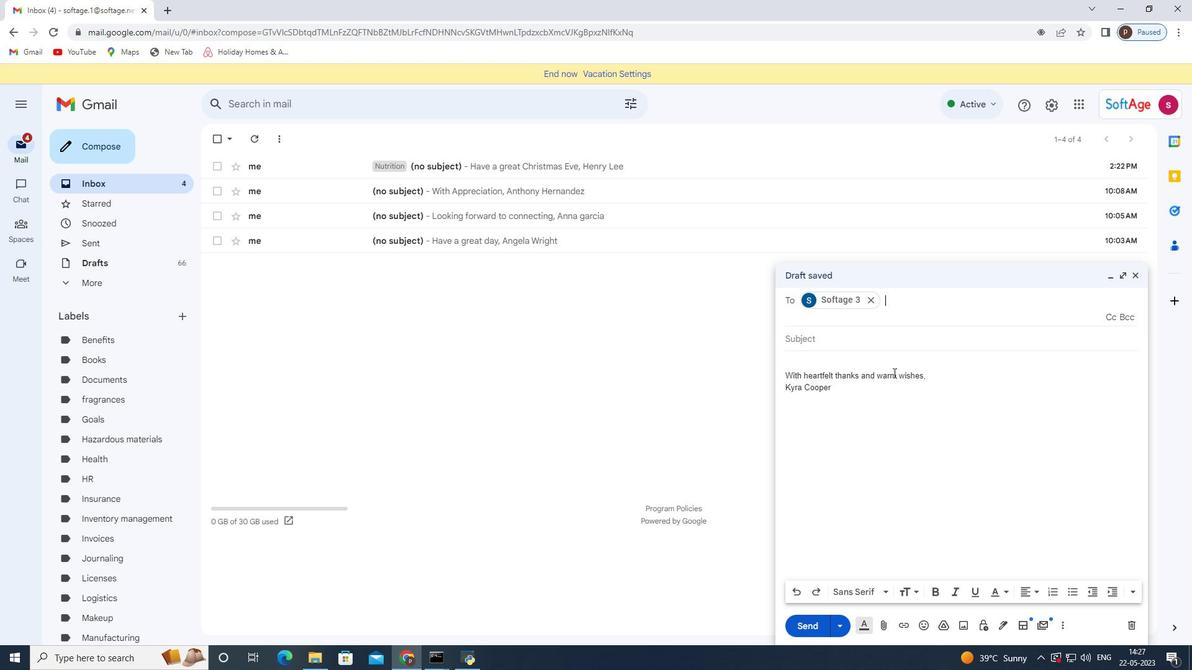 
Action: Mouse scrolled (887, 383) with delta (0, 0)
Screenshot: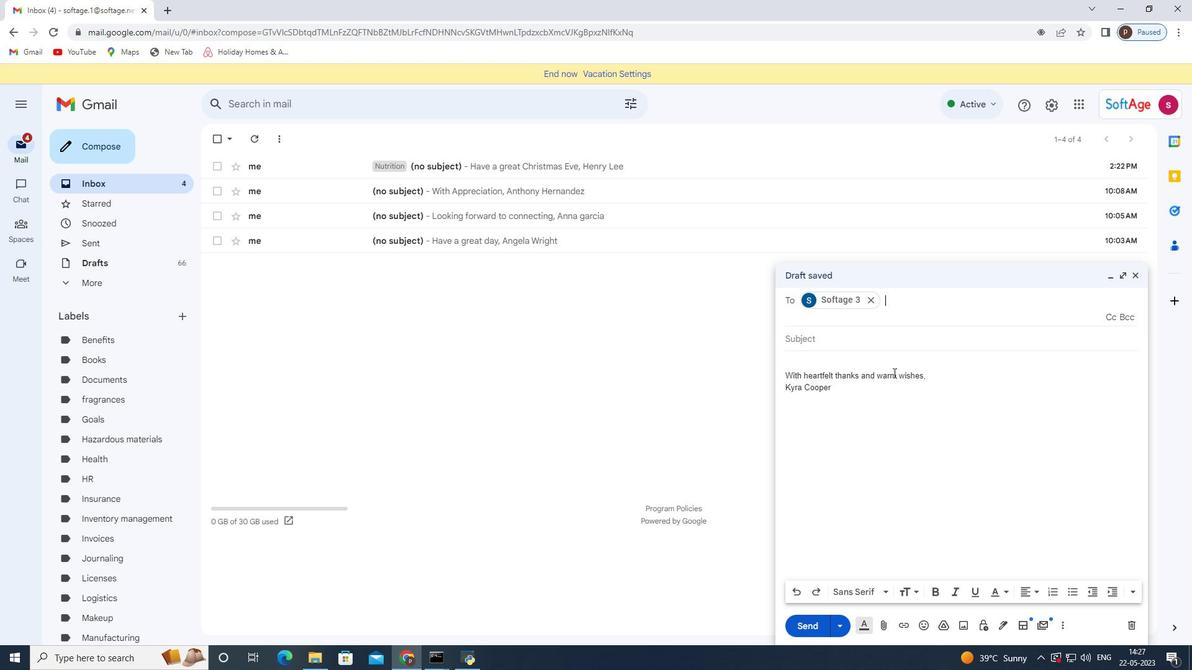 
Action: Mouse scrolled (885, 395) with delta (0, 0)
Screenshot: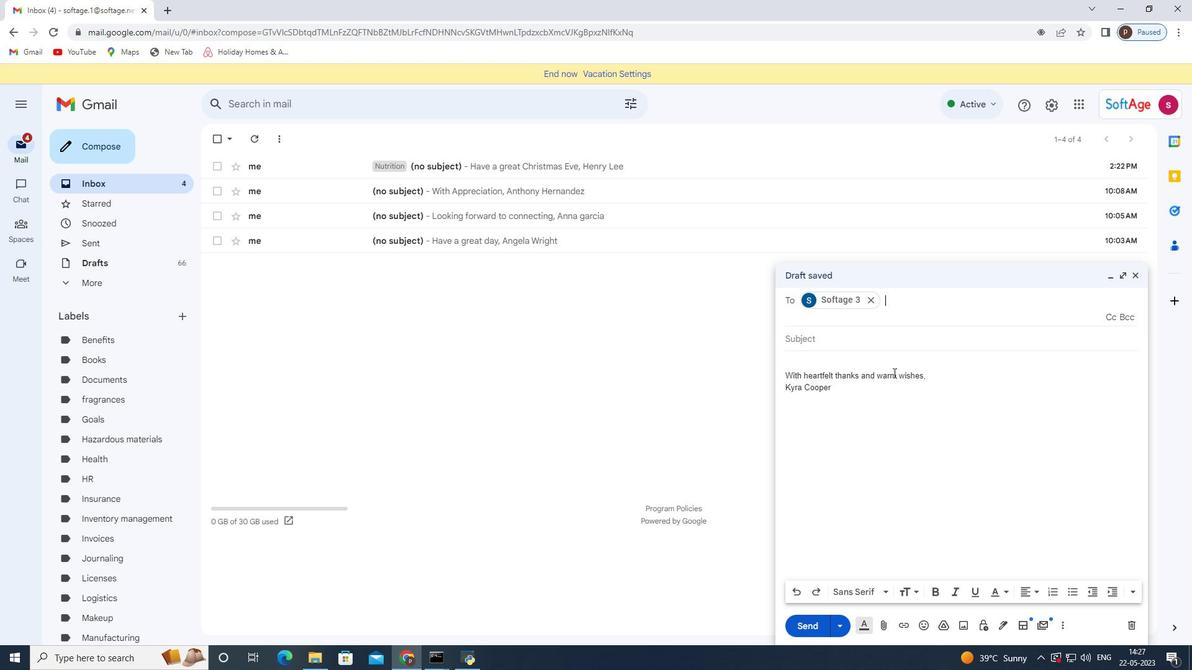 
Action: Mouse moved to (1062, 628)
Screenshot: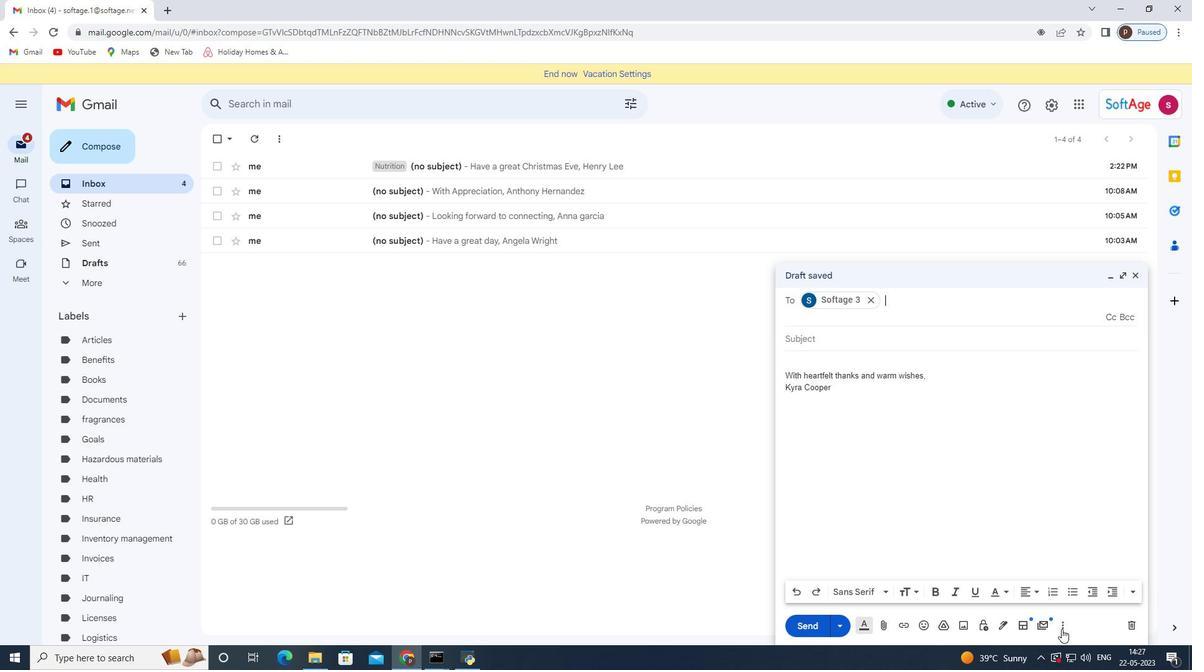 
Action: Mouse pressed left at (1062, 628)
Screenshot: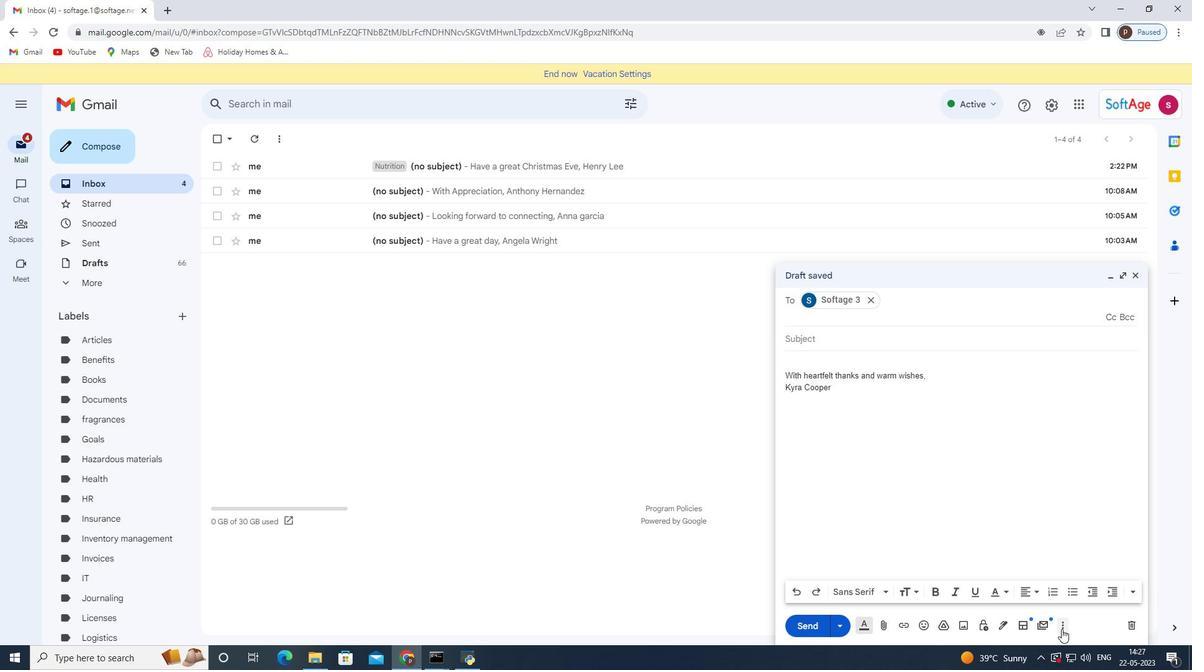 
Action: Mouse moved to (997, 510)
Screenshot: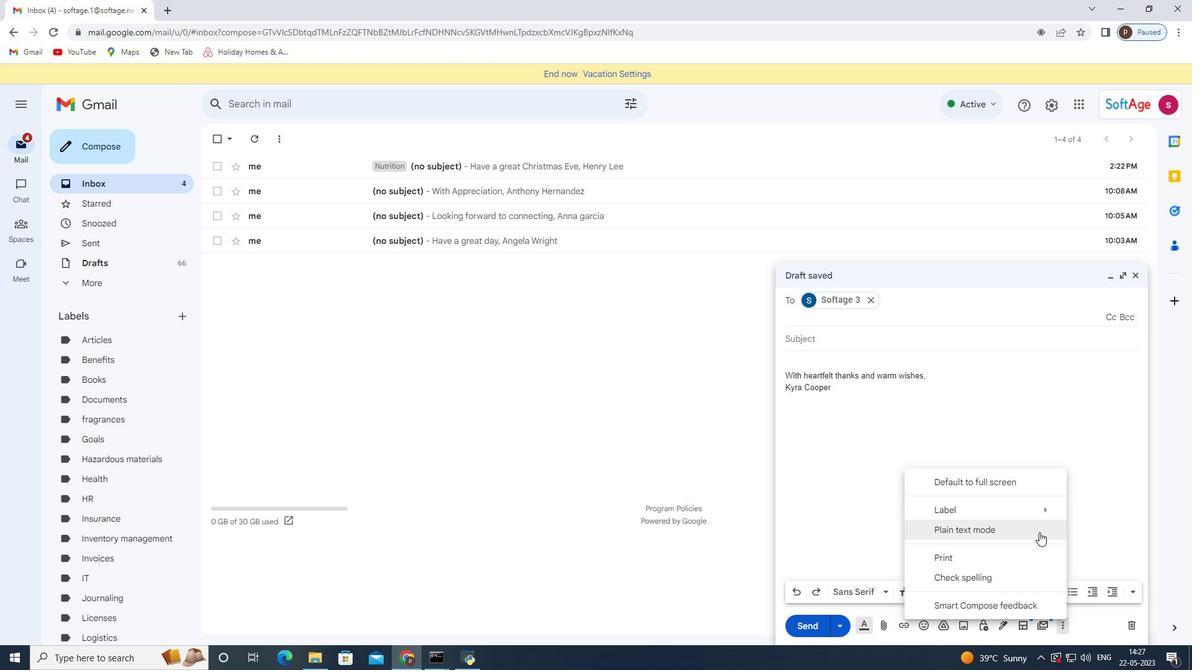 
Action: Mouse pressed left at (997, 510)
Screenshot: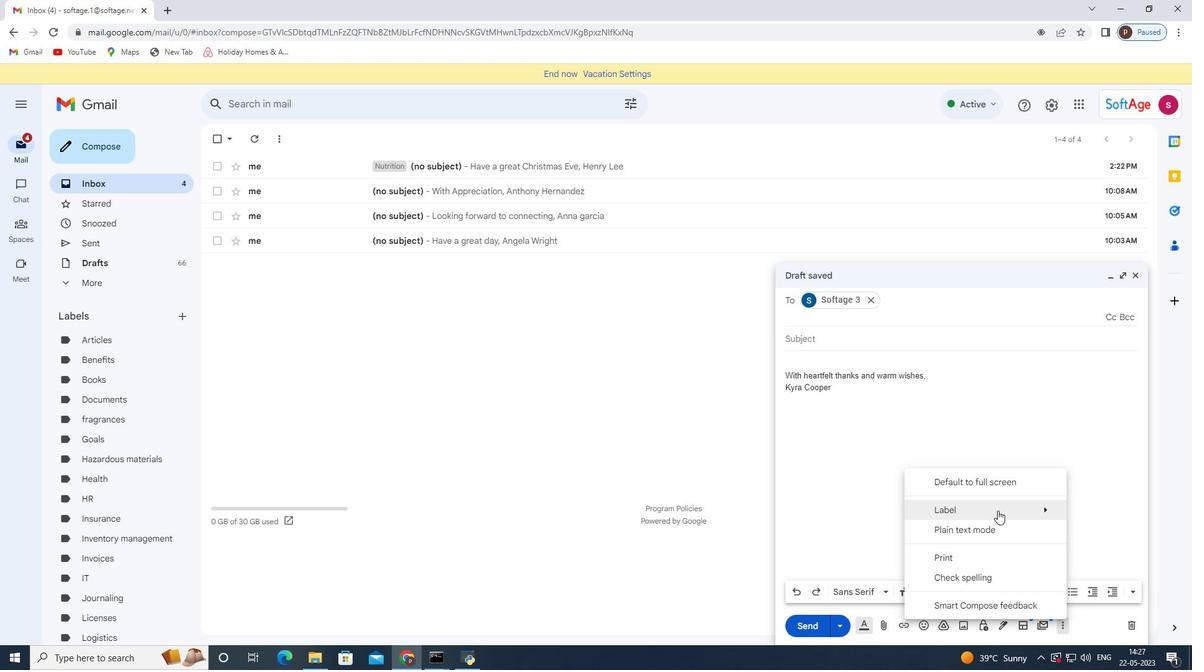 
Action: Mouse moved to (772, 483)
Screenshot: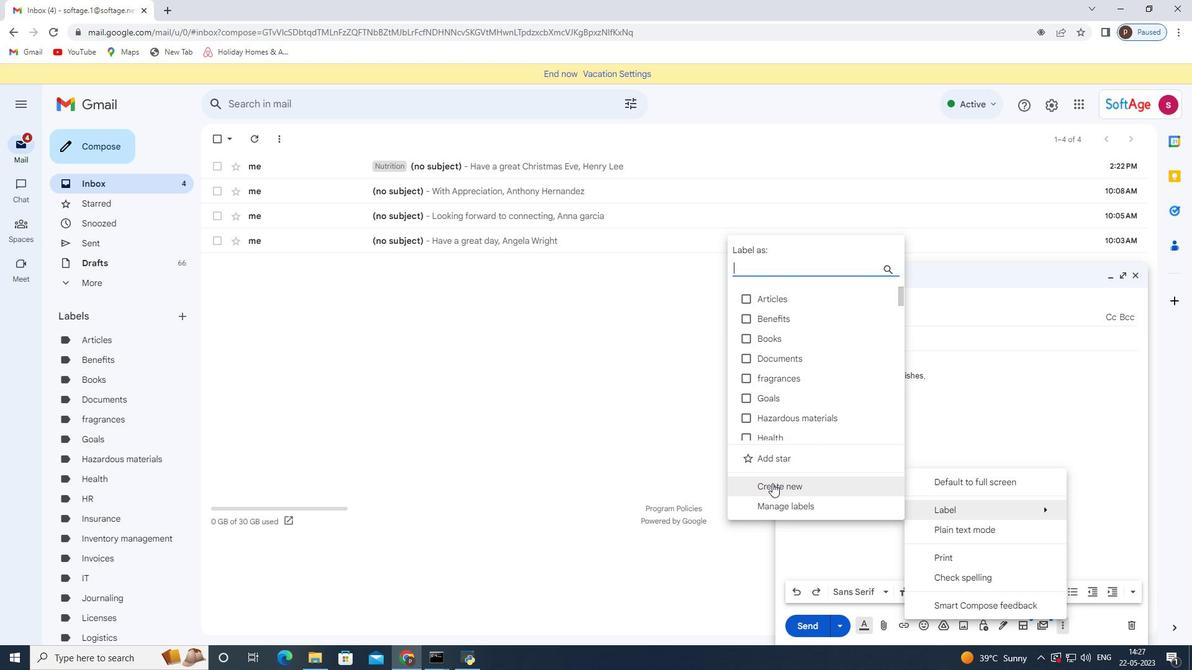 
Action: Mouse pressed left at (772, 483)
Screenshot: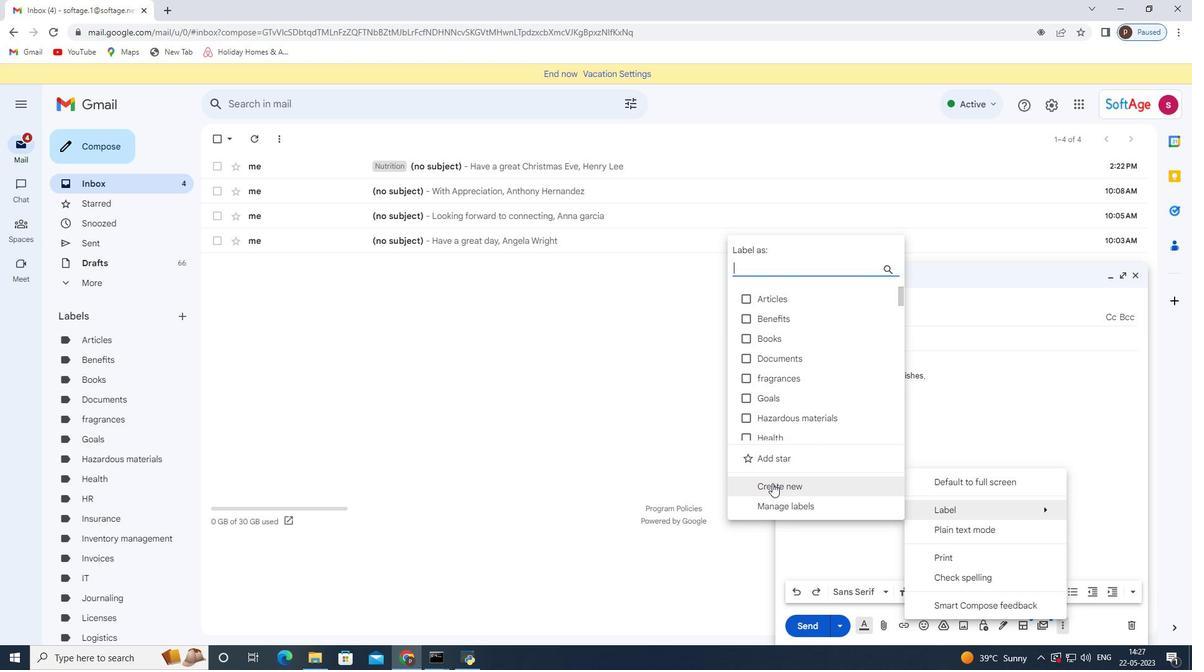 
Action: Mouse moved to (553, 340)
Screenshot: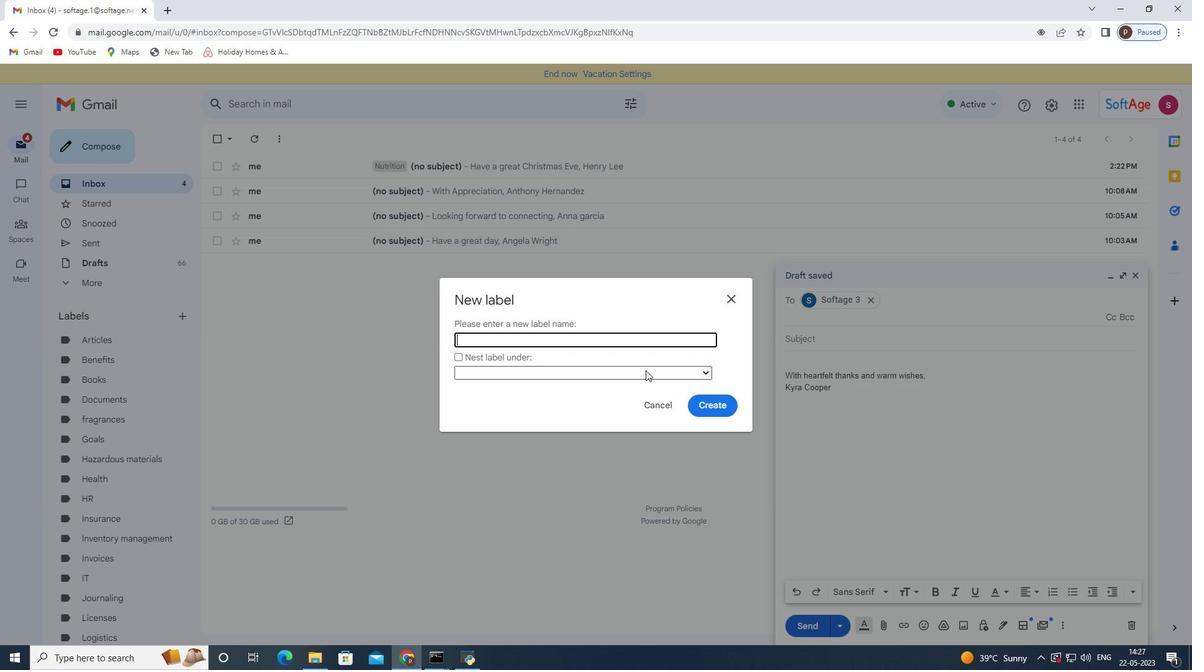 
Action: Mouse pressed left at (553, 340)
Screenshot: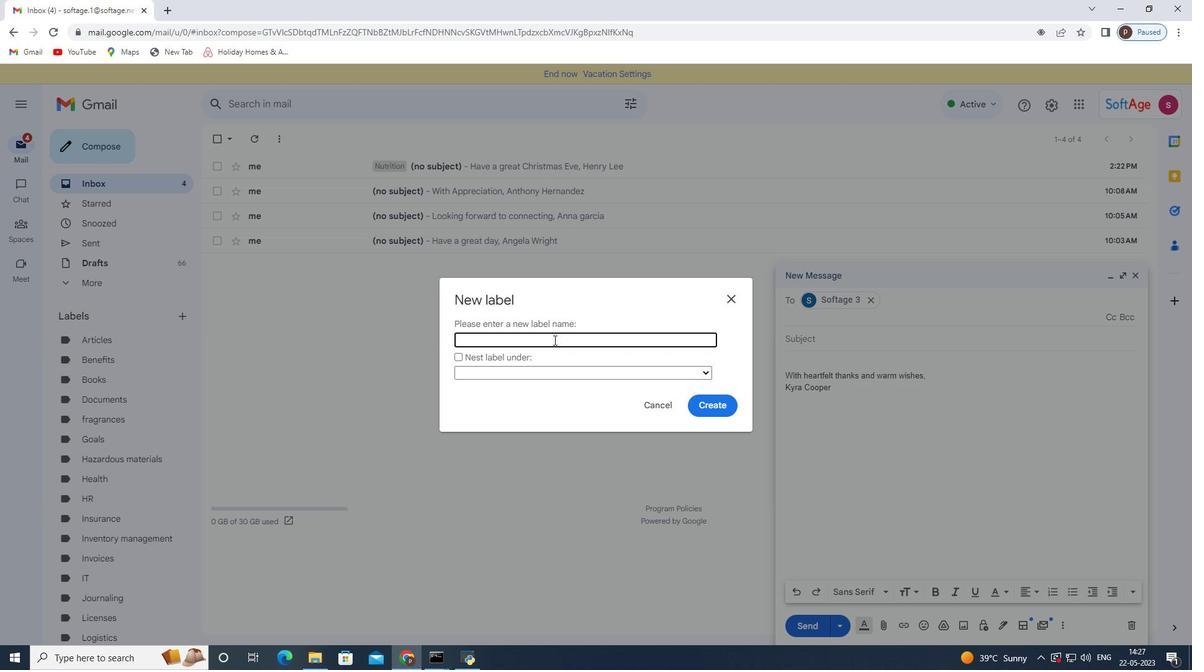 
Action: Key pressed <Key.shift>Production
Screenshot: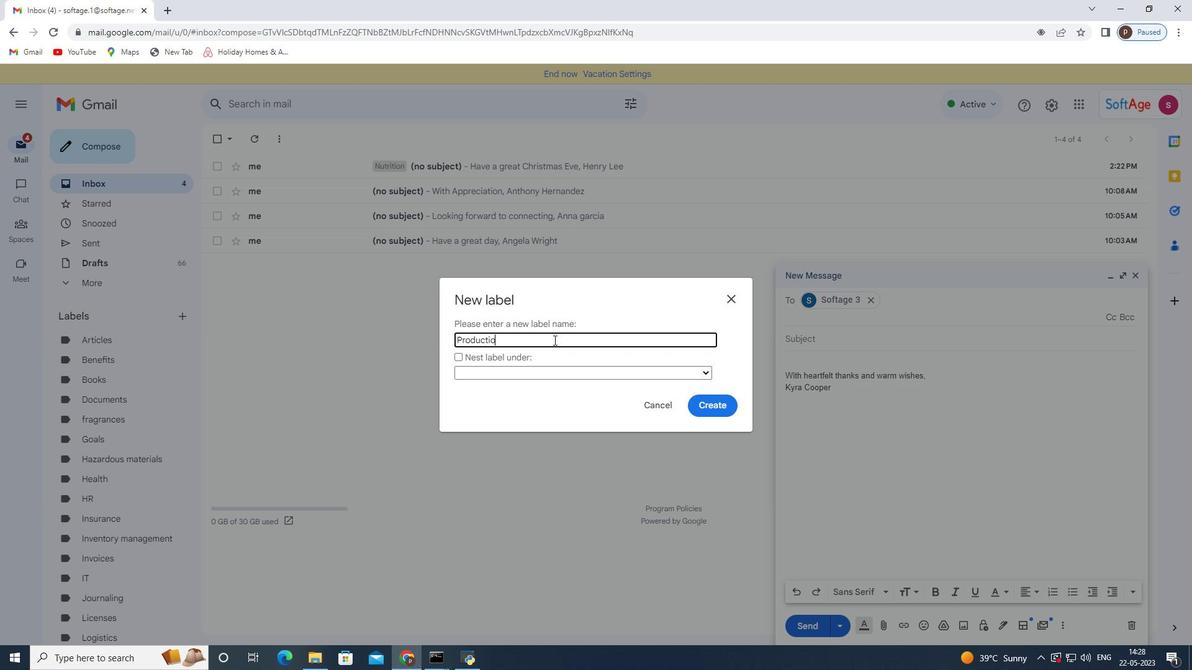 
Action: Mouse moved to (712, 401)
Screenshot: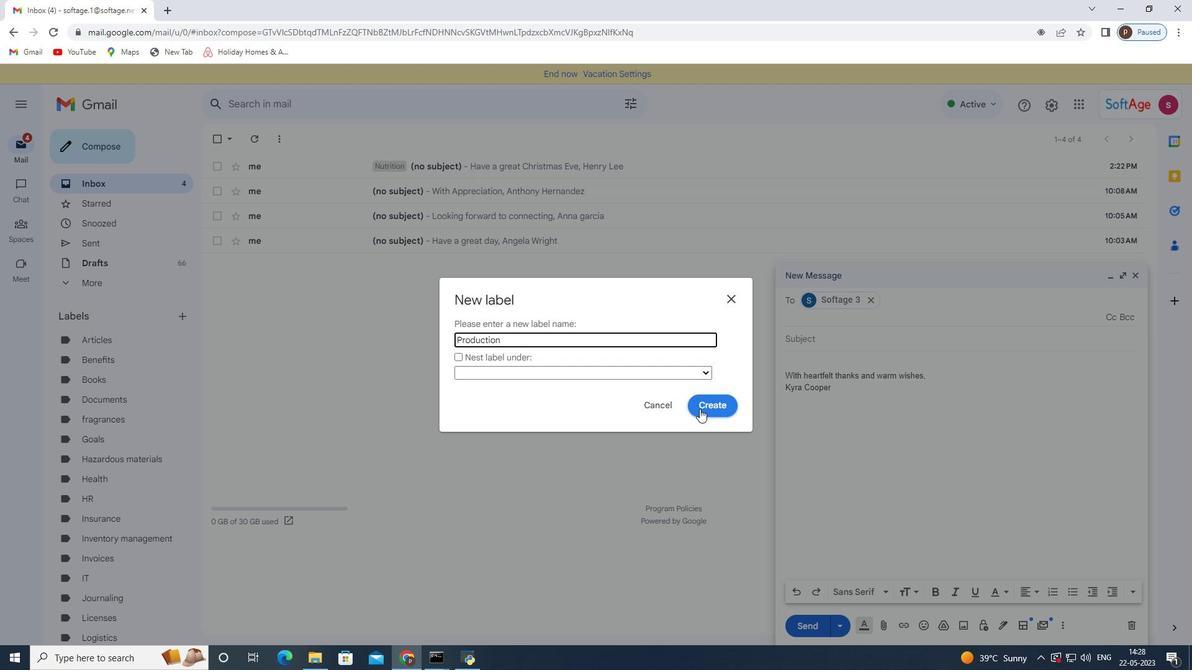 
Action: Mouse pressed left at (712, 401)
Screenshot: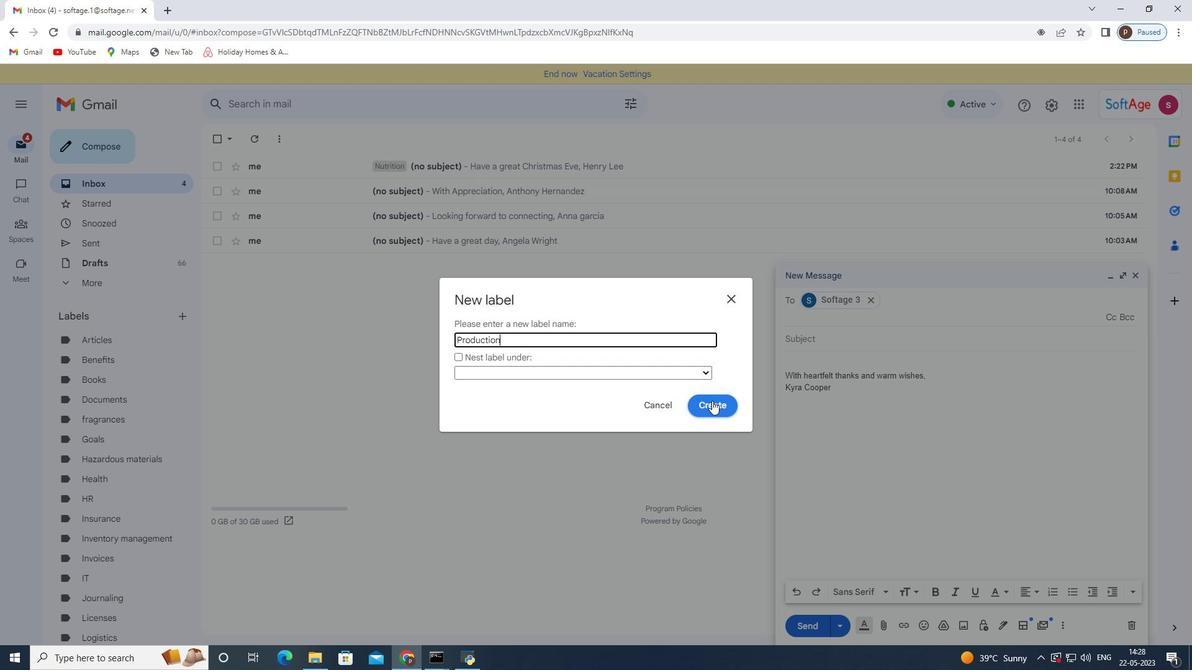 
Action: Mouse moved to (800, 627)
Screenshot: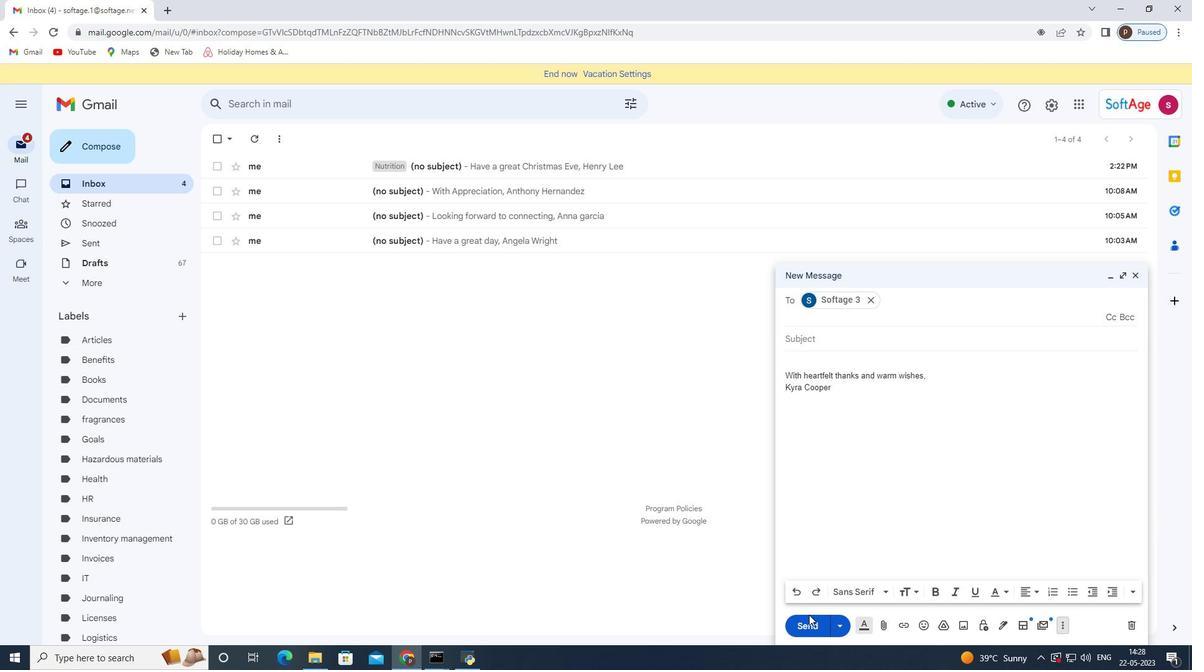 
Action: Mouse pressed left at (800, 627)
Screenshot: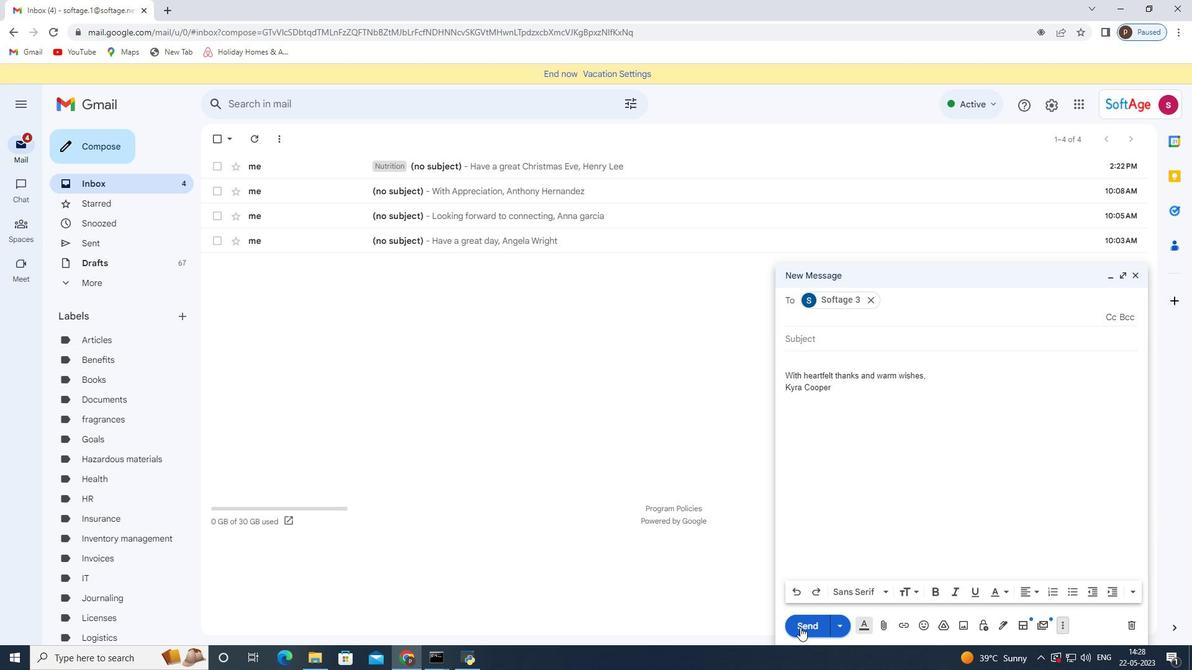 
Action: Mouse moved to (455, 514)
Screenshot: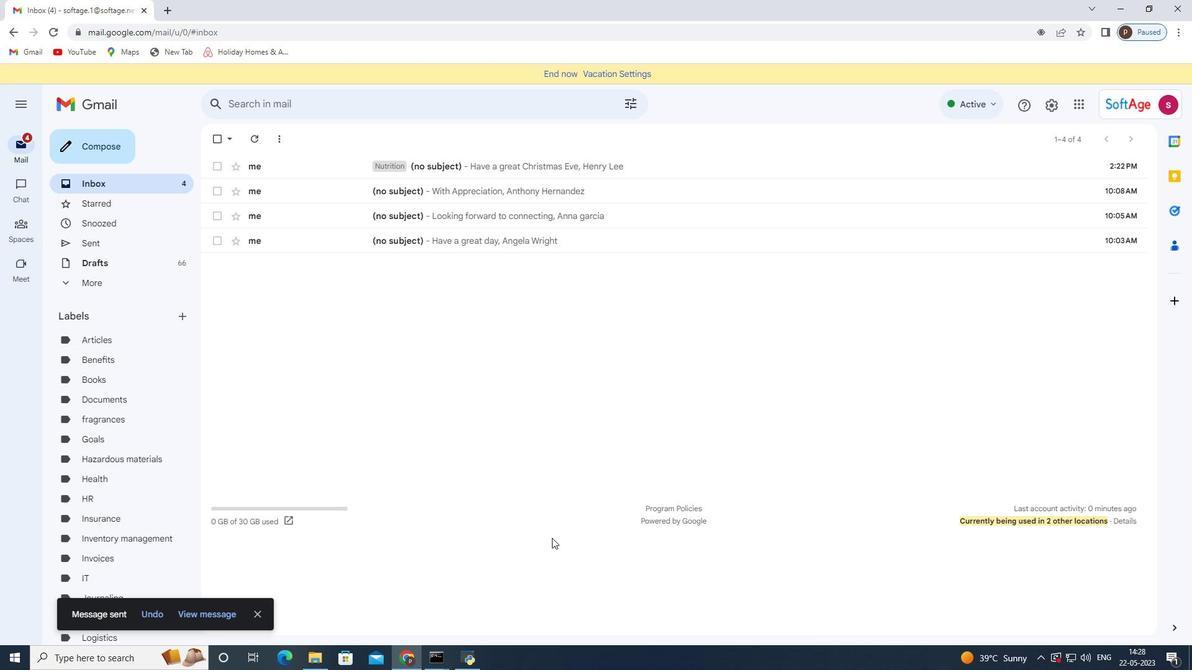 
